 Task: Search for the best food markets in Kansas City, Missouri.
Action: Mouse moved to (139, 100)
Screenshot: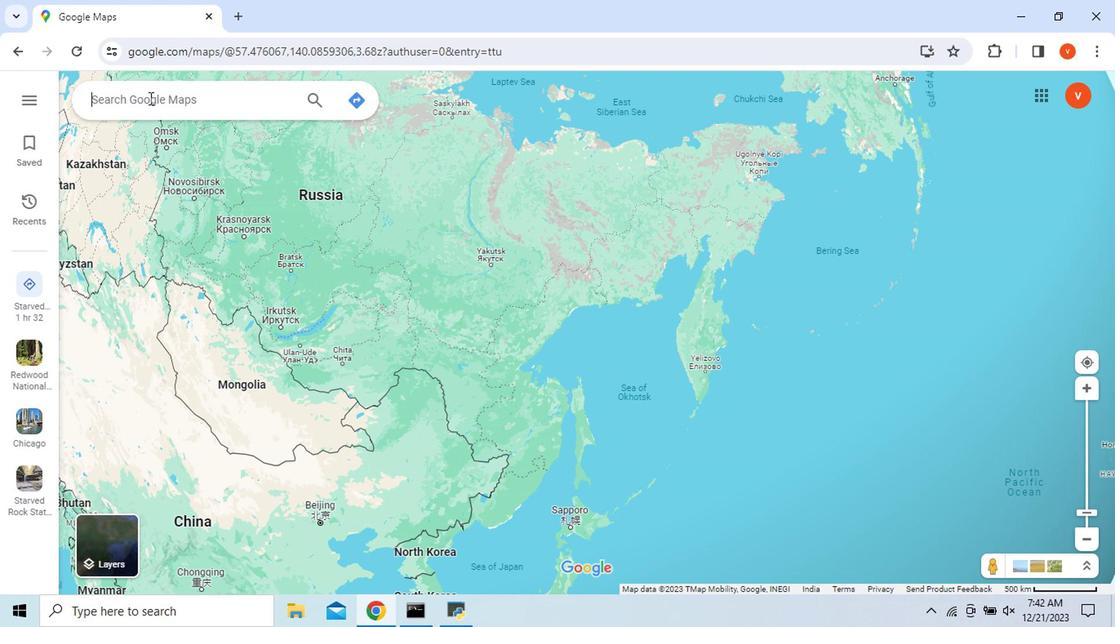 
Action: Mouse pressed left at (139, 100)
Screenshot: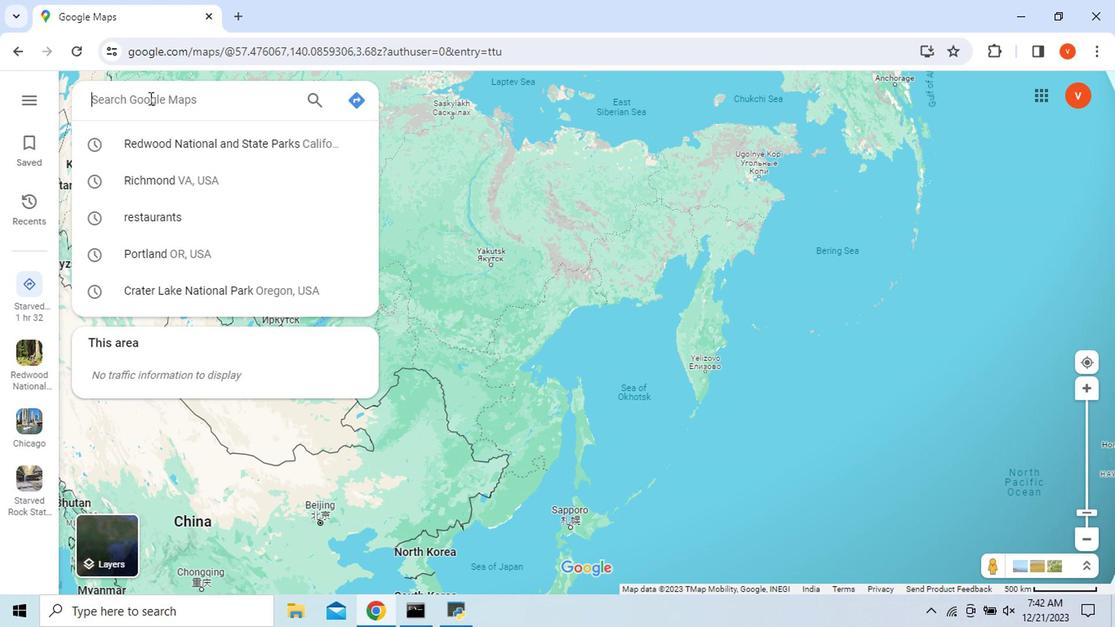 
Action: Key pressed <Key.shift>Best<Key.space><Key.shift>Food<Key.space>markets,<Key.space><Key.shift_r>Kansas<Key.space><Key.shift>City,<Key.space><Key.shift_r>Missouri<Key.enter>
Screenshot: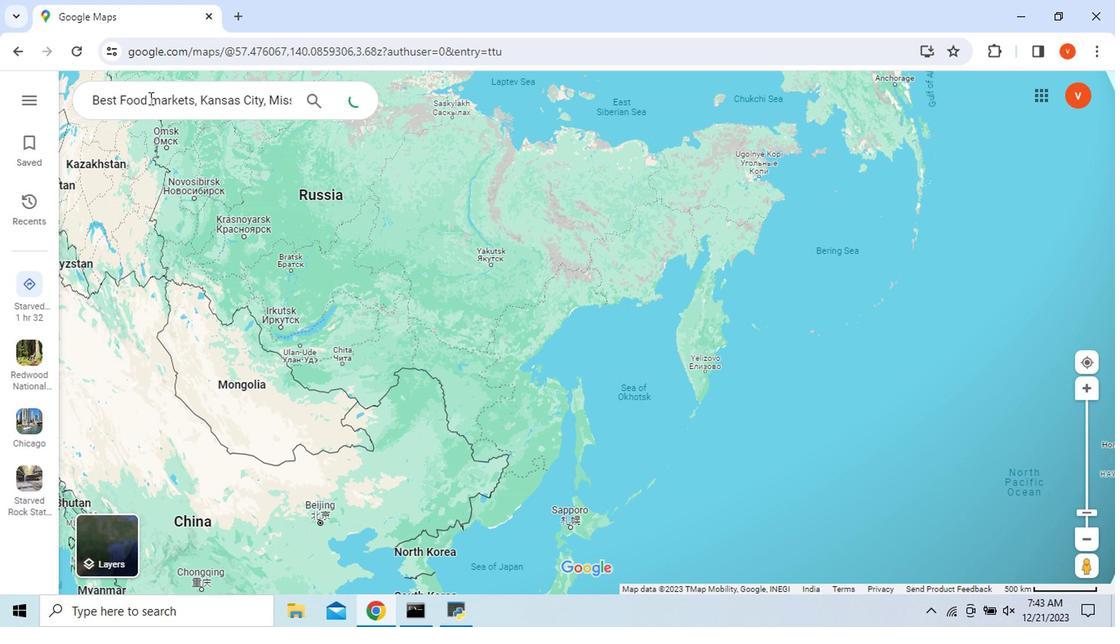 
Action: Mouse moved to (572, 102)
Screenshot: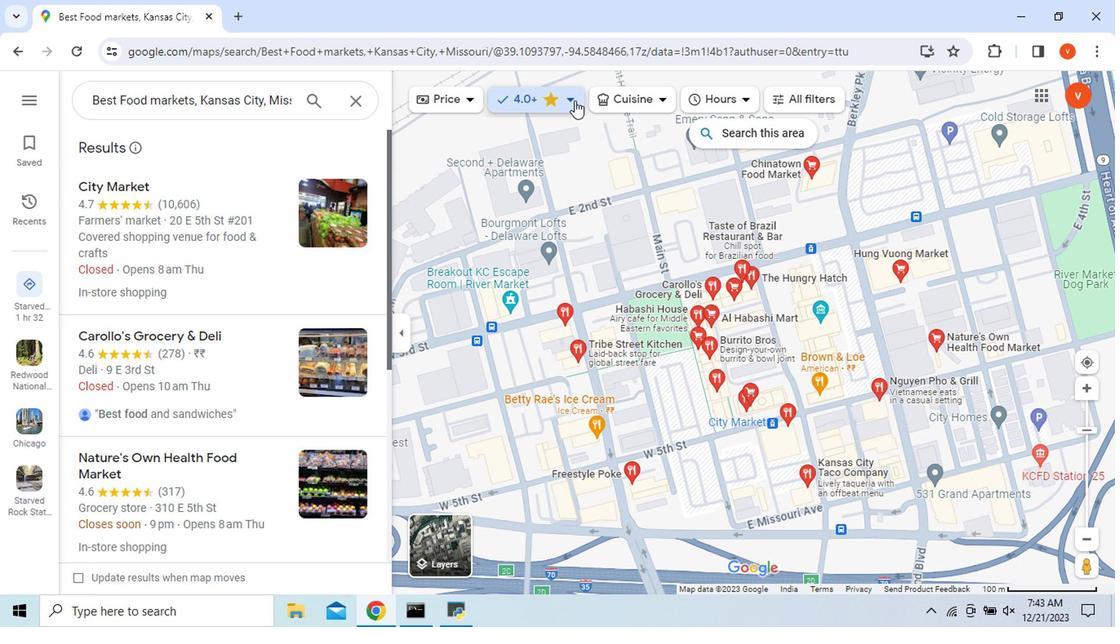 
Action: Mouse pressed left at (572, 102)
Screenshot: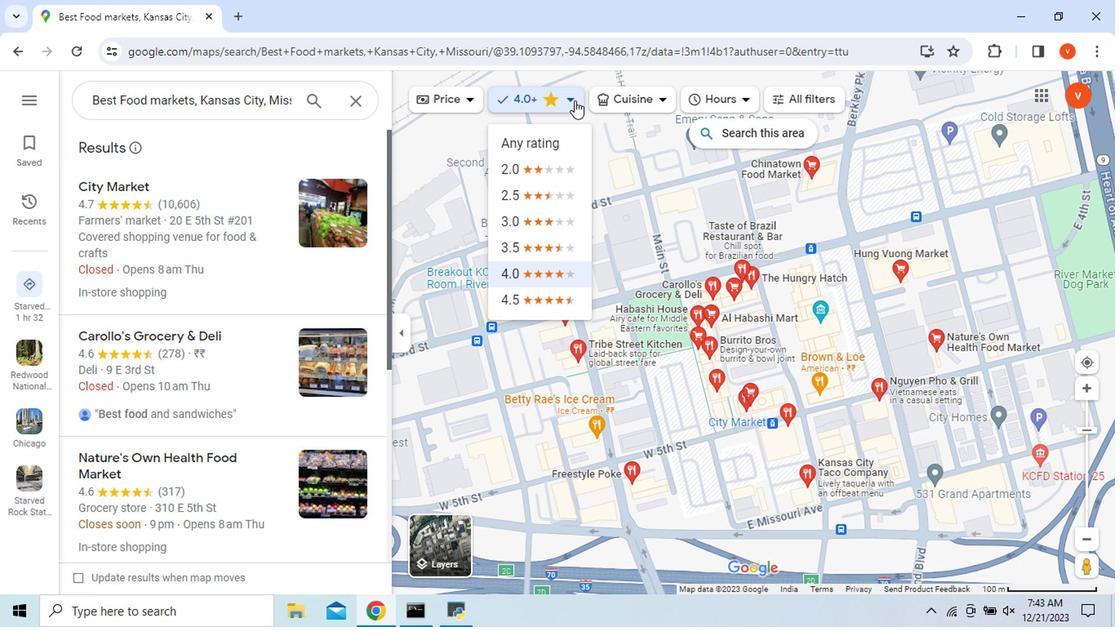
Action: Mouse moved to (547, 305)
Screenshot: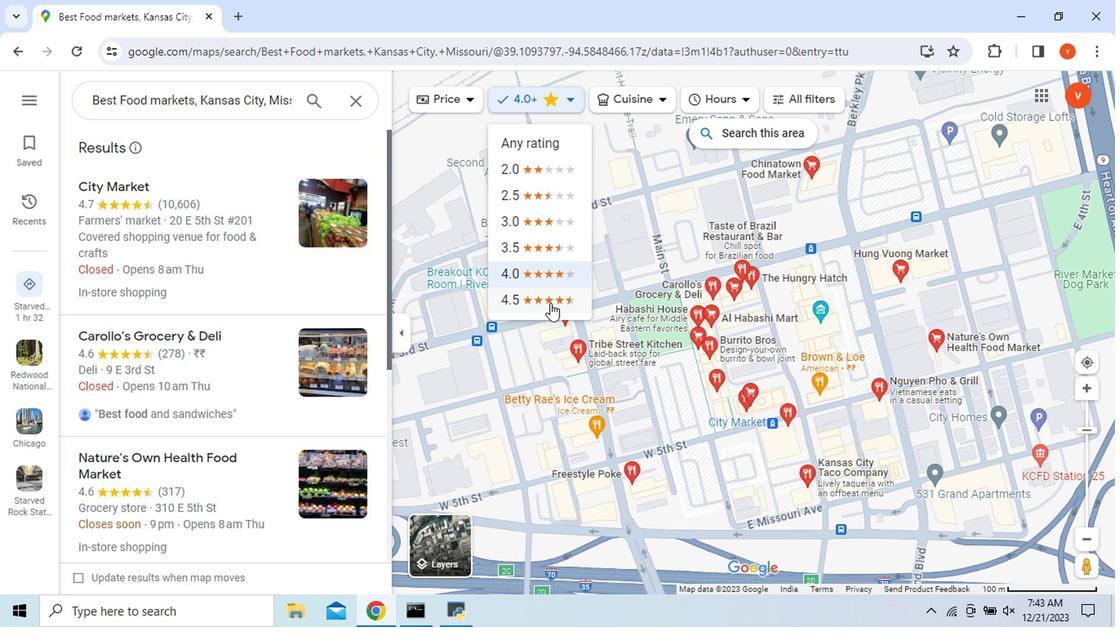 
Action: Mouse pressed left at (547, 305)
Screenshot: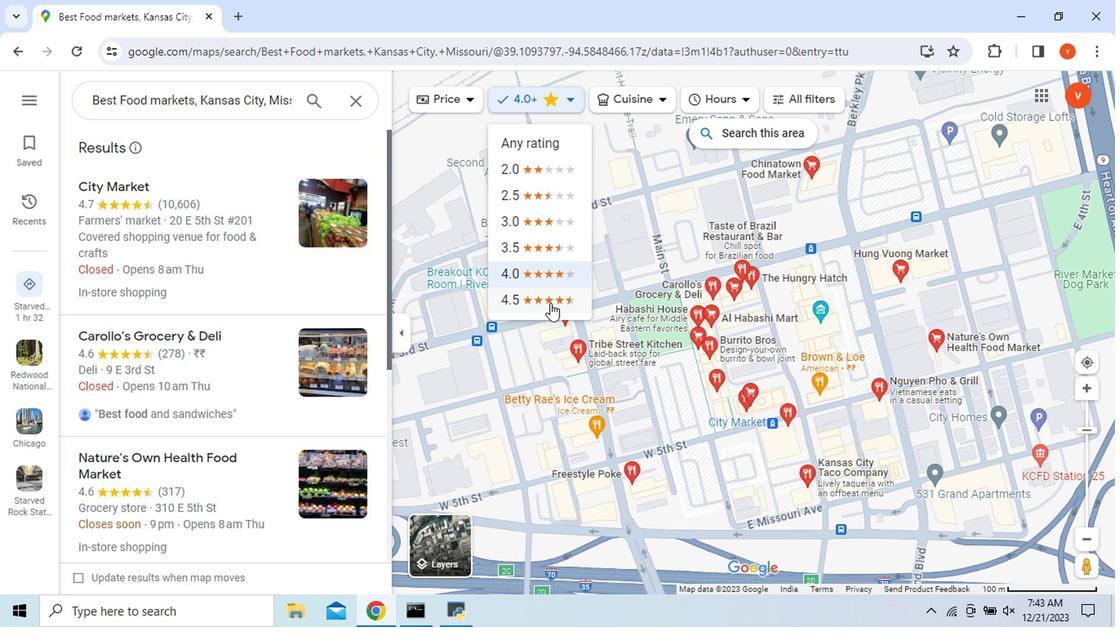 
Action: Mouse moved to (259, 563)
Screenshot: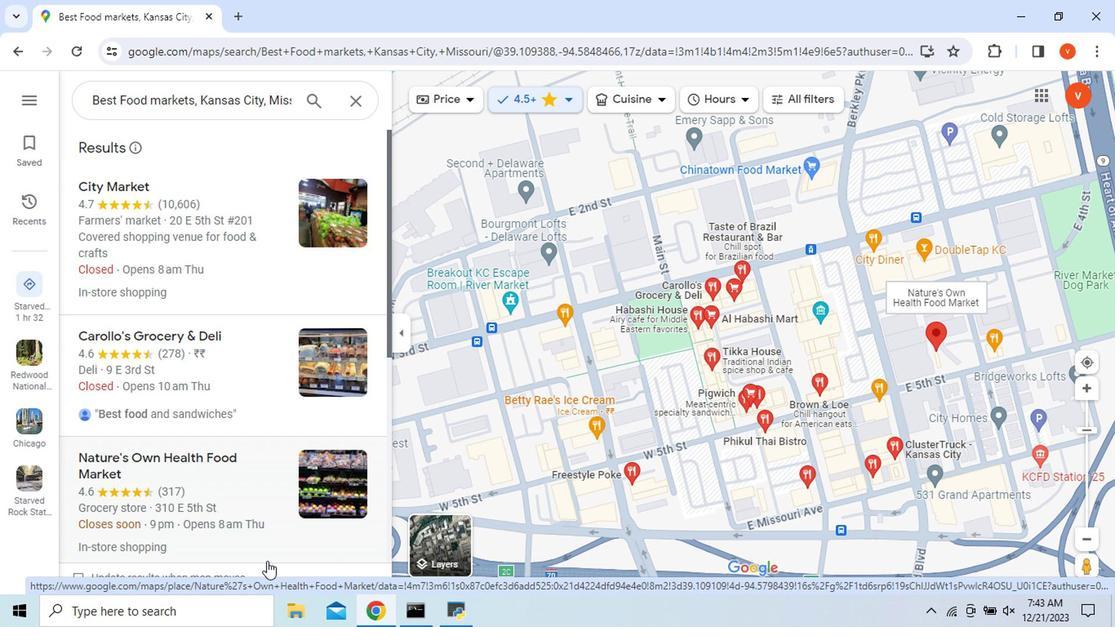 
Action: Mouse scrolled (259, 563) with delta (0, 0)
Screenshot: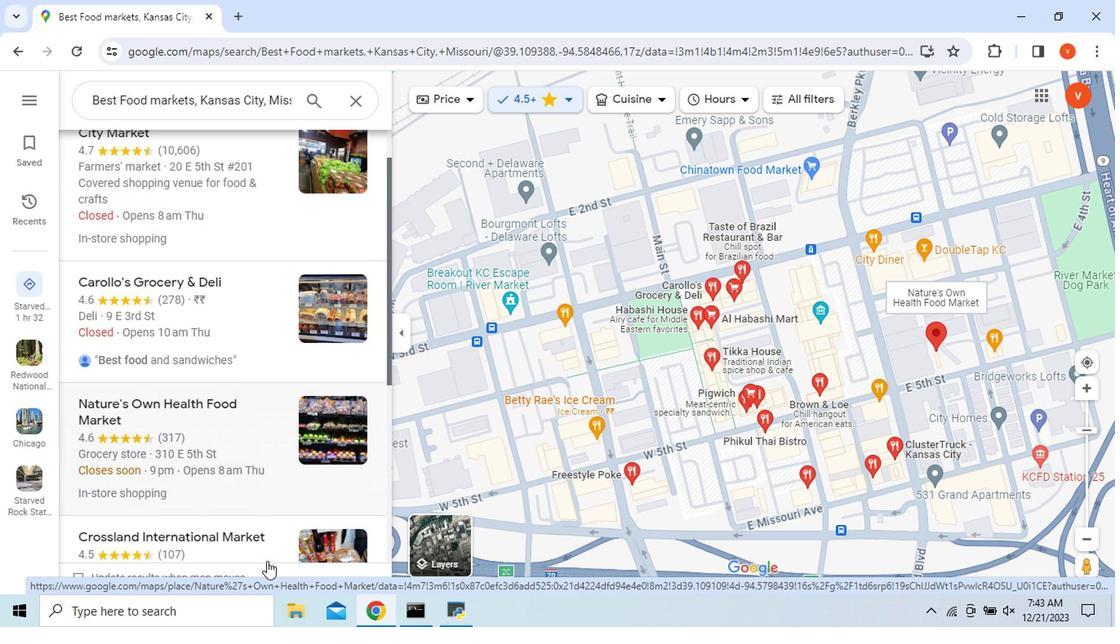 
Action: Mouse moved to (260, 553)
Screenshot: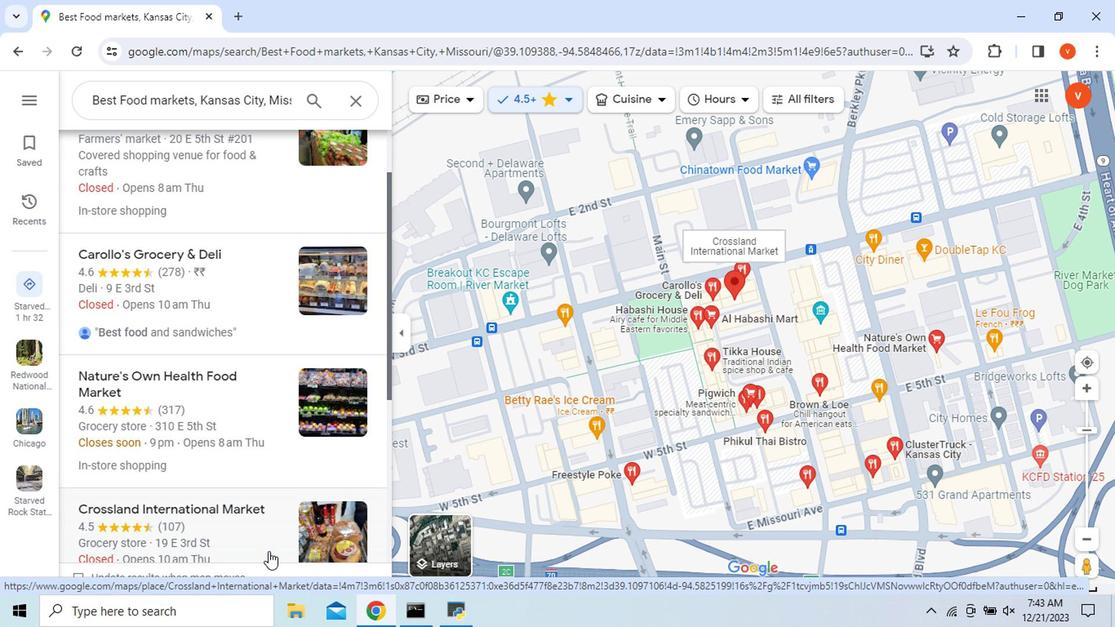 
Action: Mouse scrolled (260, 553) with delta (0, 0)
Screenshot: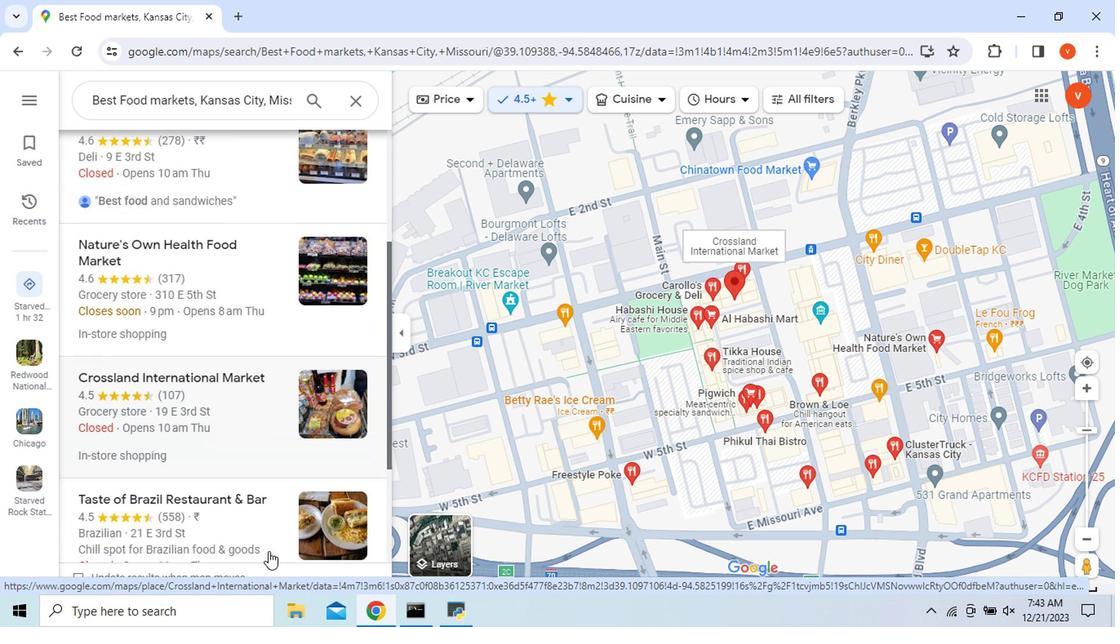 
Action: Mouse scrolled (260, 553) with delta (0, 0)
Screenshot: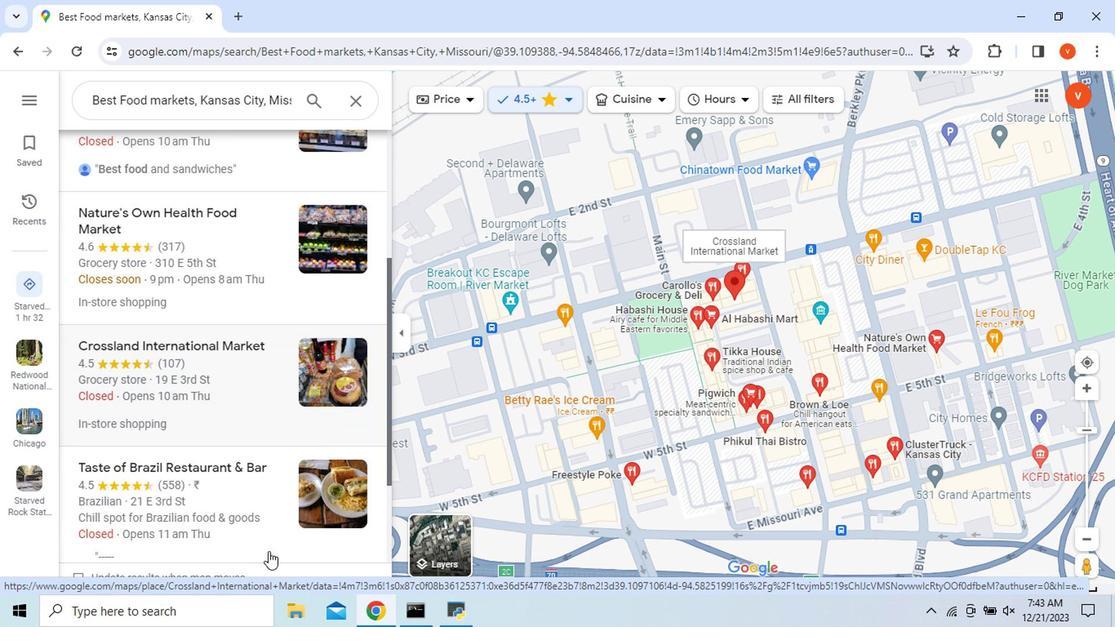 
Action: Mouse scrolled (260, 553) with delta (0, 0)
Screenshot: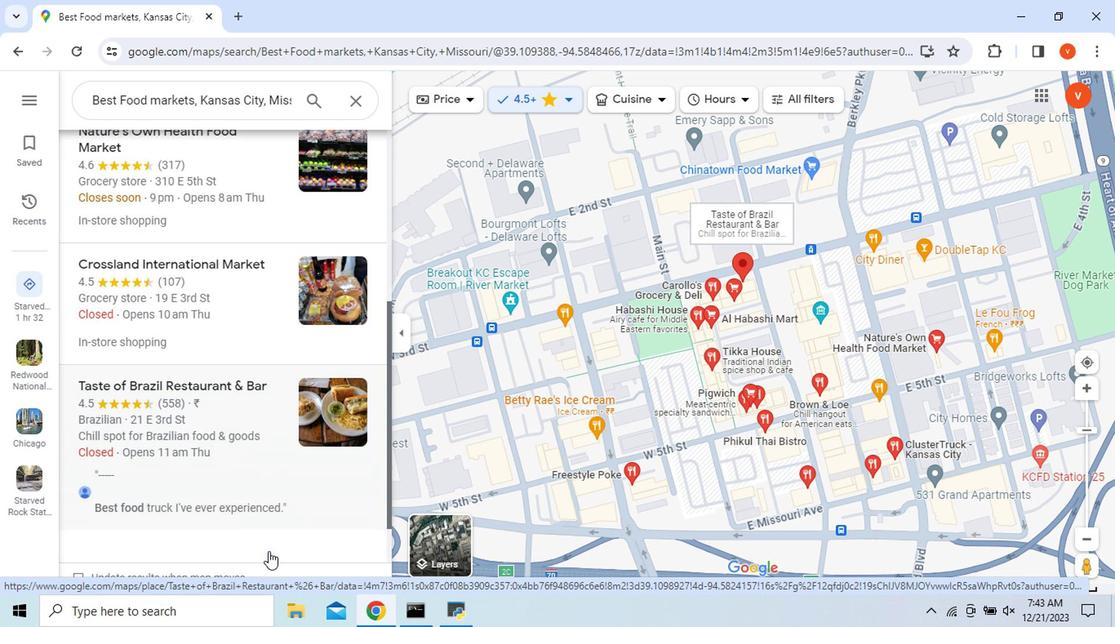 
Action: Mouse scrolled (260, 553) with delta (0, 0)
Screenshot: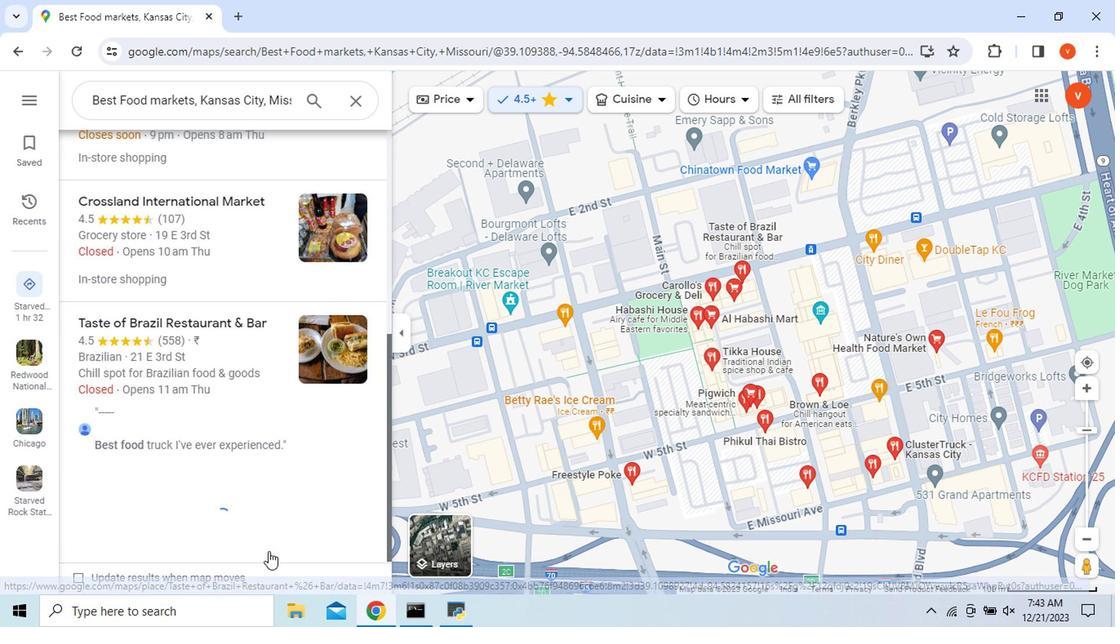 
Action: Mouse scrolled (260, 553) with delta (0, 0)
Screenshot: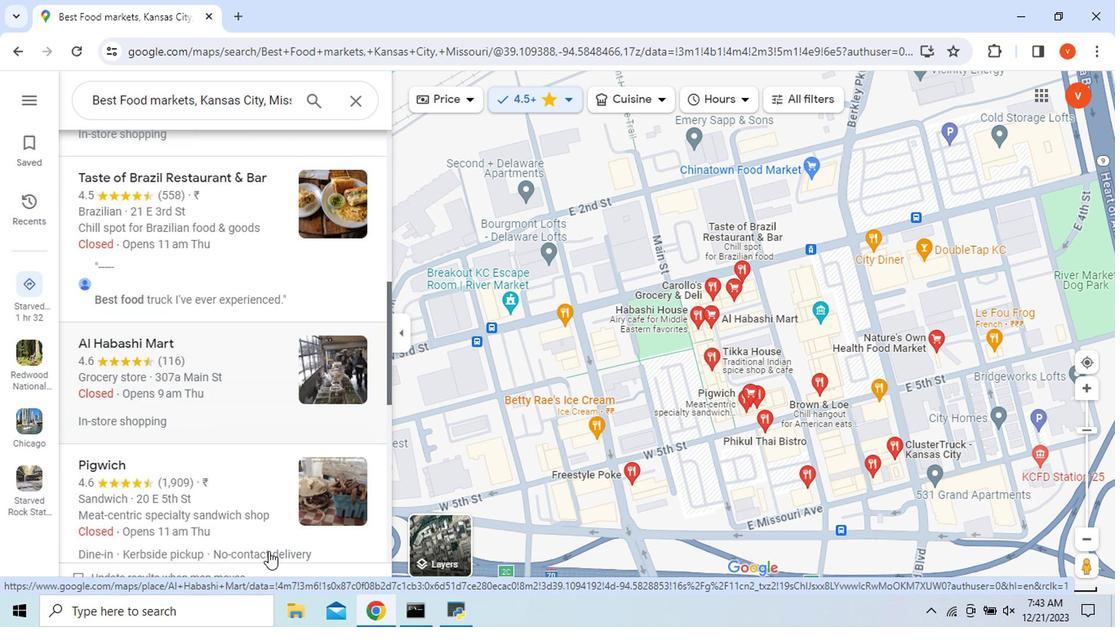 
Action: Mouse scrolled (260, 553) with delta (0, 0)
Screenshot: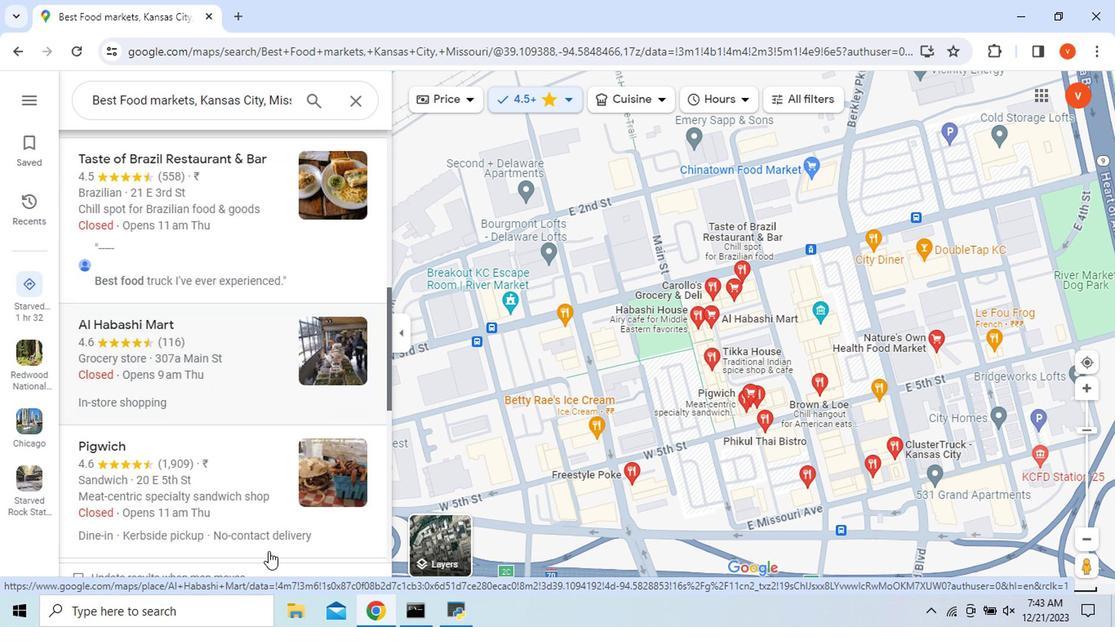 
Action: Mouse scrolled (260, 553) with delta (0, 0)
Screenshot: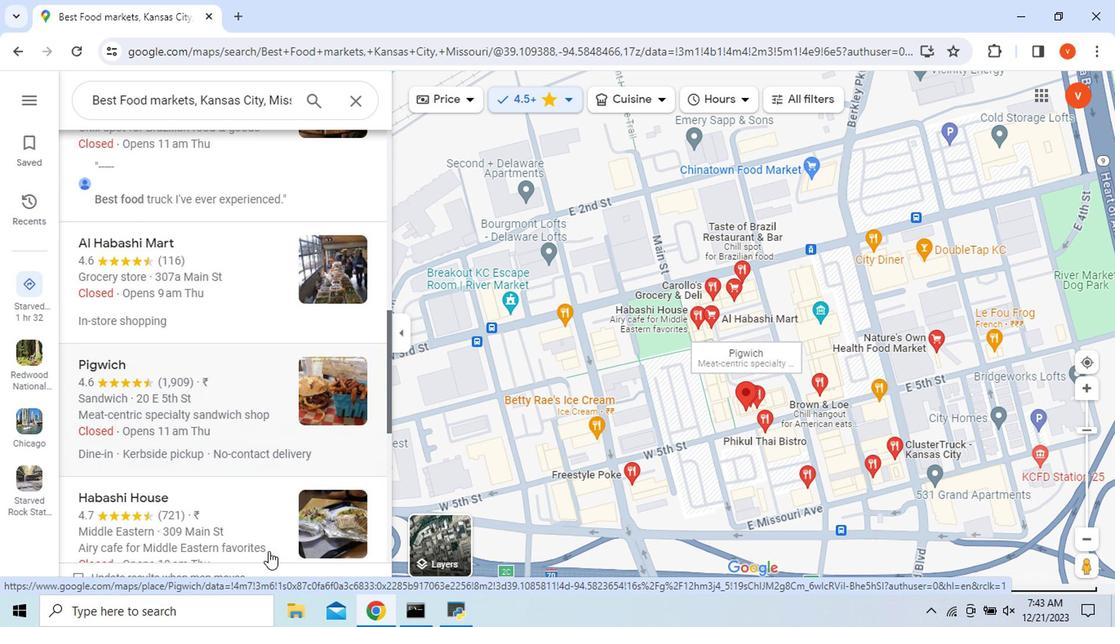 
Action: Mouse scrolled (260, 553) with delta (0, 0)
Screenshot: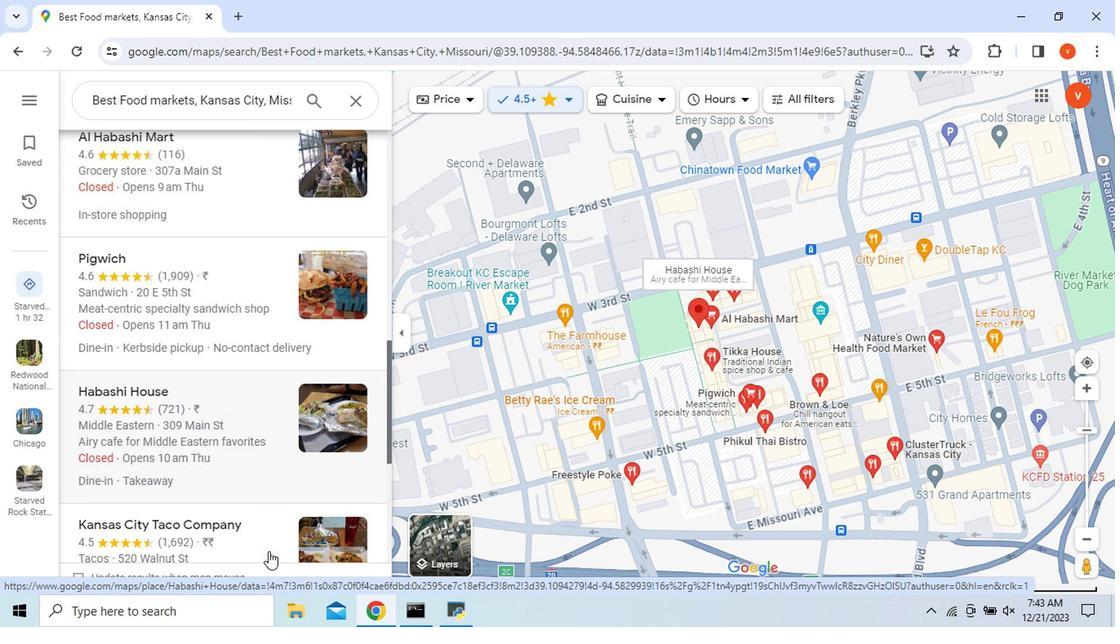 
Action: Mouse scrolled (260, 553) with delta (0, 0)
Screenshot: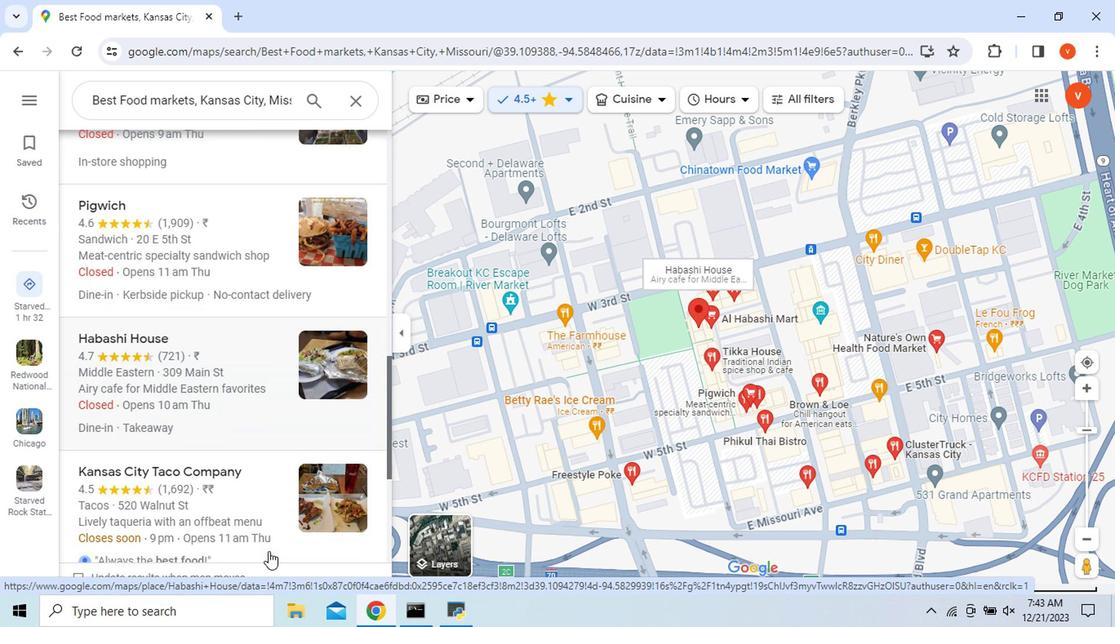 
Action: Mouse scrolled (260, 553) with delta (0, 0)
Screenshot: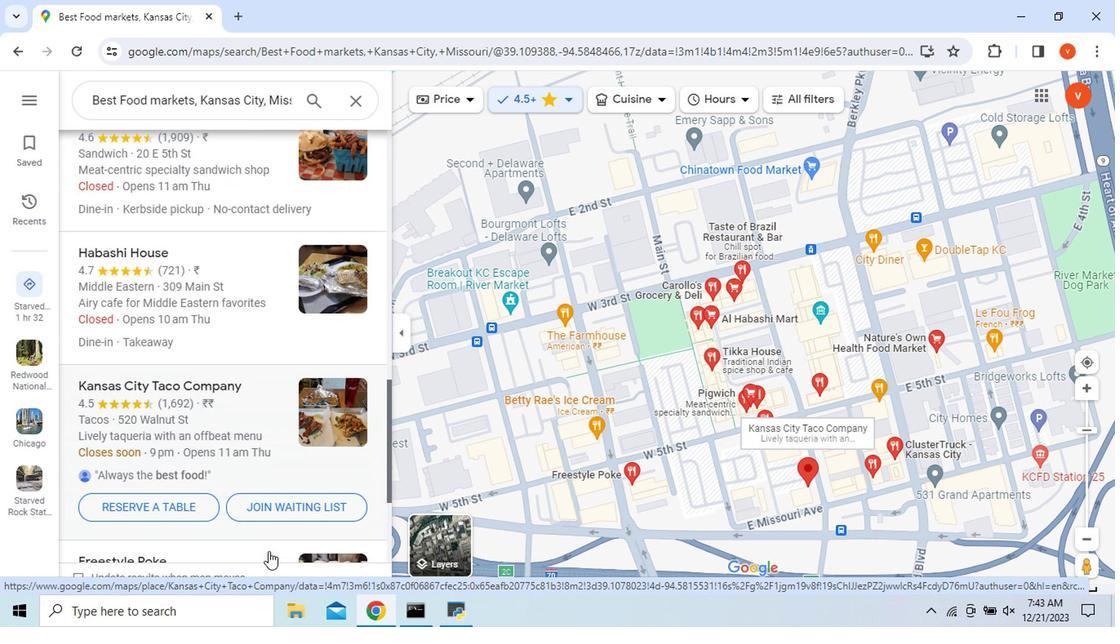
Action: Mouse scrolled (260, 553) with delta (0, 0)
Screenshot: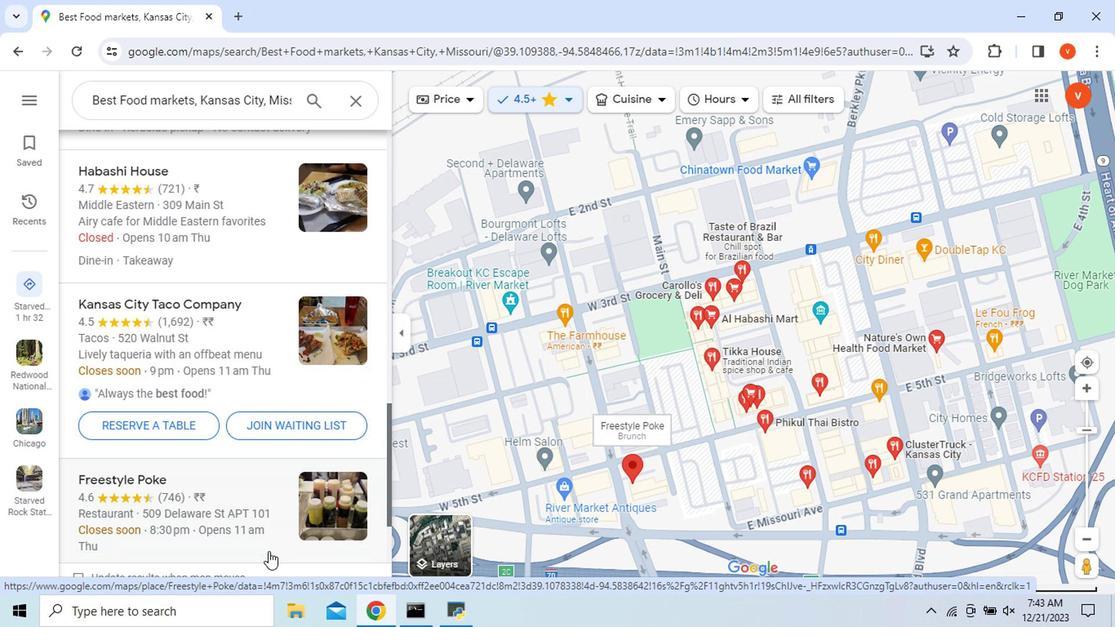 
Action: Mouse scrolled (260, 553) with delta (0, 0)
Screenshot: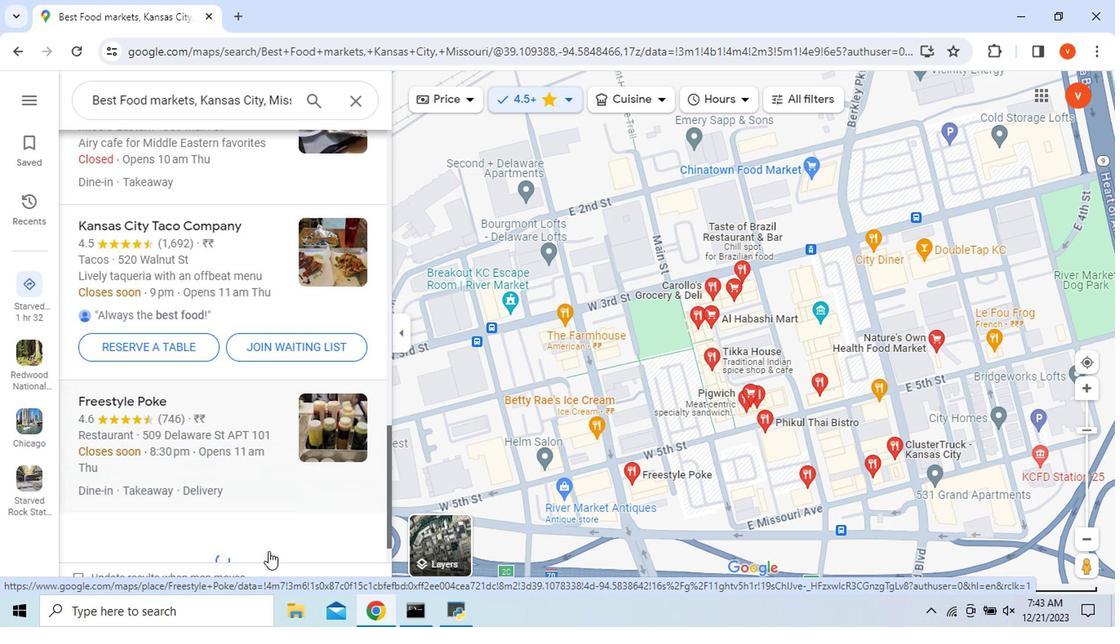 
Action: Mouse scrolled (260, 553) with delta (0, 0)
Screenshot: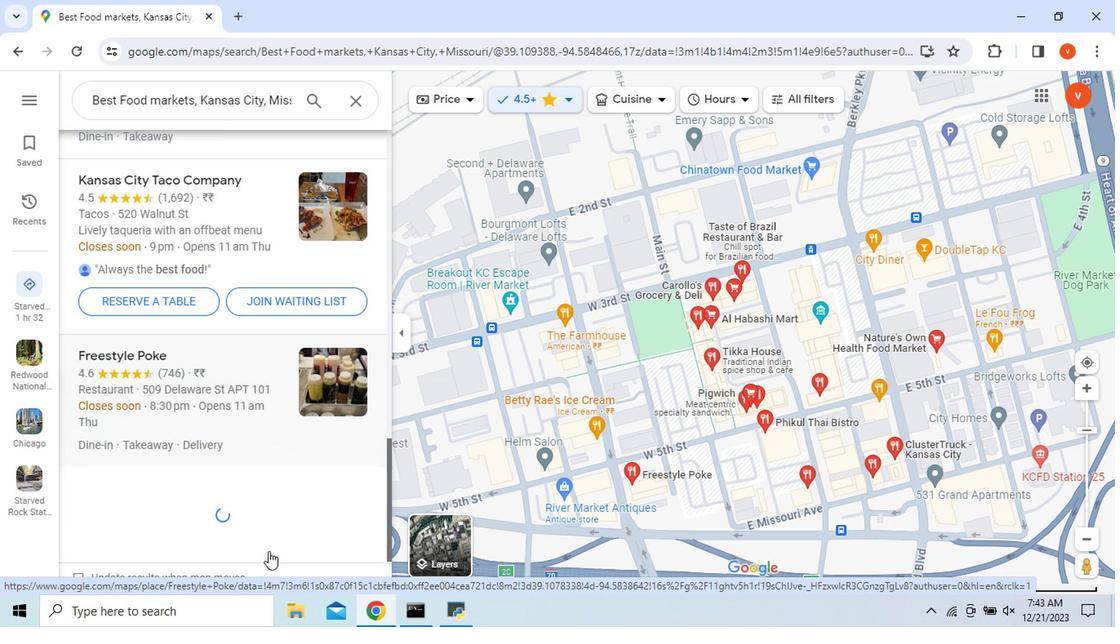 
Action: Mouse scrolled (260, 553) with delta (0, 0)
Screenshot: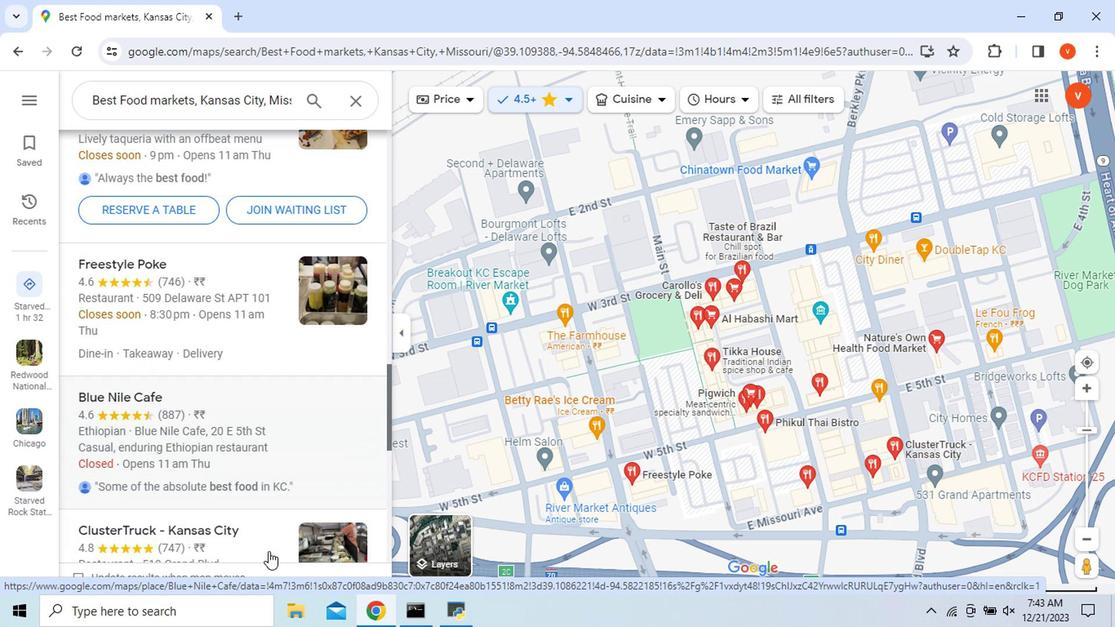
Action: Mouse scrolled (260, 553) with delta (0, 0)
Screenshot: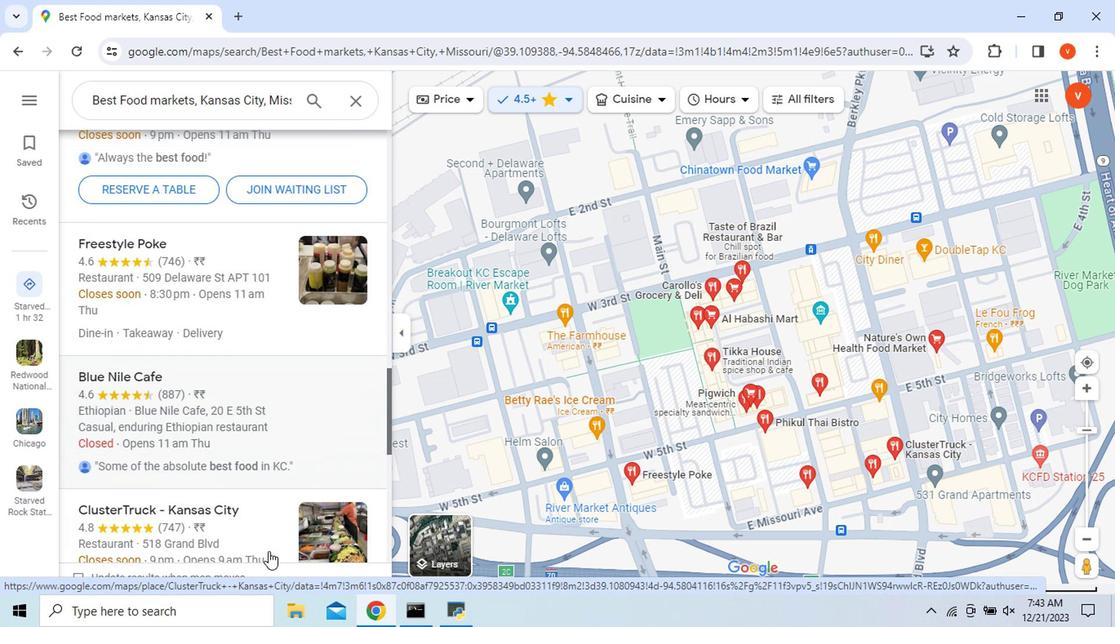 
Action: Mouse scrolled (260, 553) with delta (0, 0)
Screenshot: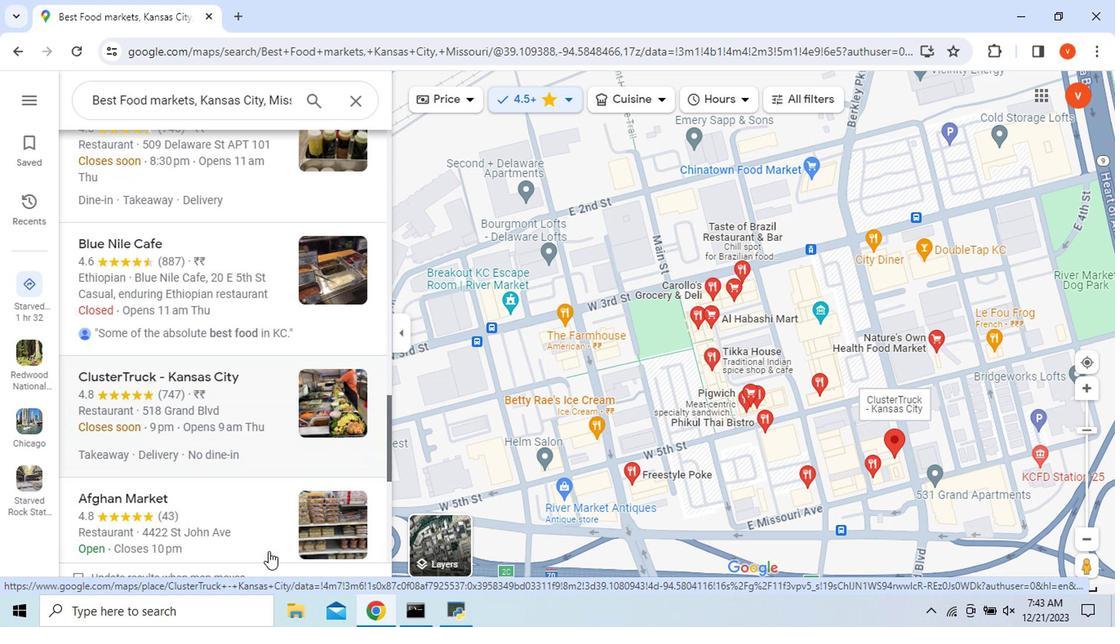 
Action: Mouse moved to (244, 391)
Screenshot: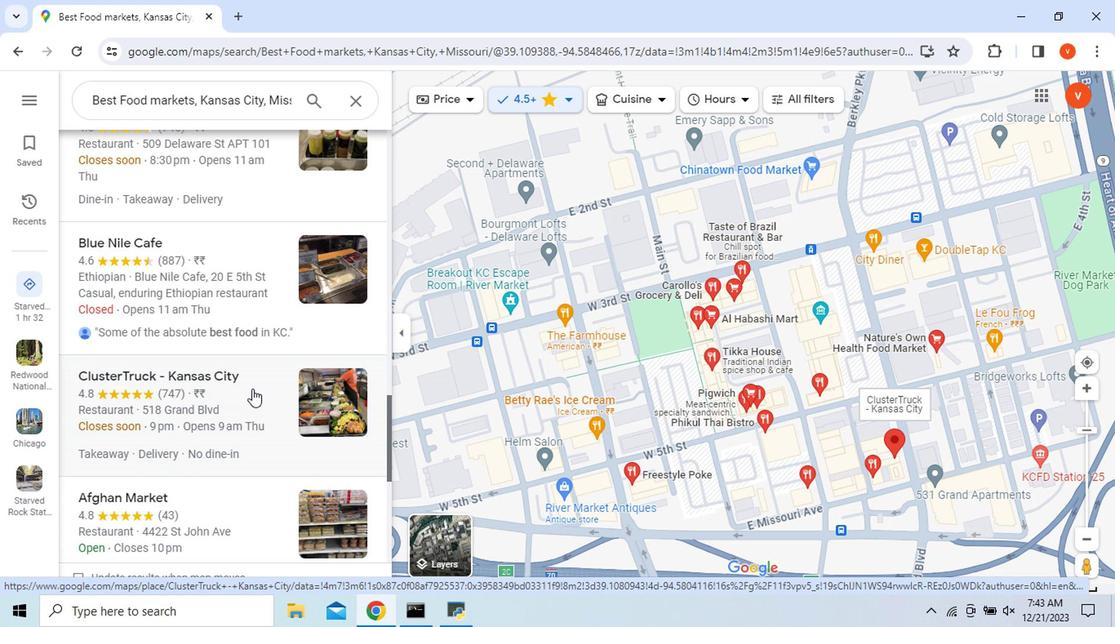 
Action: Mouse pressed left at (244, 391)
Screenshot: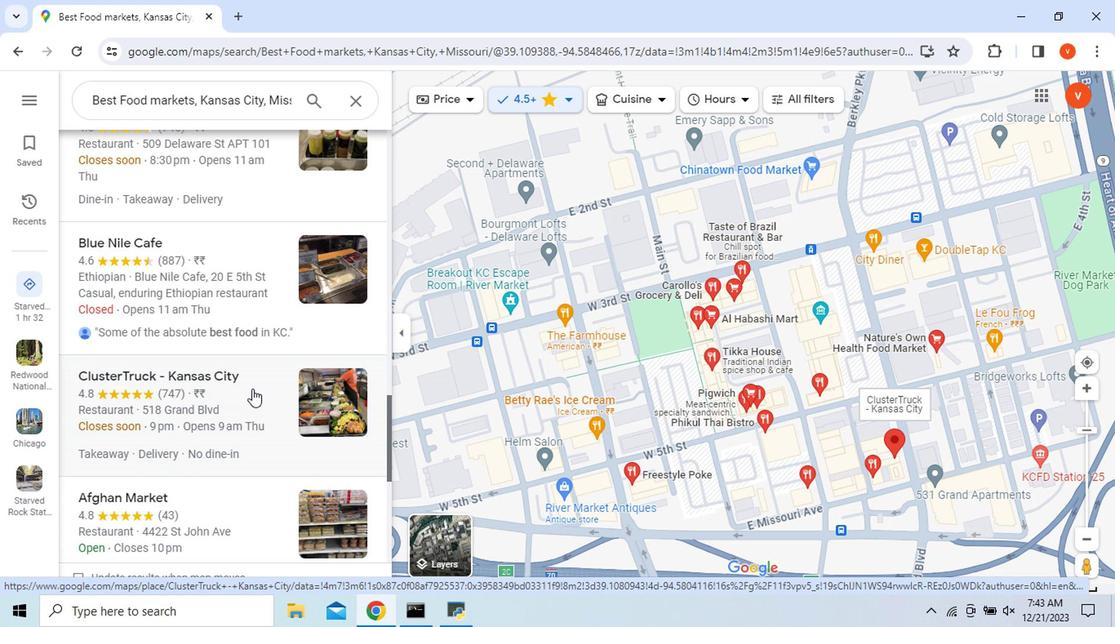 
Action: Mouse moved to (664, 544)
Screenshot: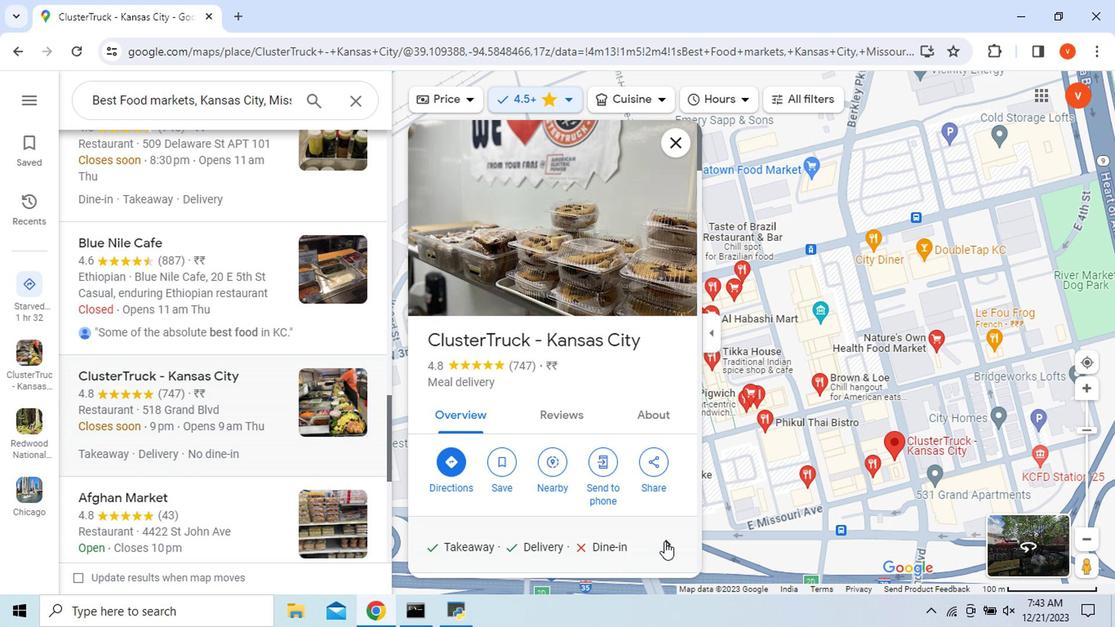 
Action: Mouse pressed left at (664, 544)
Screenshot: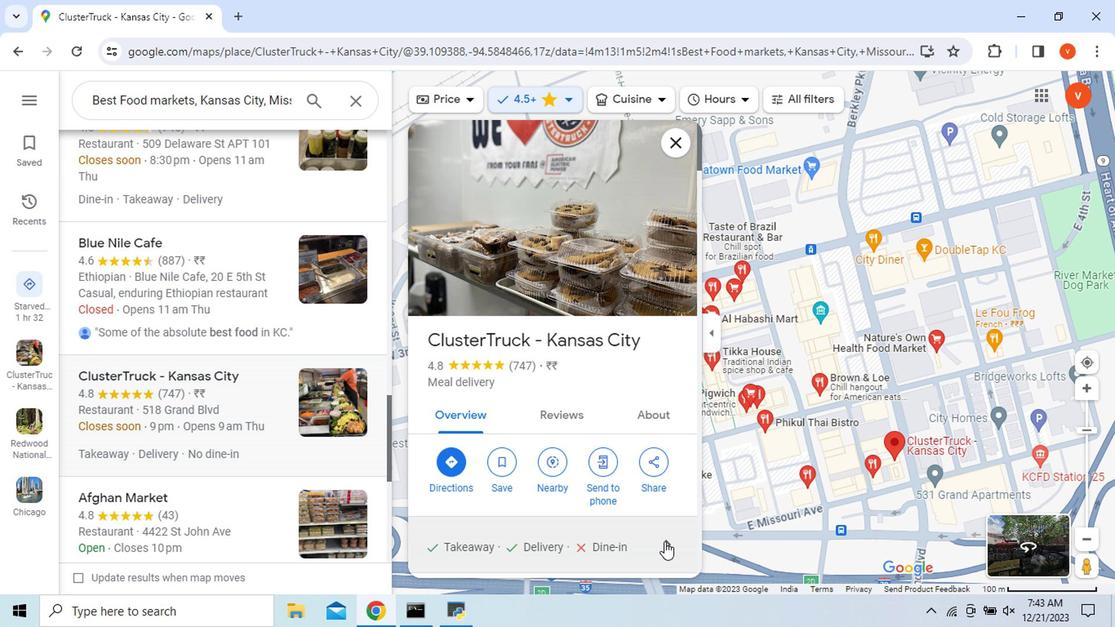 
Action: Mouse moved to (467, 188)
Screenshot: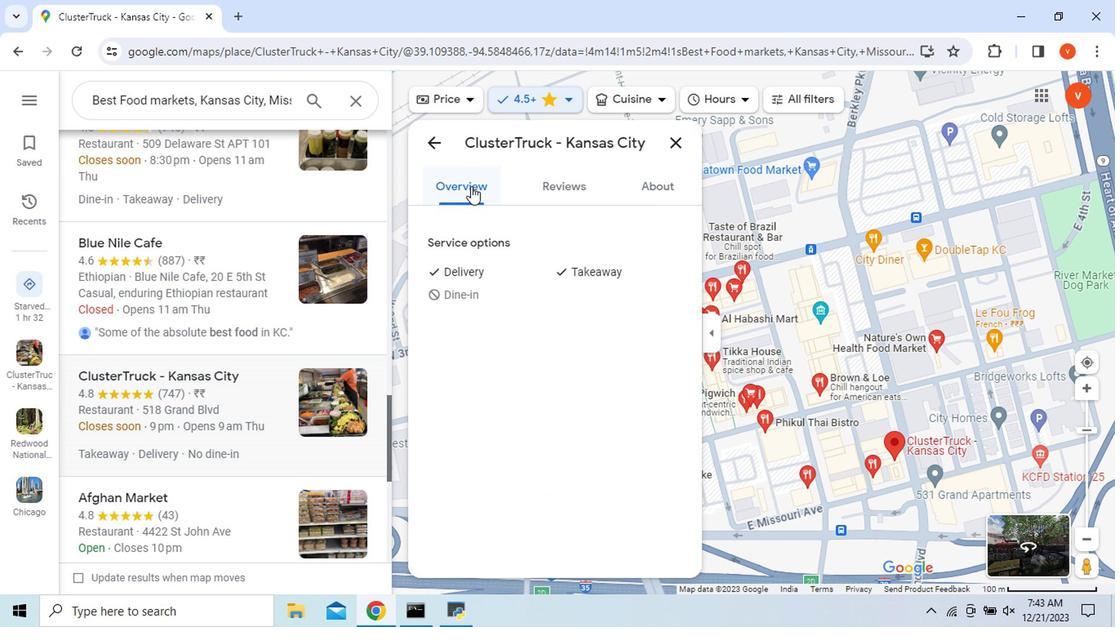 
Action: Mouse pressed left at (467, 188)
Screenshot: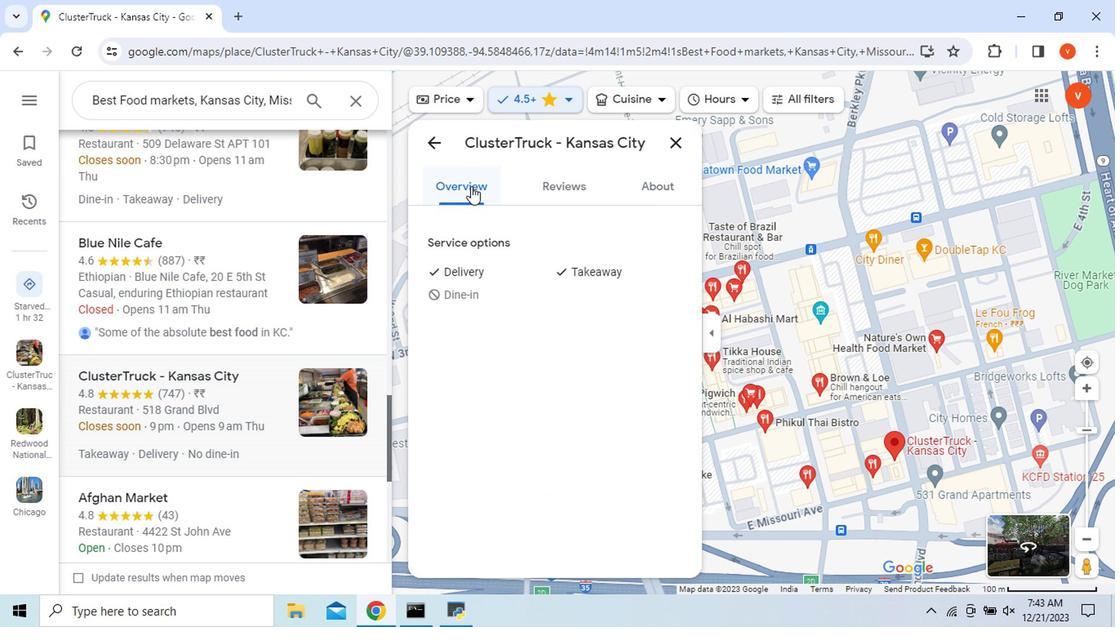 
Action: Mouse moved to (658, 486)
Screenshot: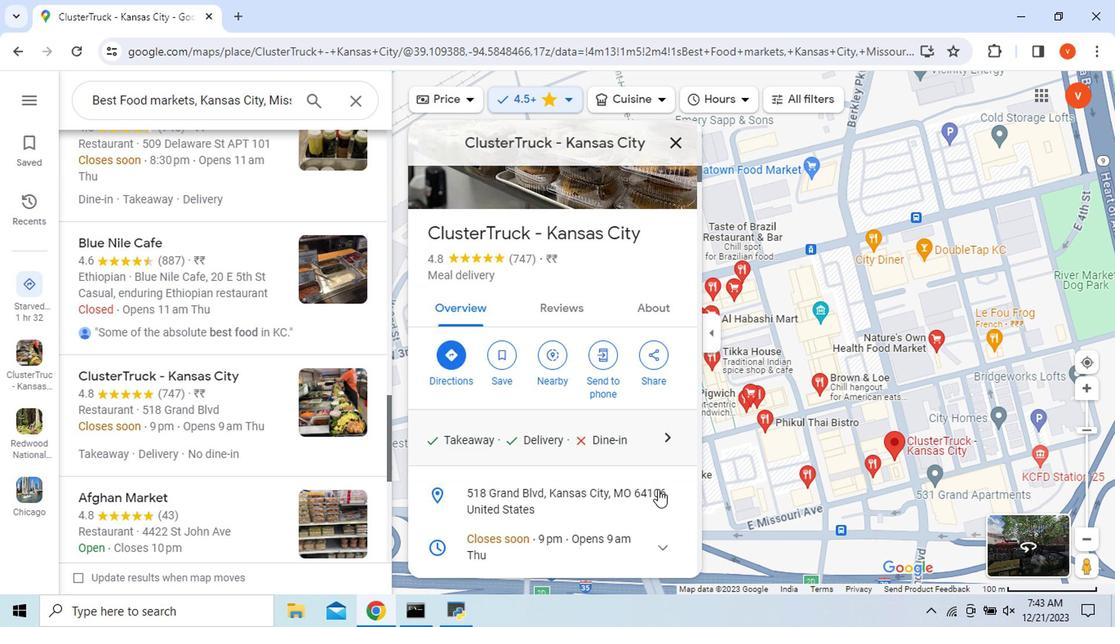 
Action: Mouse scrolled (658, 485) with delta (0, -1)
Screenshot: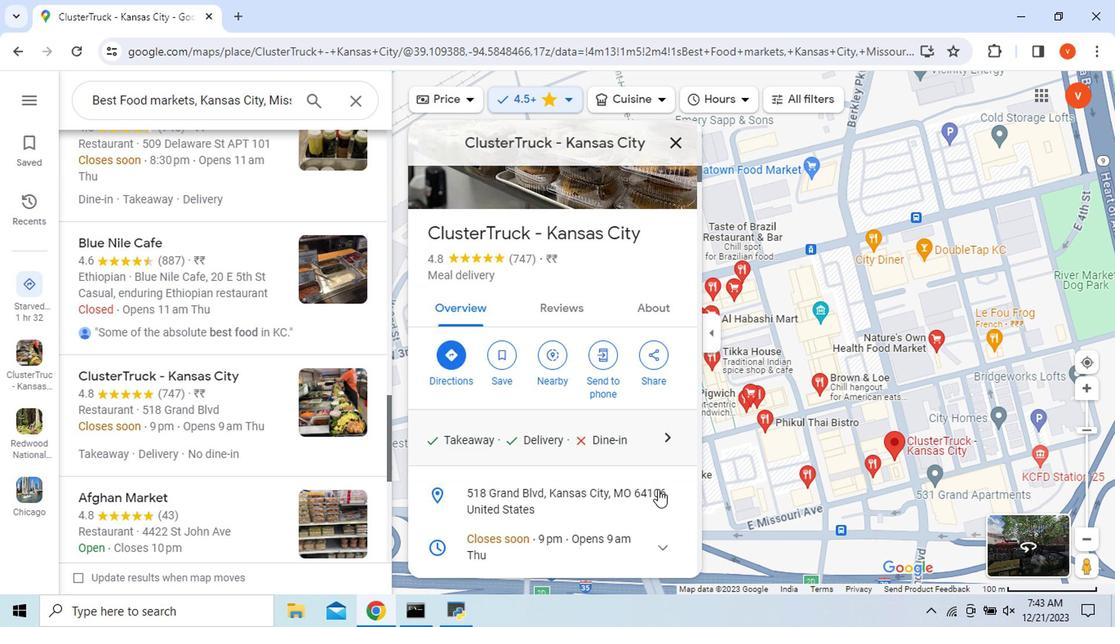 
Action: Mouse moved to (657, 492)
Screenshot: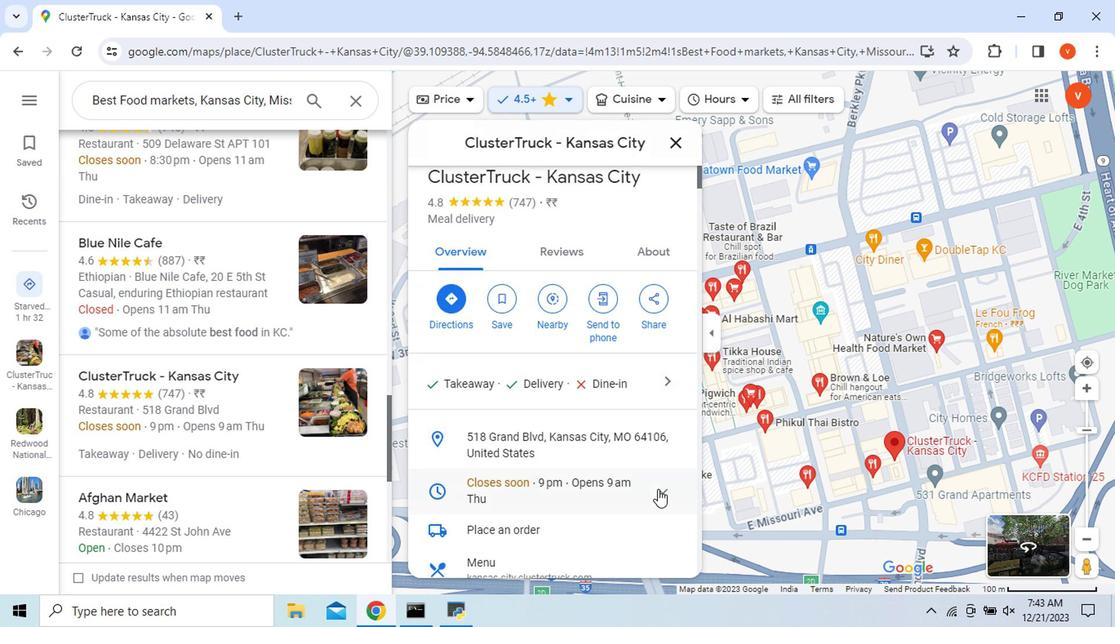 
Action: Mouse scrolled (657, 491) with delta (0, -1)
Screenshot: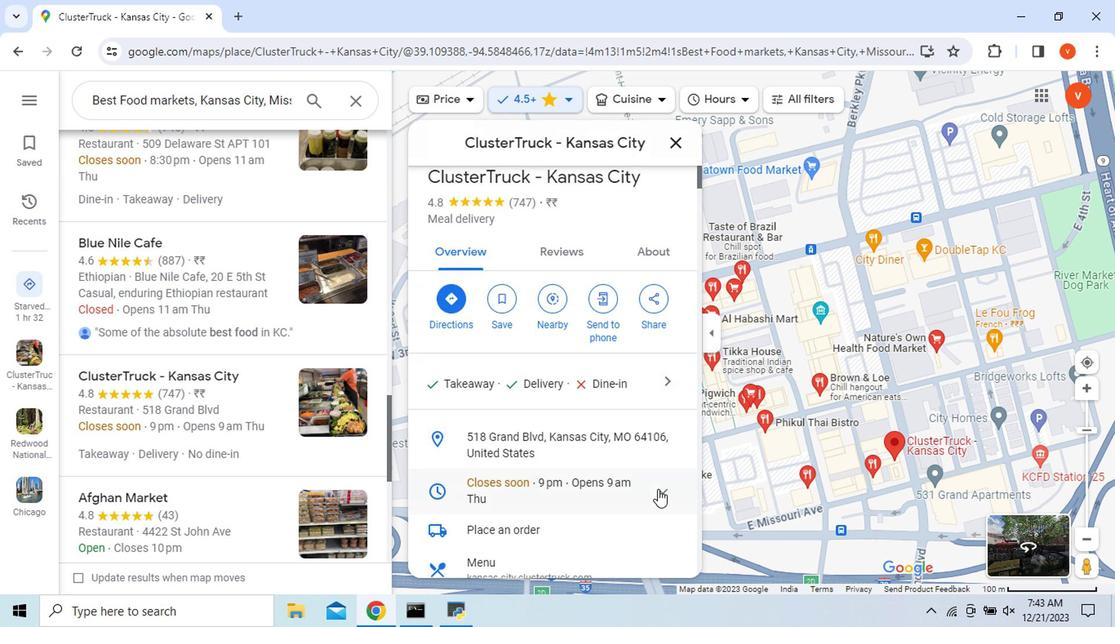 
Action: Mouse moved to (657, 492)
Screenshot: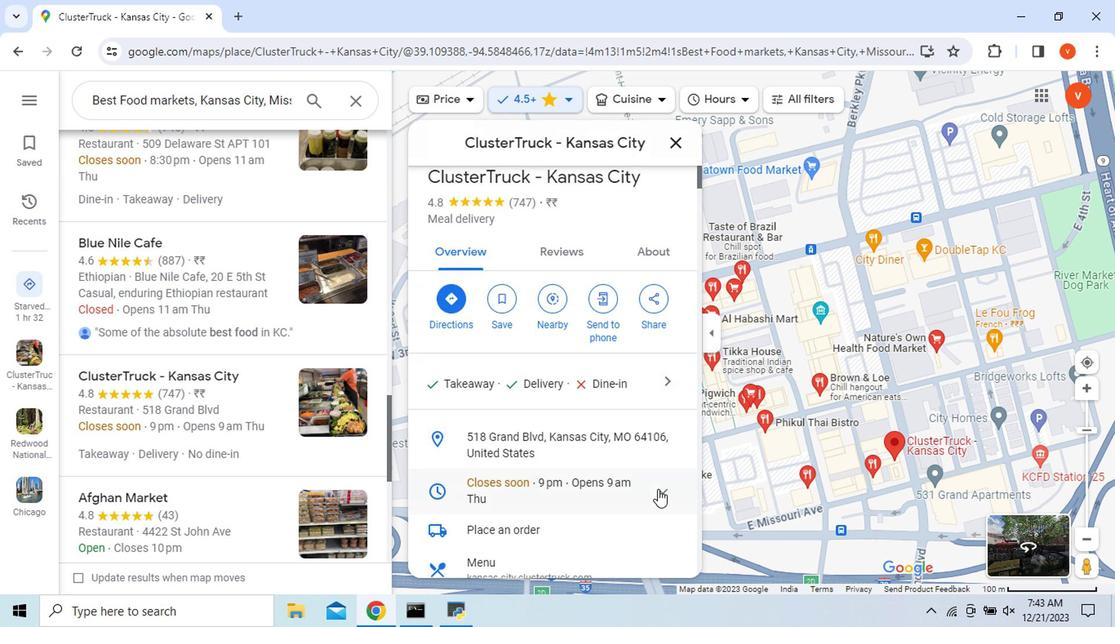 
Action: Mouse scrolled (657, 491) with delta (0, -1)
Screenshot: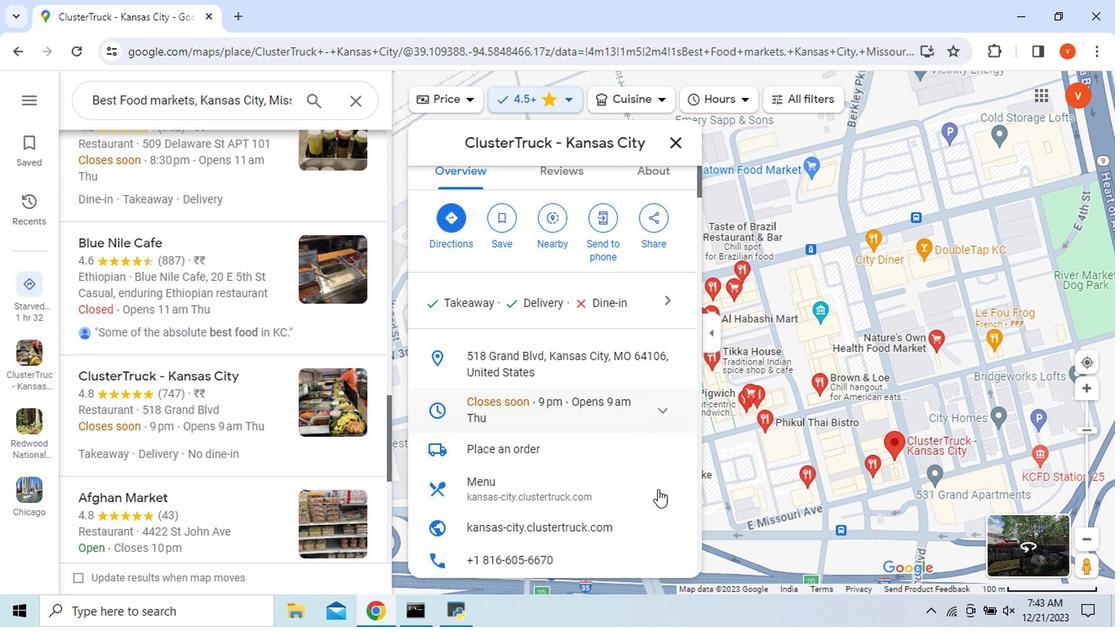 
Action: Mouse moved to (663, 414)
Screenshot: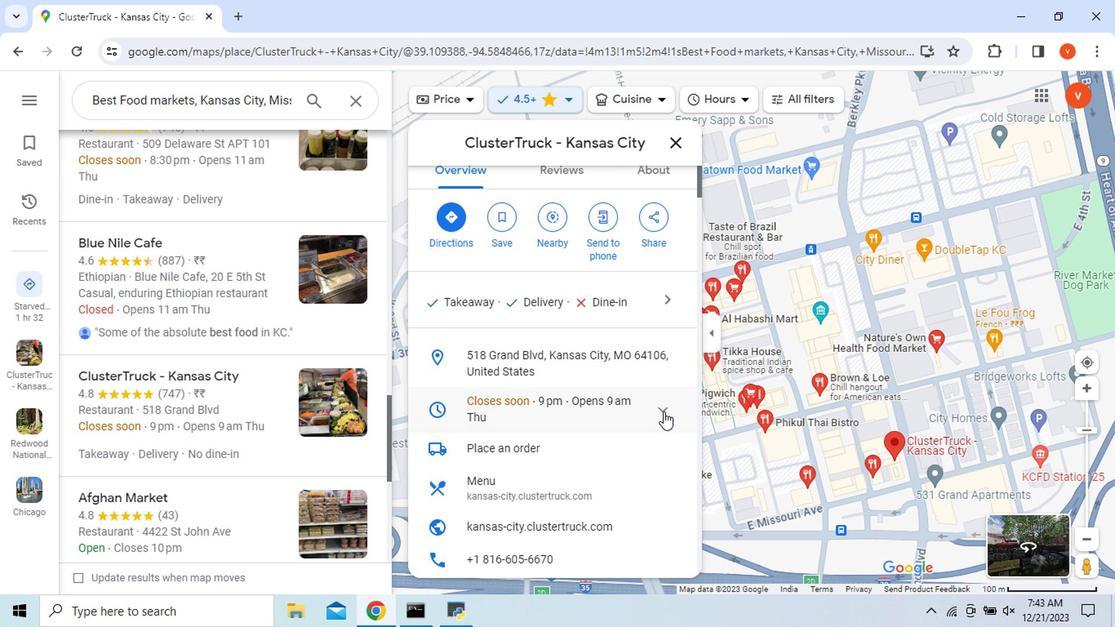
Action: Mouse pressed left at (663, 414)
Screenshot: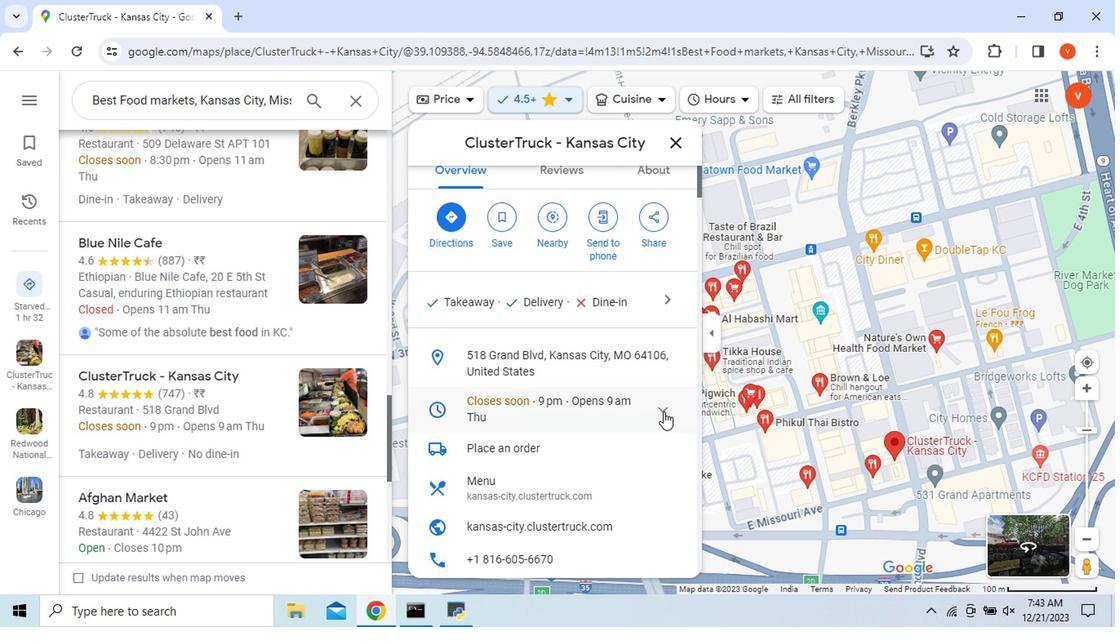 
Action: Mouse moved to (667, 442)
Screenshot: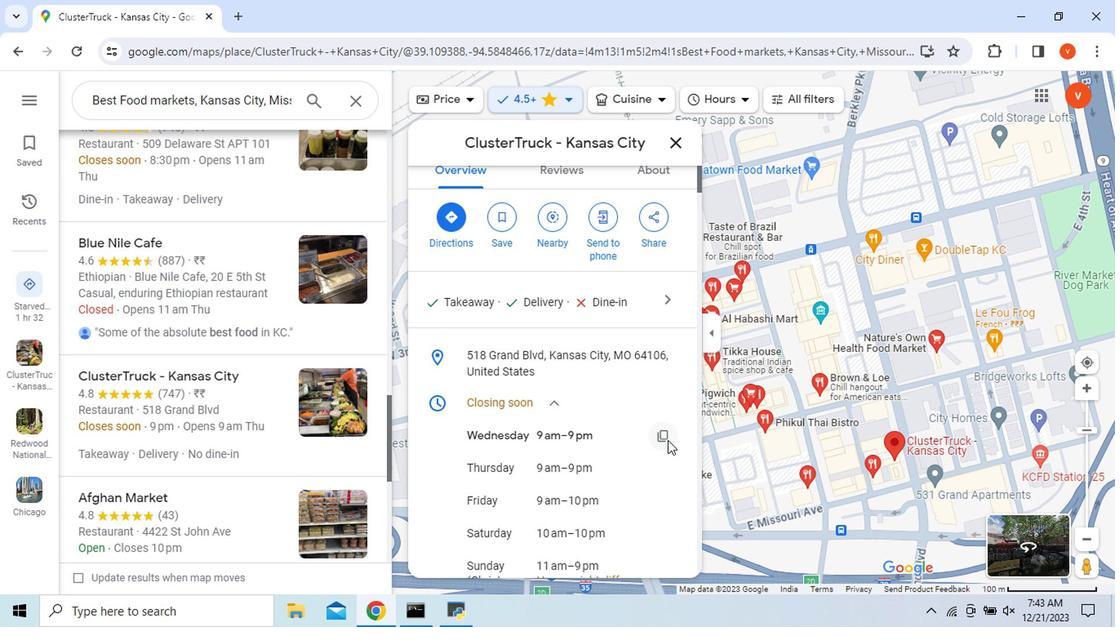 
Action: Mouse scrolled (667, 442) with delta (0, 0)
Screenshot: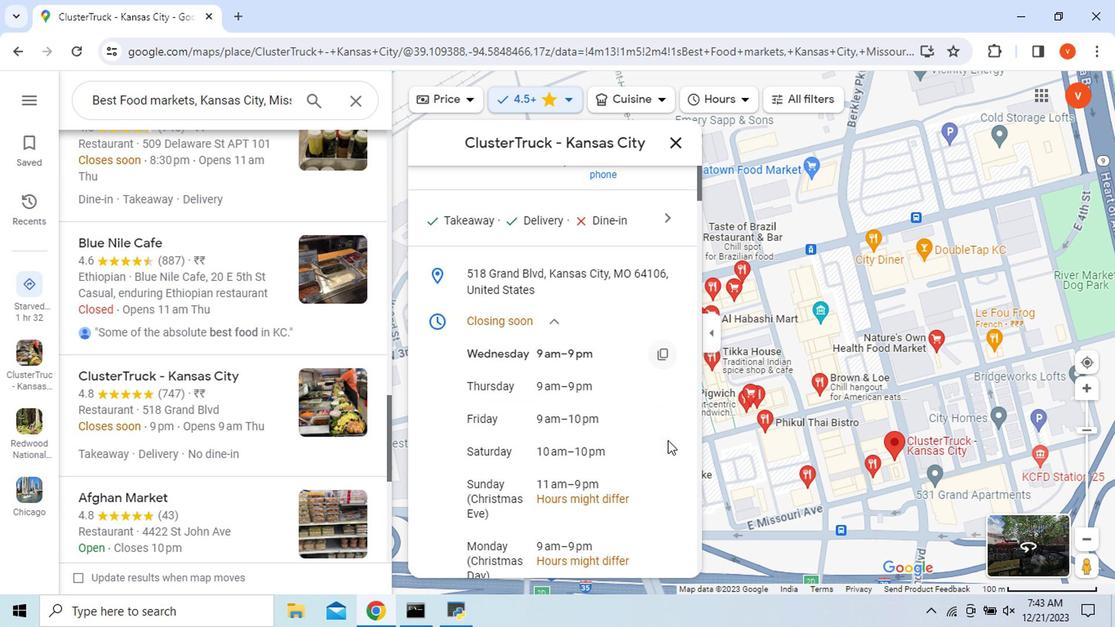 
Action: Mouse scrolled (667, 442) with delta (0, 0)
Screenshot: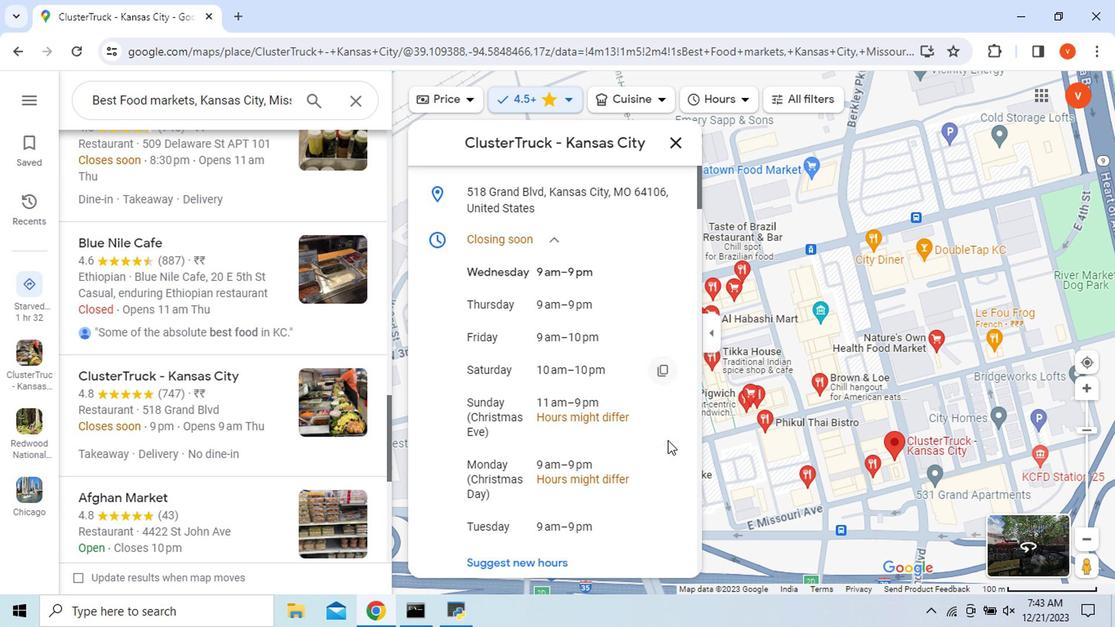 
Action: Mouse scrolled (667, 442) with delta (0, 0)
Screenshot: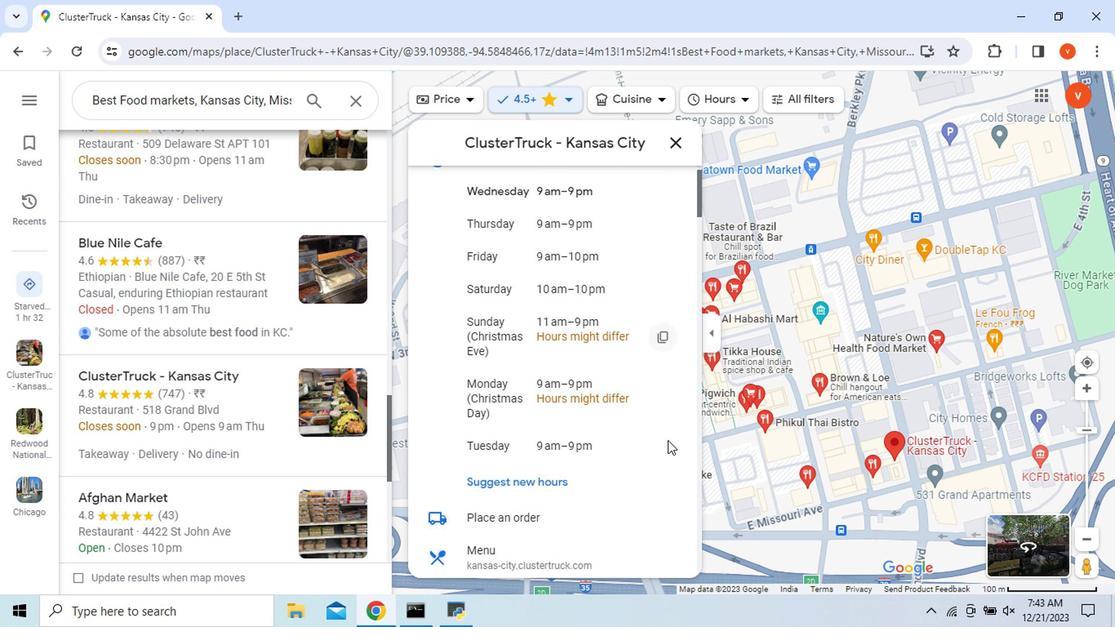 
Action: Mouse scrolled (667, 442) with delta (0, 0)
Screenshot: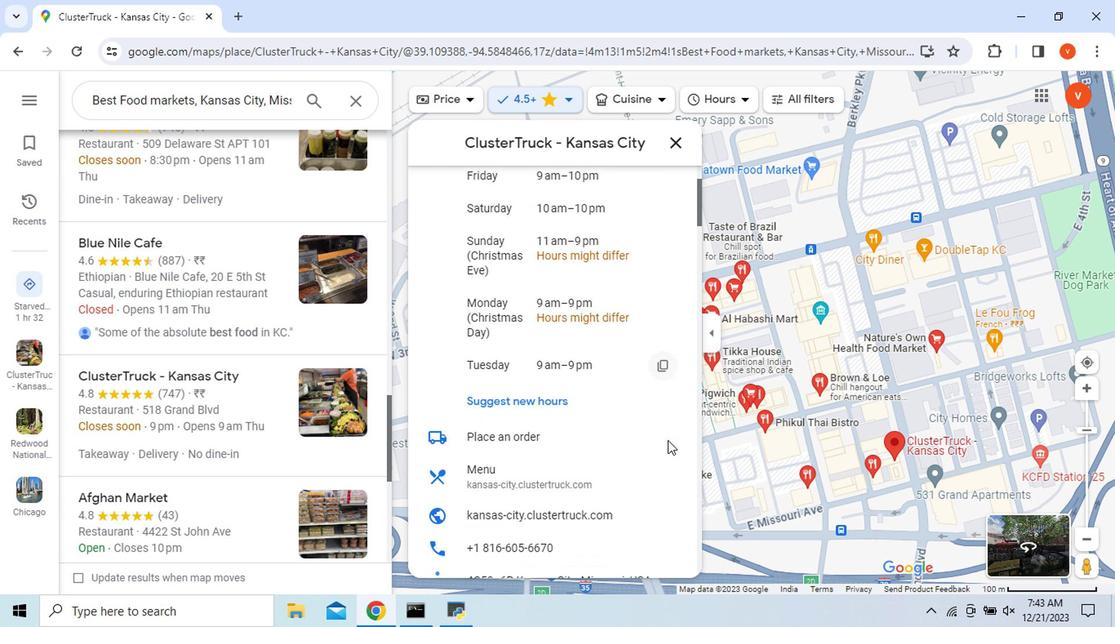 
Action: Mouse scrolled (667, 442) with delta (0, 0)
Screenshot: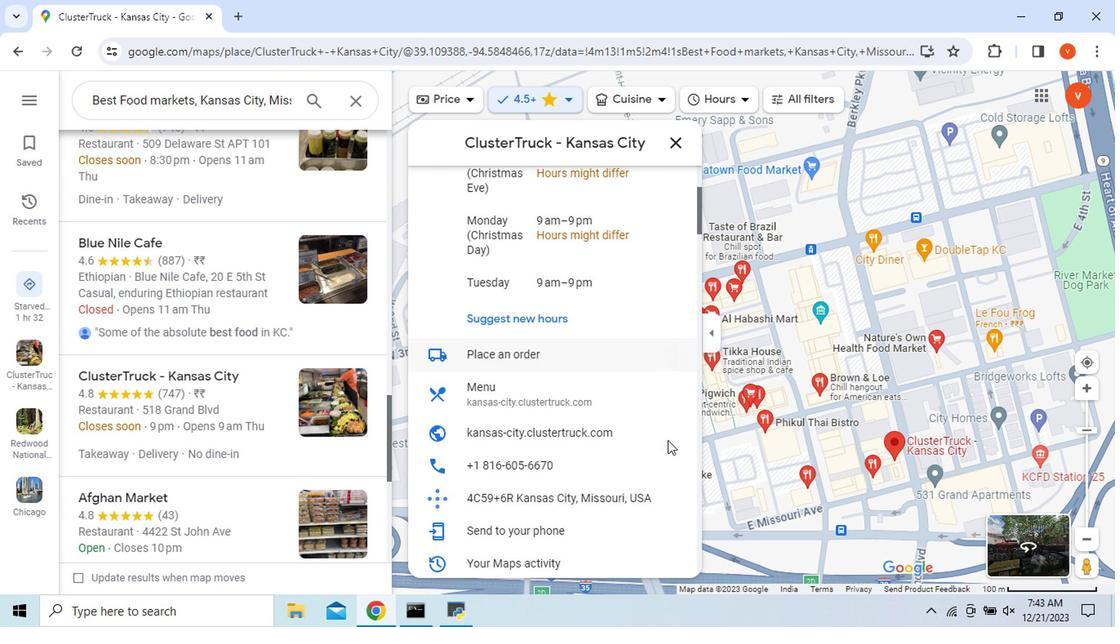 
Action: Mouse scrolled (667, 442) with delta (0, 0)
Screenshot: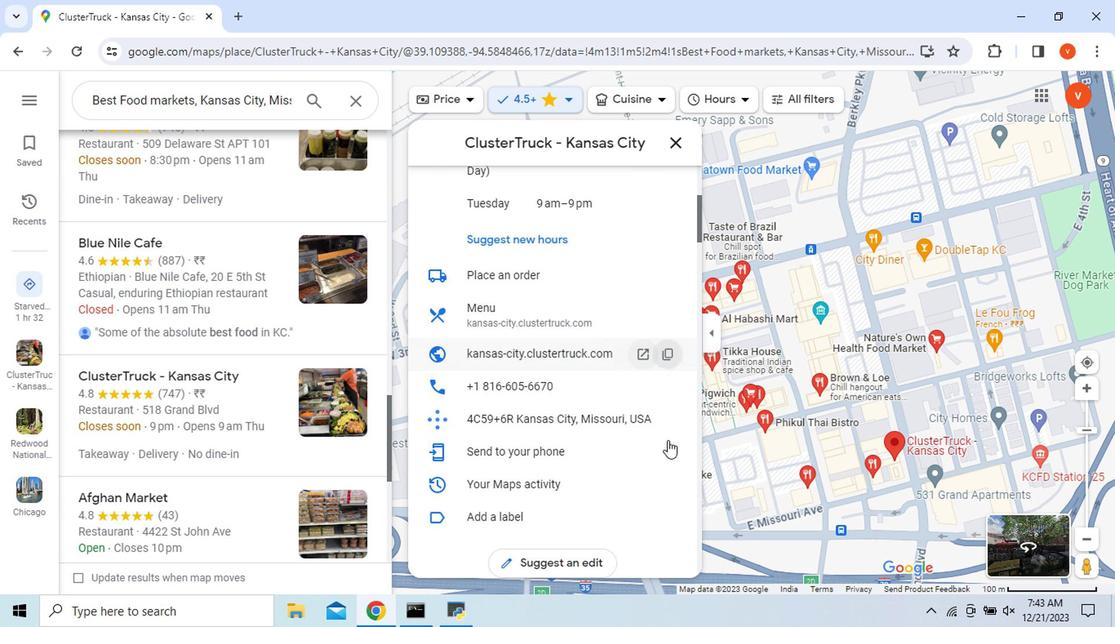 
Action: Mouse scrolled (667, 442) with delta (0, 0)
Screenshot: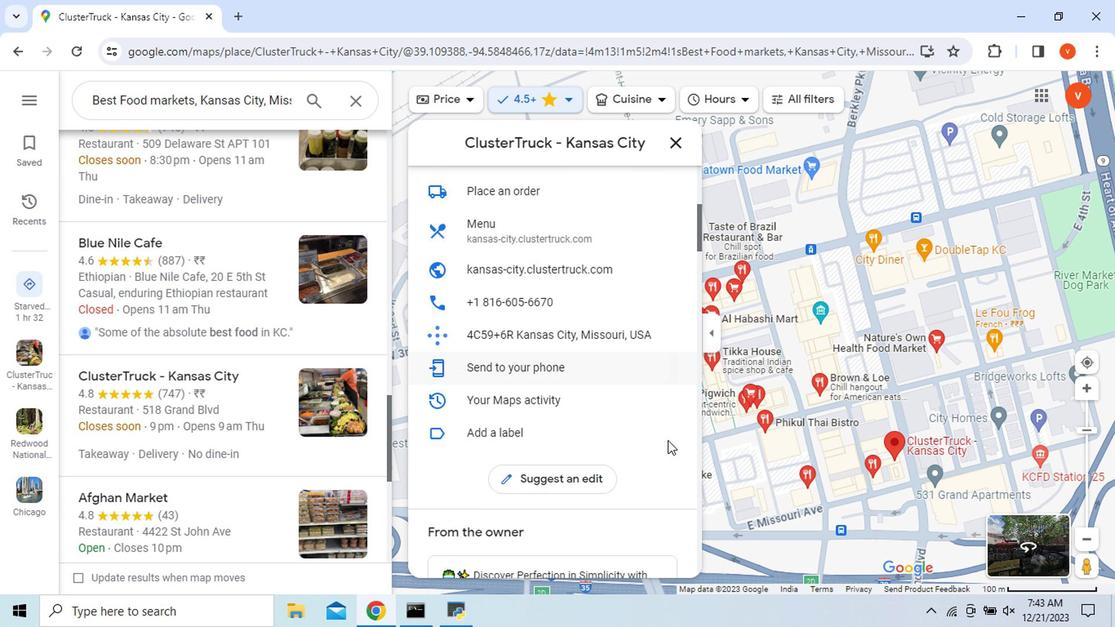 
Action: Mouse scrolled (667, 442) with delta (0, 0)
Screenshot: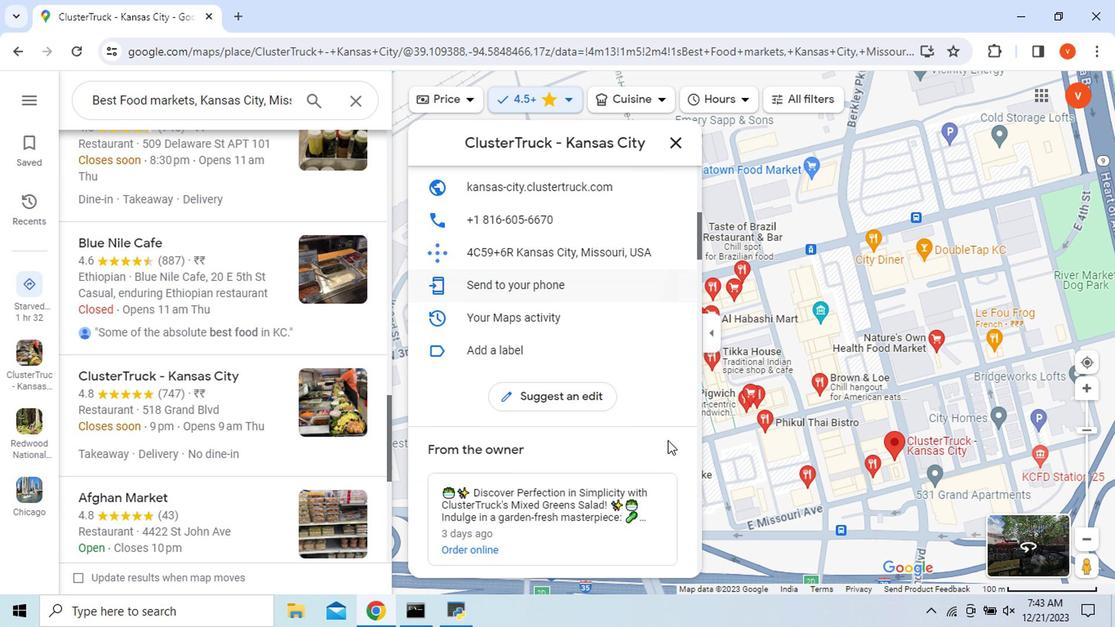 
Action: Mouse scrolled (667, 442) with delta (0, 0)
Screenshot: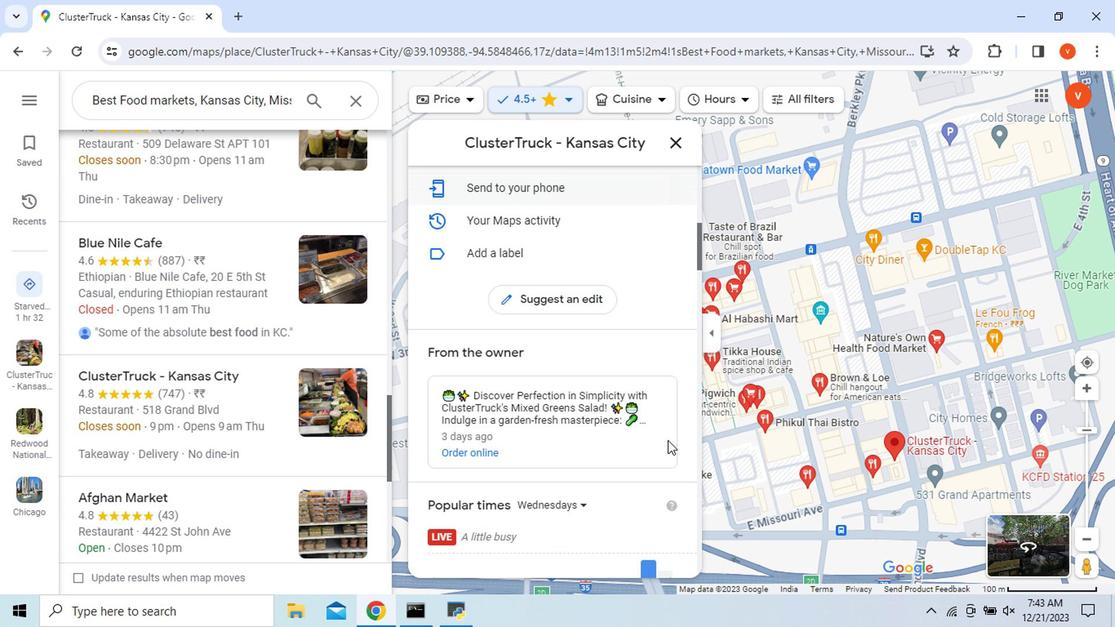 
Action: Mouse scrolled (667, 442) with delta (0, 0)
Screenshot: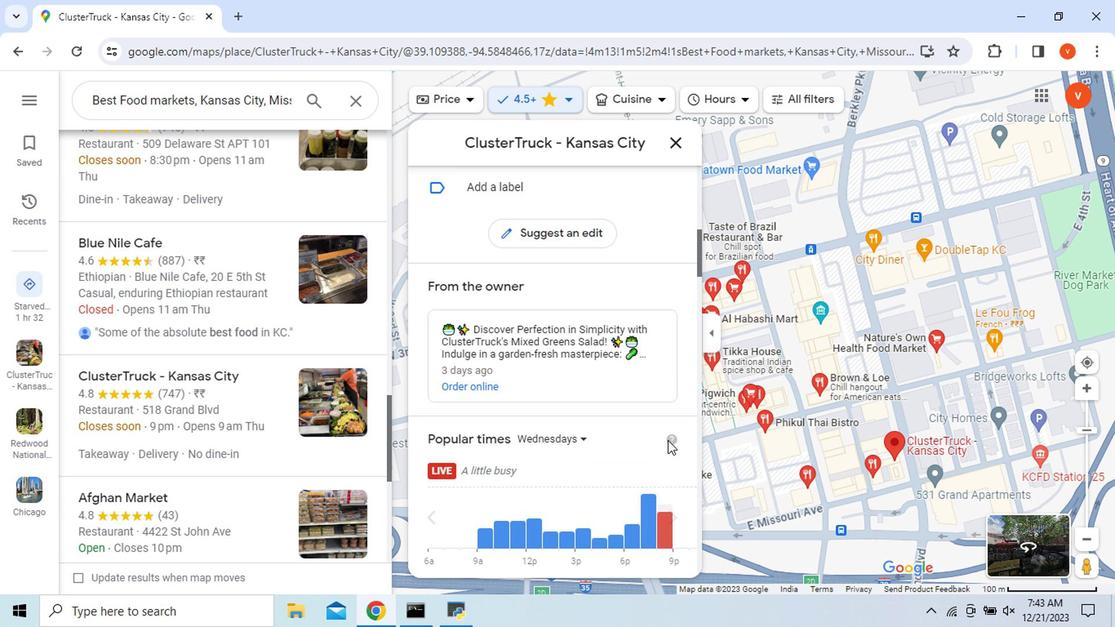 
Action: Mouse scrolled (667, 442) with delta (0, 0)
Screenshot: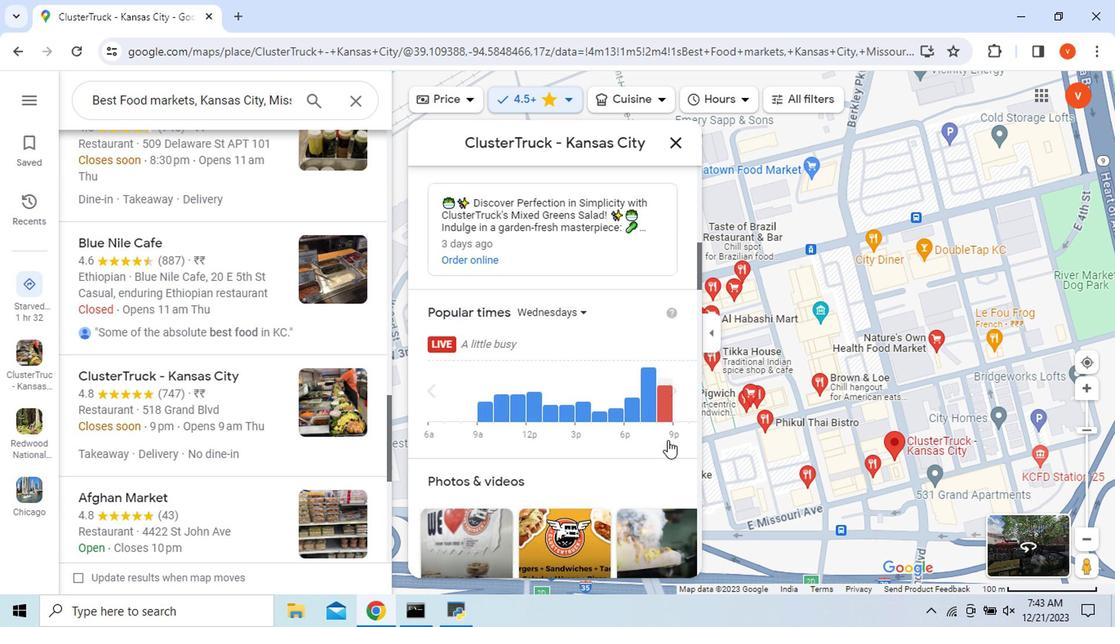 
Action: Mouse scrolled (667, 442) with delta (0, 0)
Screenshot: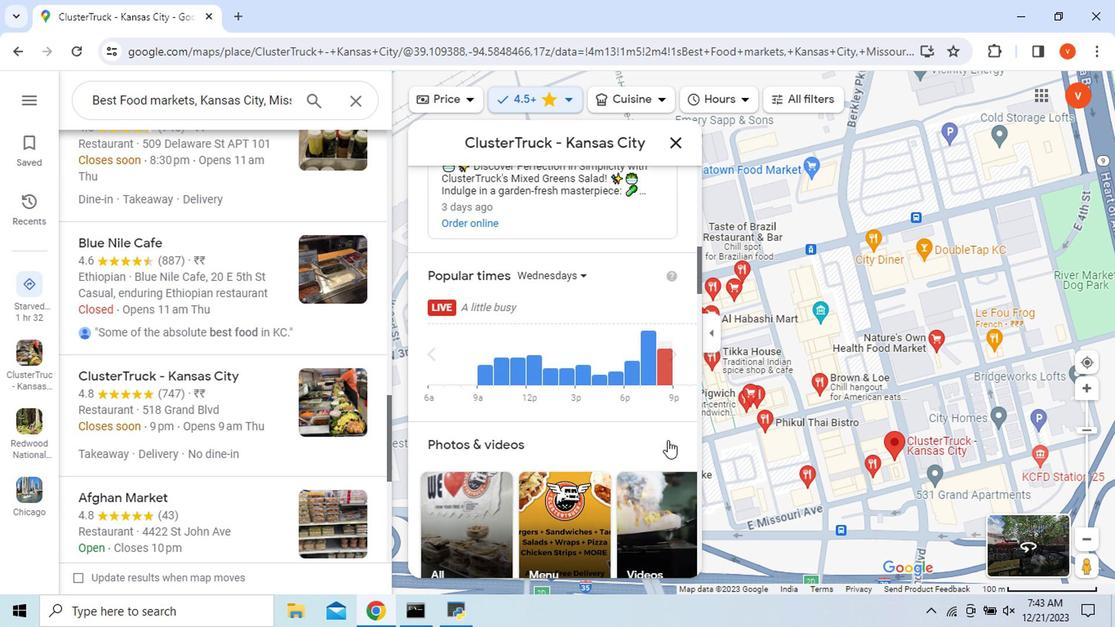 
Action: Mouse scrolled (667, 442) with delta (0, 0)
Screenshot: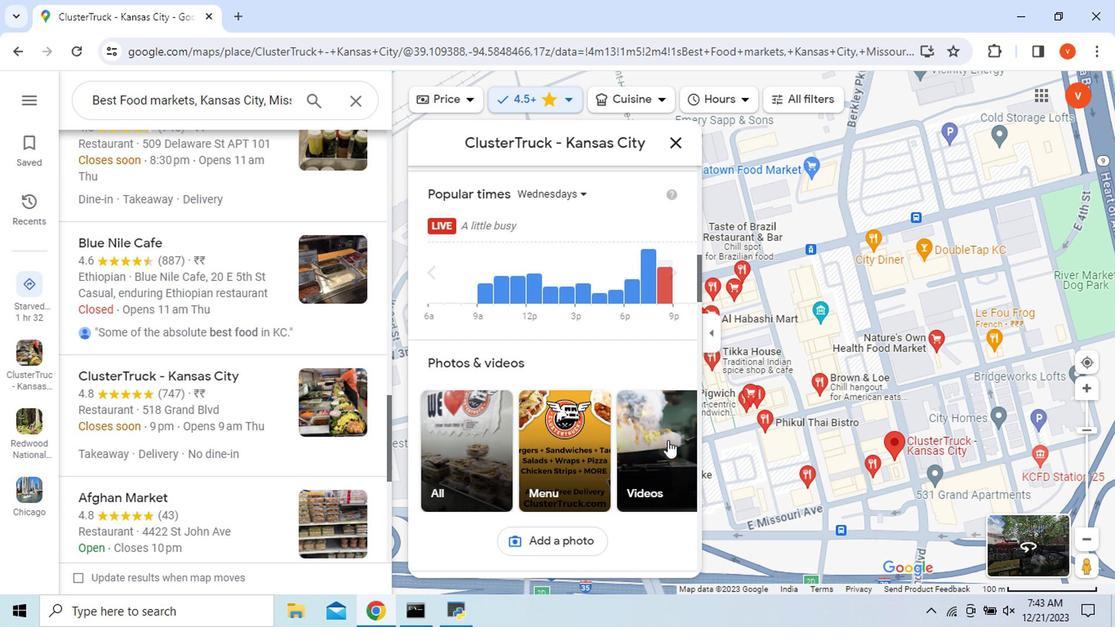 
Action: Mouse scrolled (667, 442) with delta (0, 0)
Screenshot: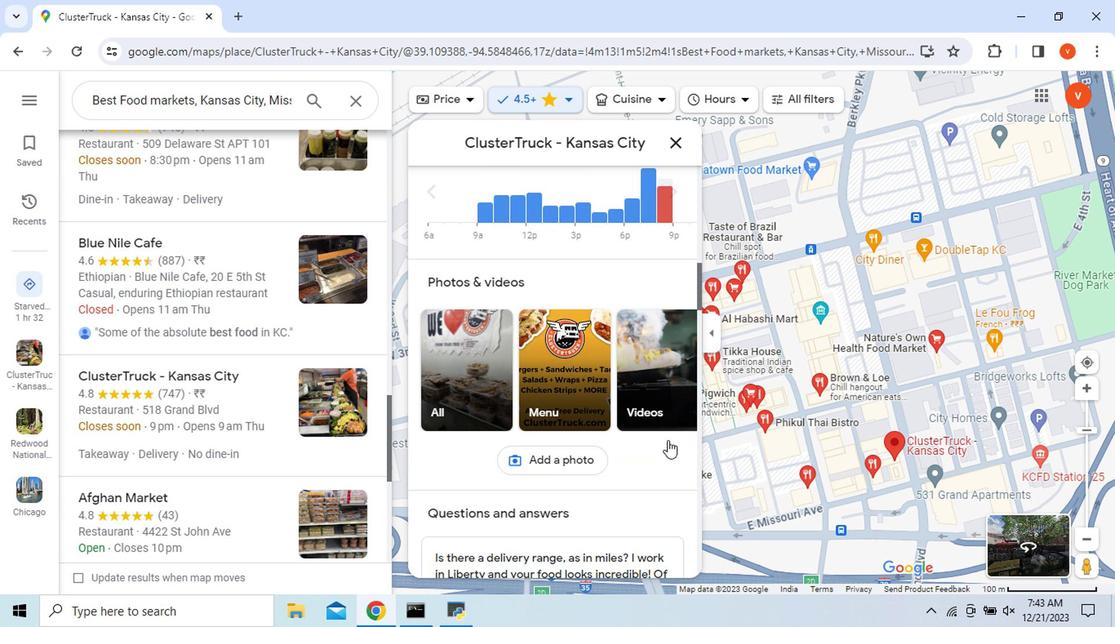 
Action: Mouse scrolled (667, 442) with delta (0, 0)
Screenshot: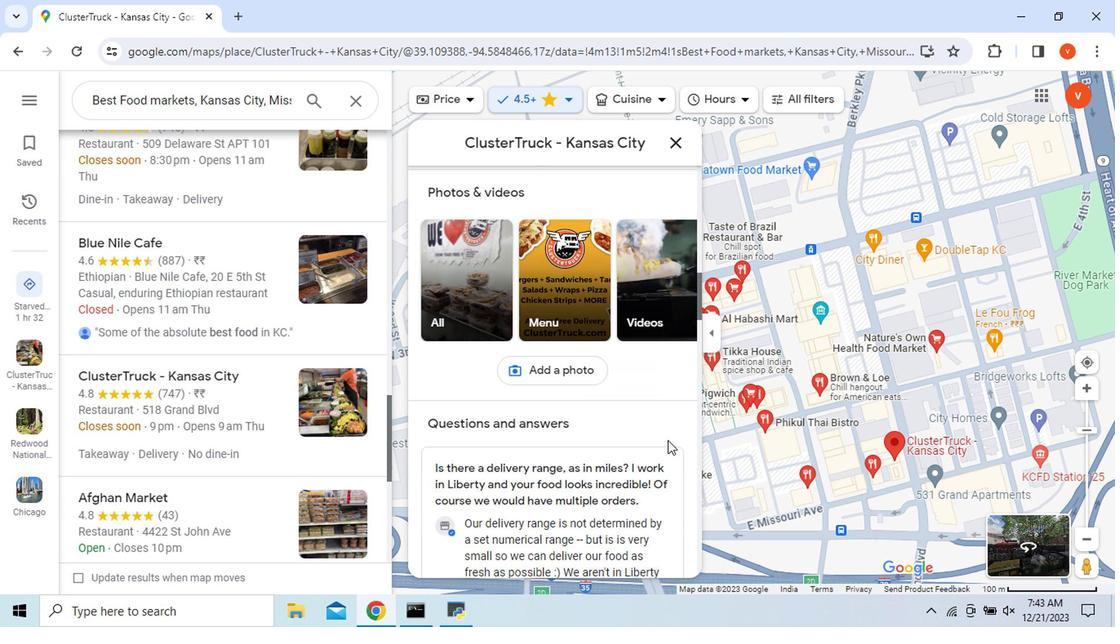 
Action: Mouse scrolled (667, 442) with delta (0, 0)
Screenshot: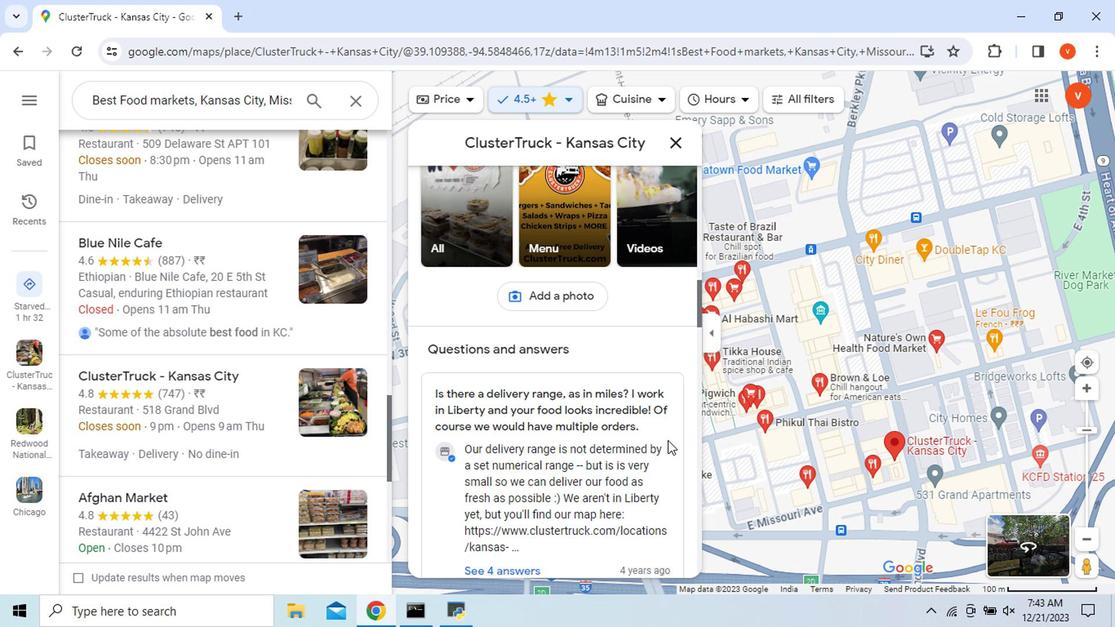 
Action: Mouse scrolled (667, 442) with delta (0, 0)
Screenshot: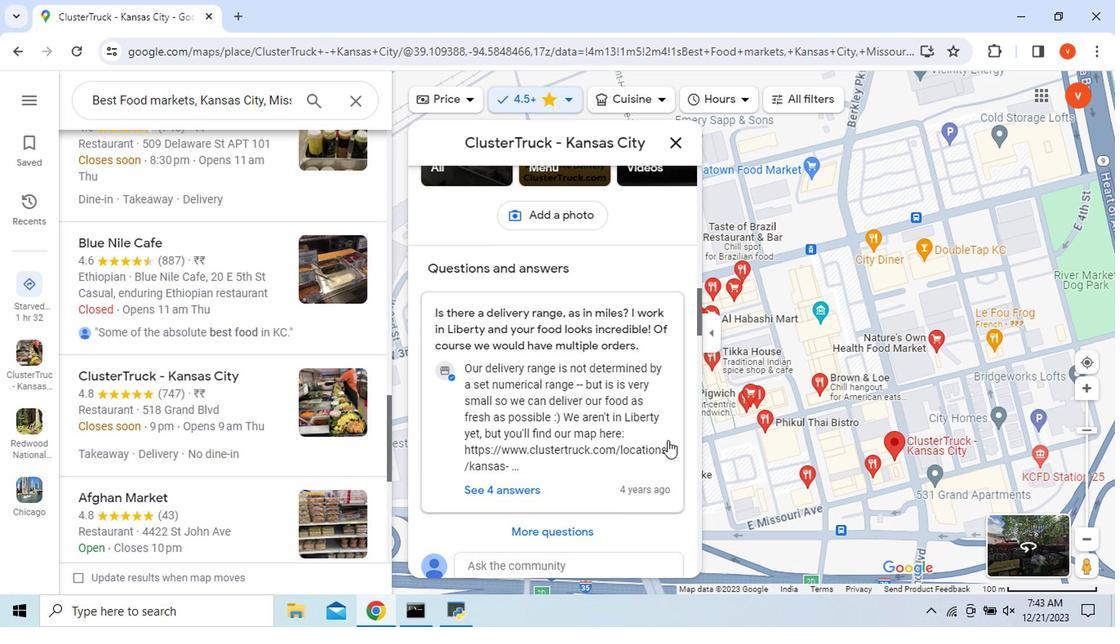 
Action: Mouse scrolled (667, 442) with delta (0, 0)
Screenshot: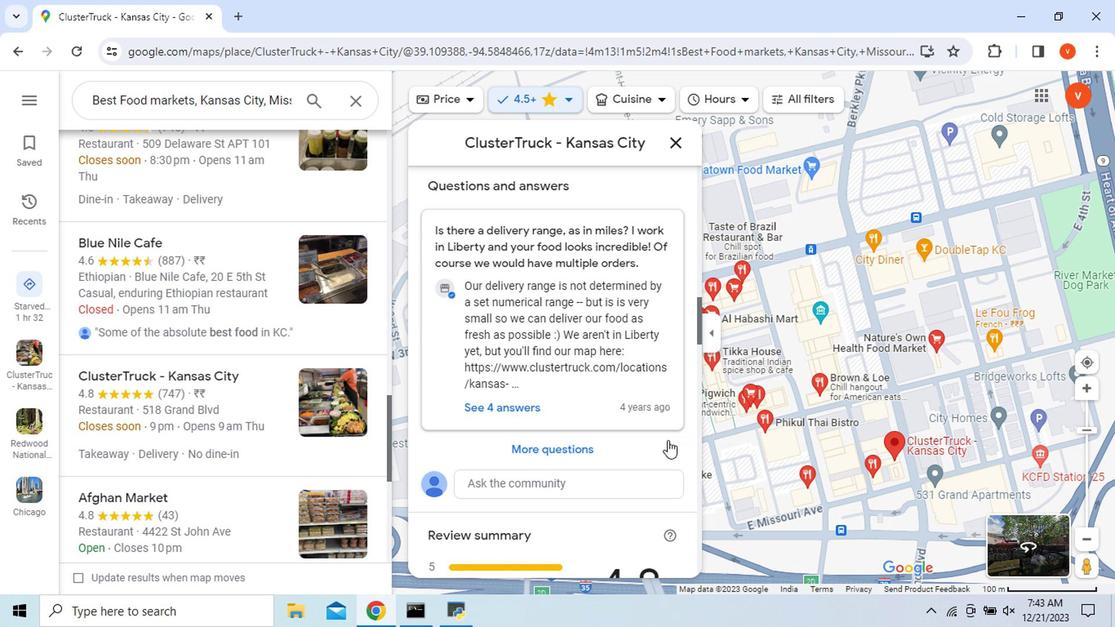 
Action: Mouse scrolled (667, 442) with delta (0, 0)
Screenshot: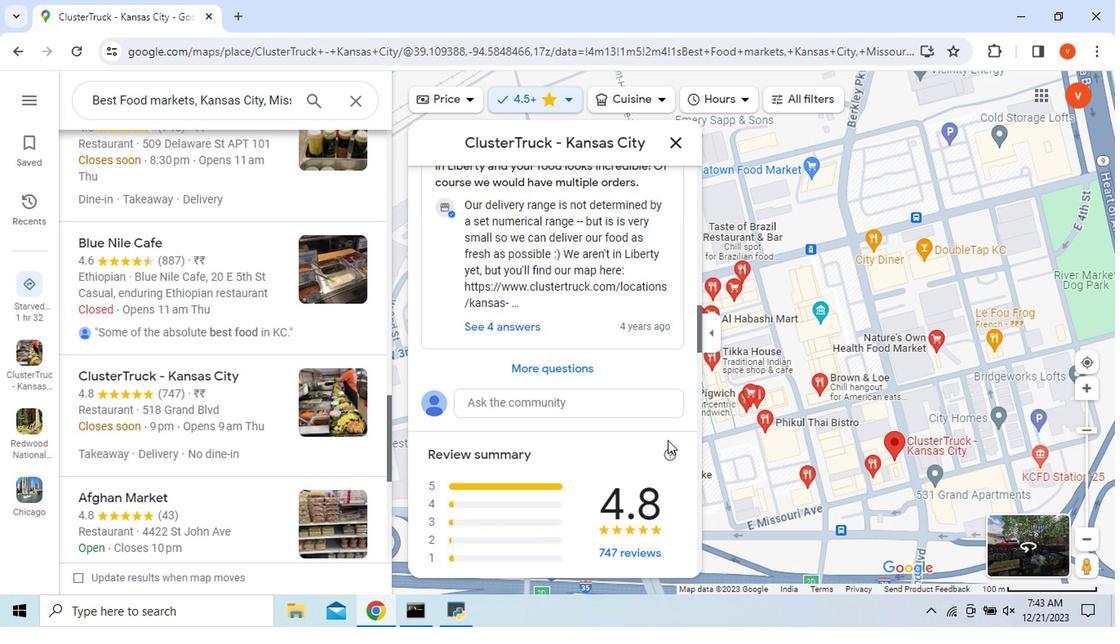 
Action: Mouse scrolled (667, 442) with delta (0, 0)
Screenshot: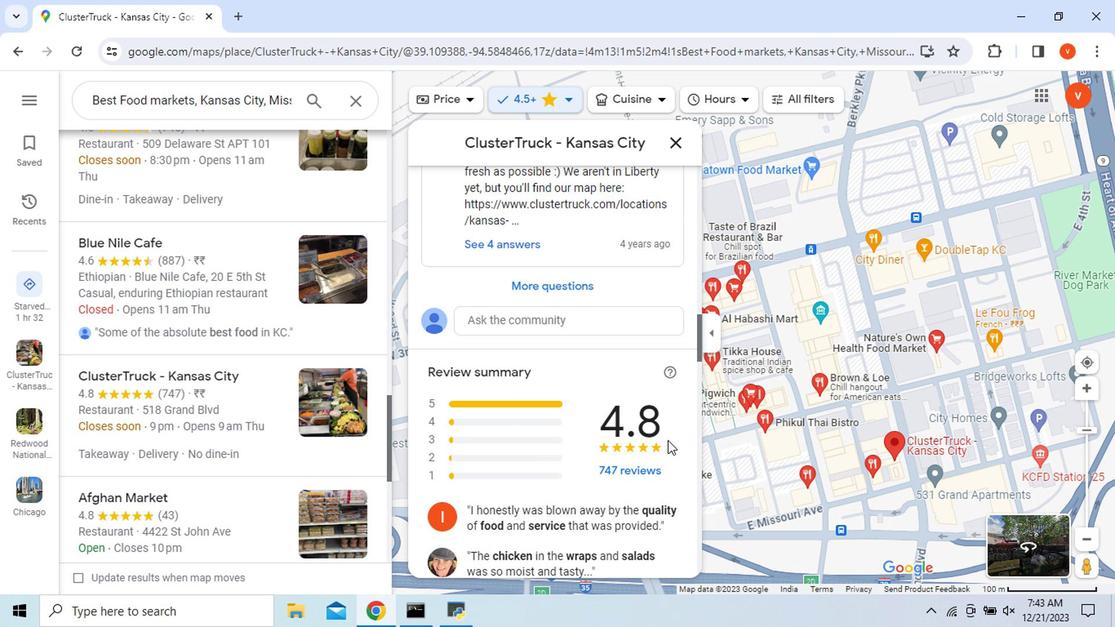 
Action: Mouse scrolled (667, 442) with delta (0, 0)
Screenshot: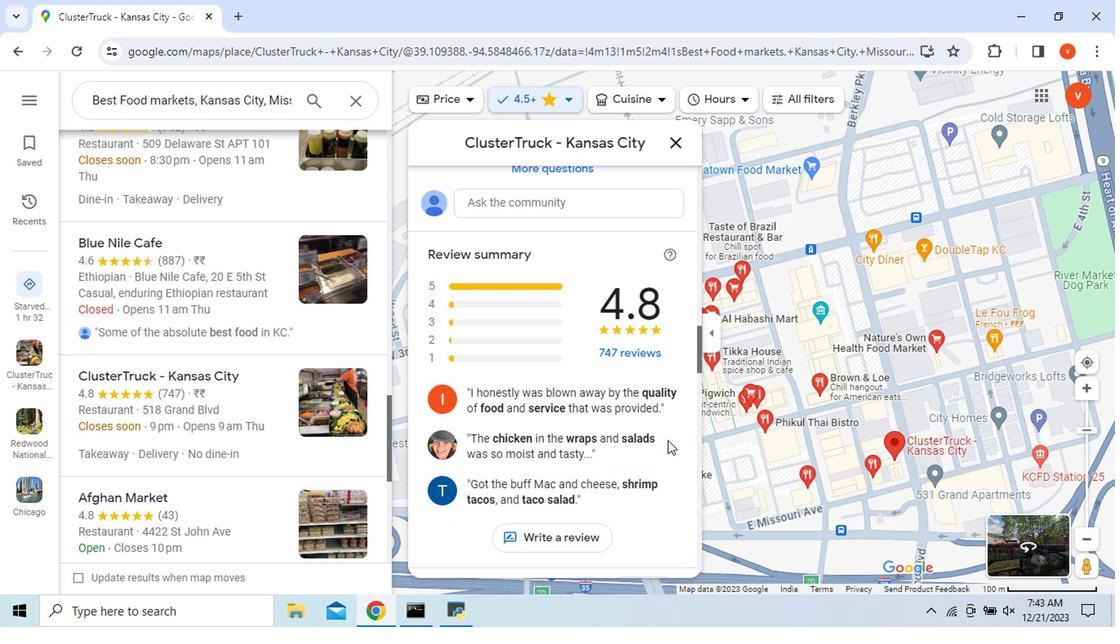 
Action: Mouse scrolled (667, 442) with delta (0, 0)
Screenshot: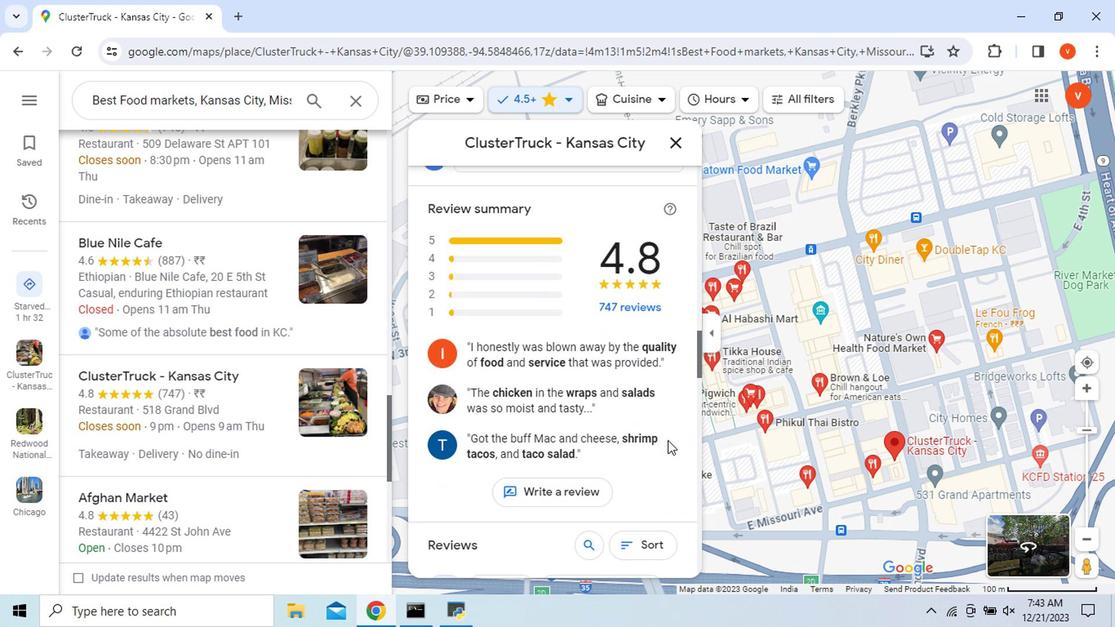 
Action: Mouse moved to (679, 142)
Screenshot: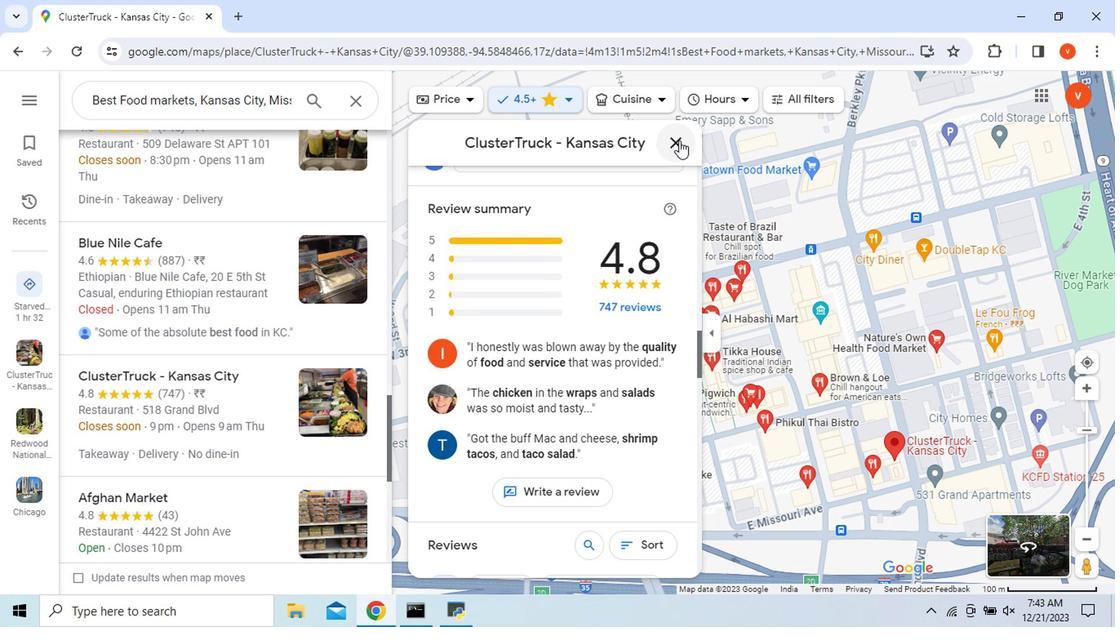 
Action: Mouse pressed left at (679, 142)
Screenshot: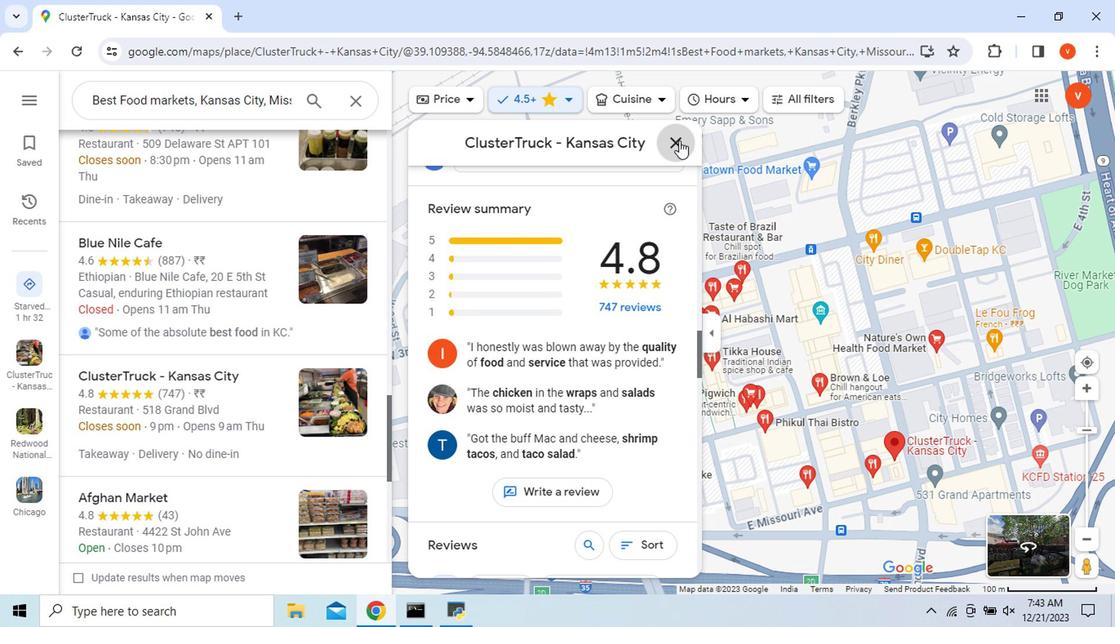 
Action: Mouse moved to (269, 479)
Screenshot: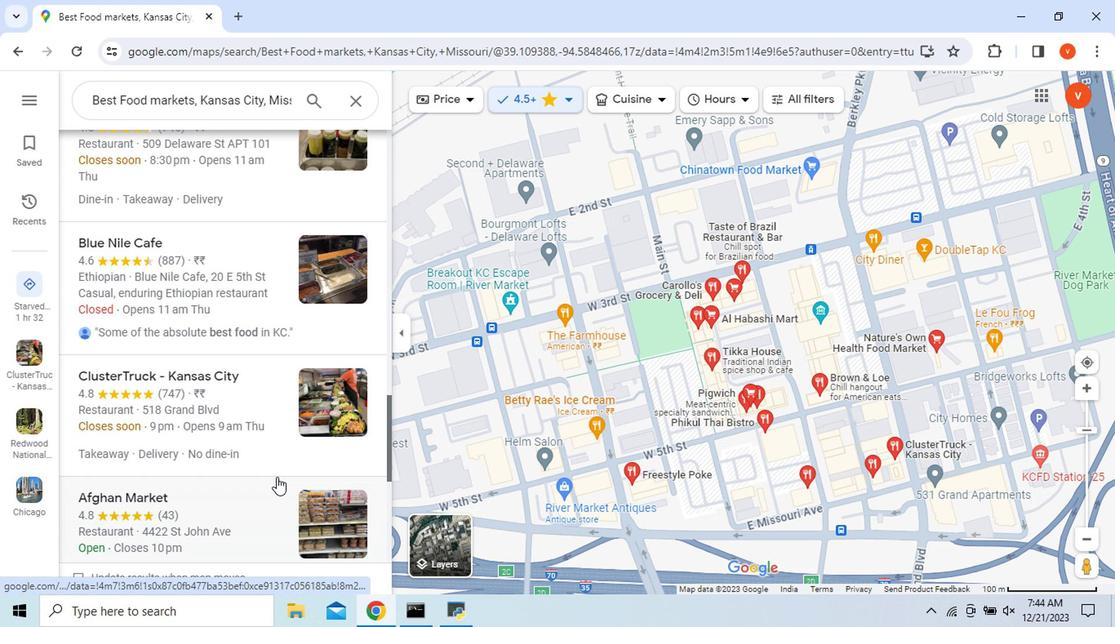 
Action: Mouse scrolled (269, 478) with delta (0, 0)
Screenshot: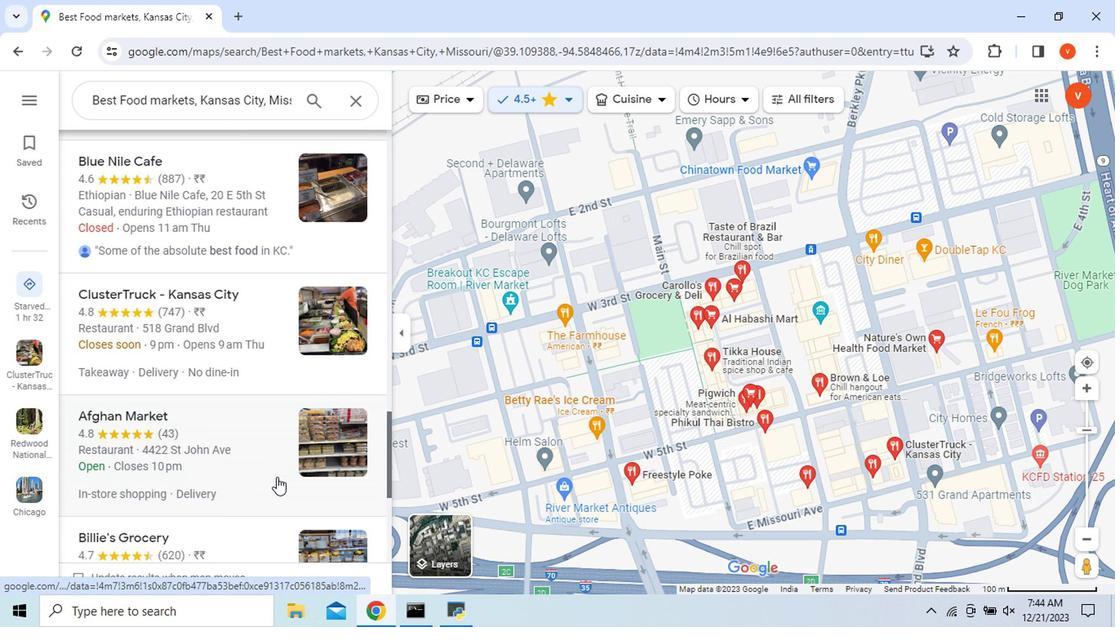 
Action: Mouse scrolled (269, 478) with delta (0, 0)
Screenshot: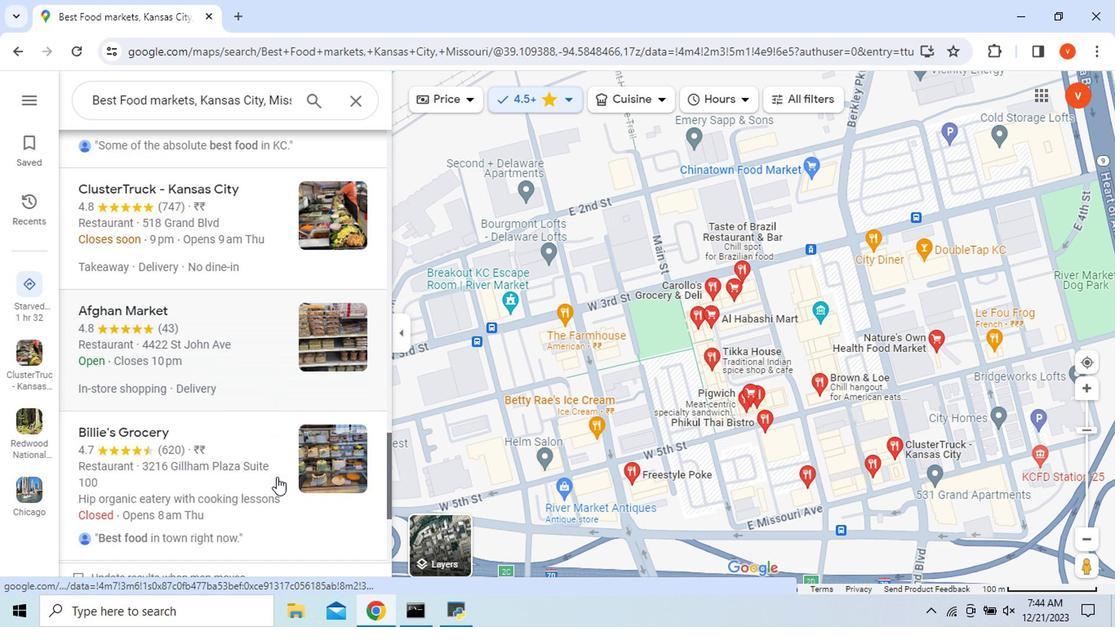 
Action: Mouse scrolled (269, 478) with delta (0, 0)
Screenshot: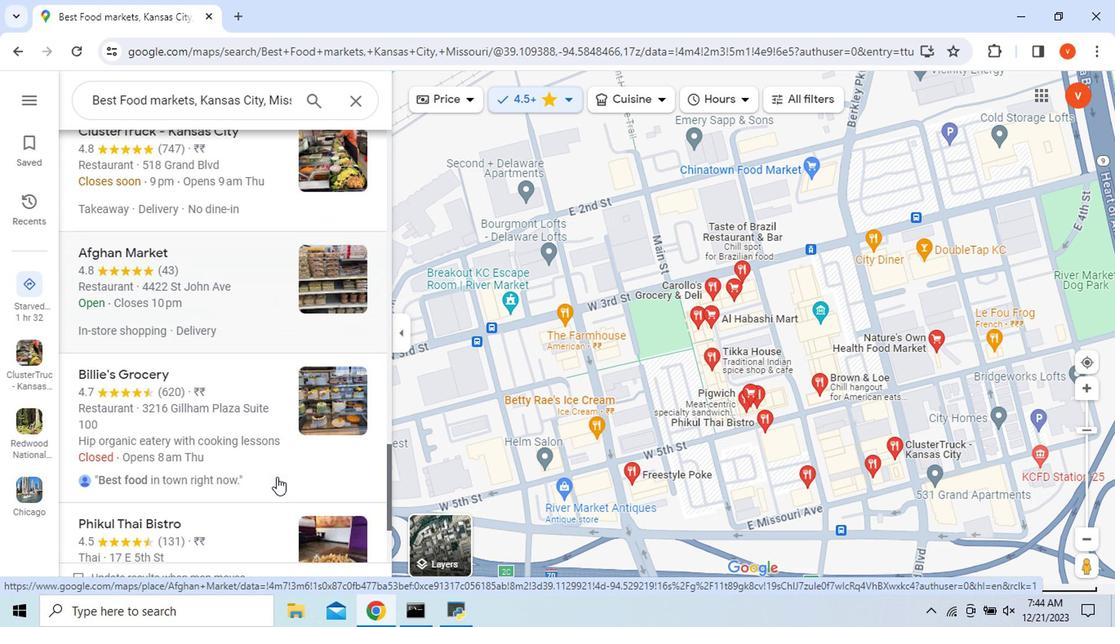 
Action: Mouse scrolled (269, 478) with delta (0, 0)
Screenshot: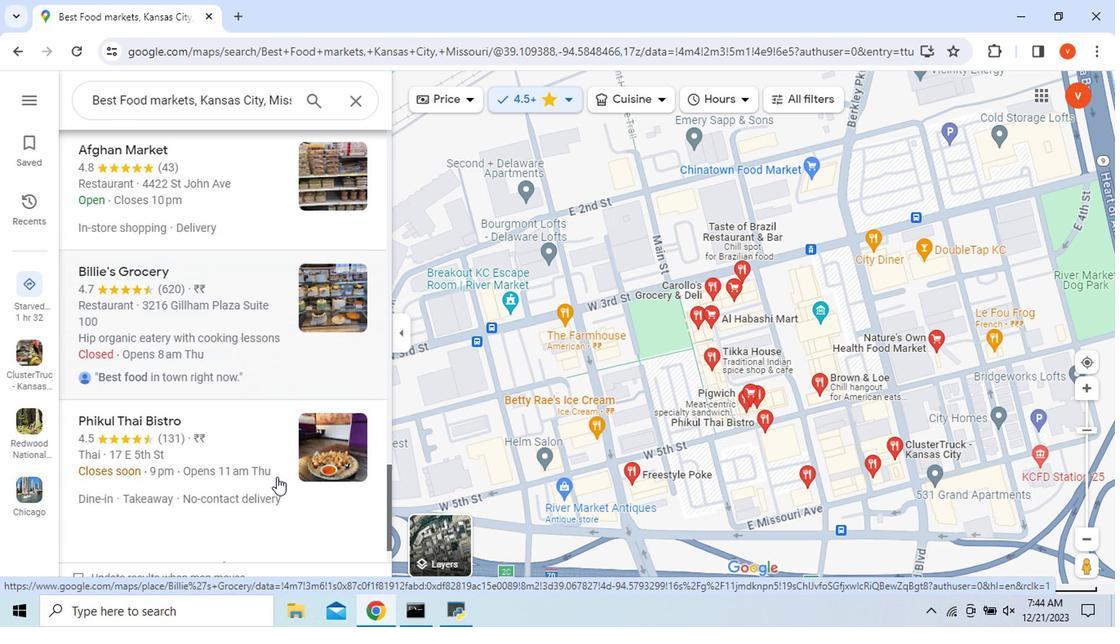 
Action: Mouse scrolled (269, 478) with delta (0, 0)
Screenshot: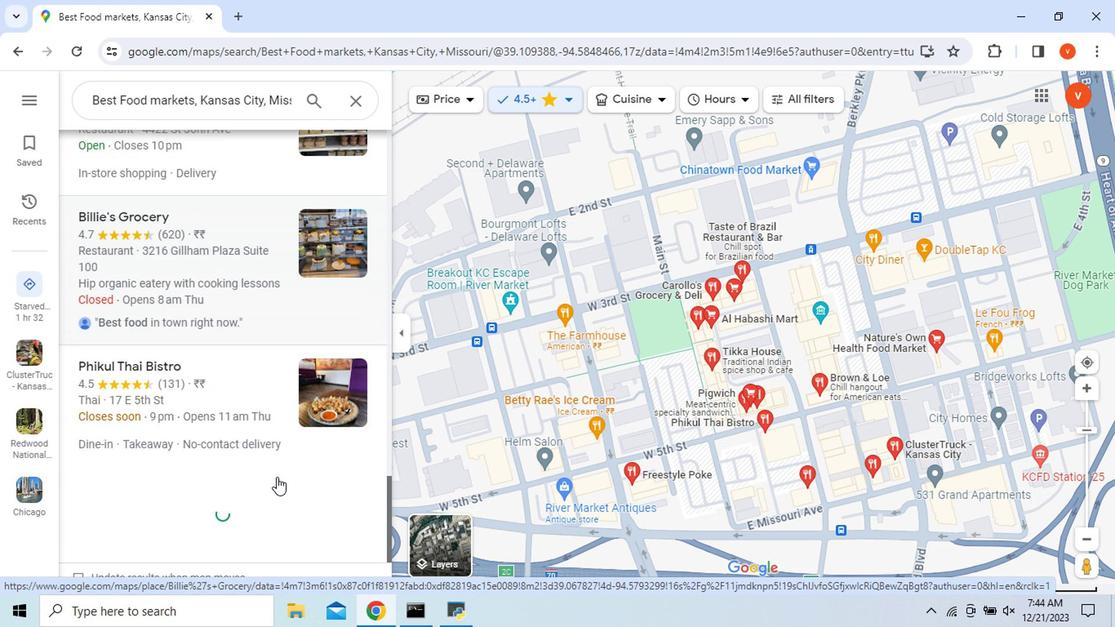 
Action: Mouse scrolled (269, 480) with delta (0, 1)
Screenshot: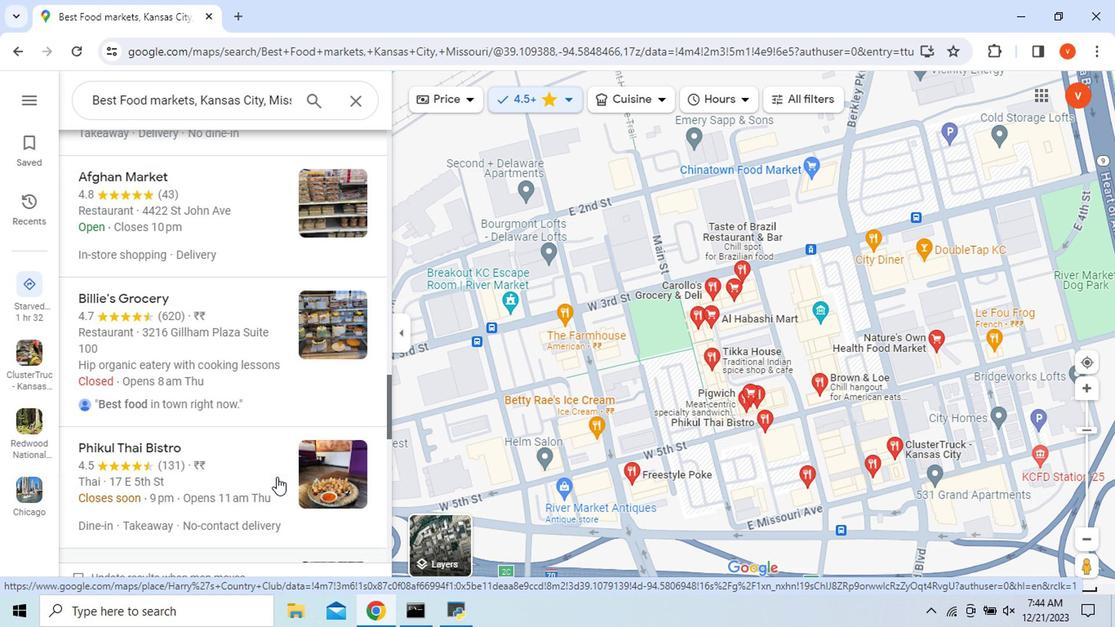 
Action: Mouse scrolled (269, 480) with delta (0, 1)
Screenshot: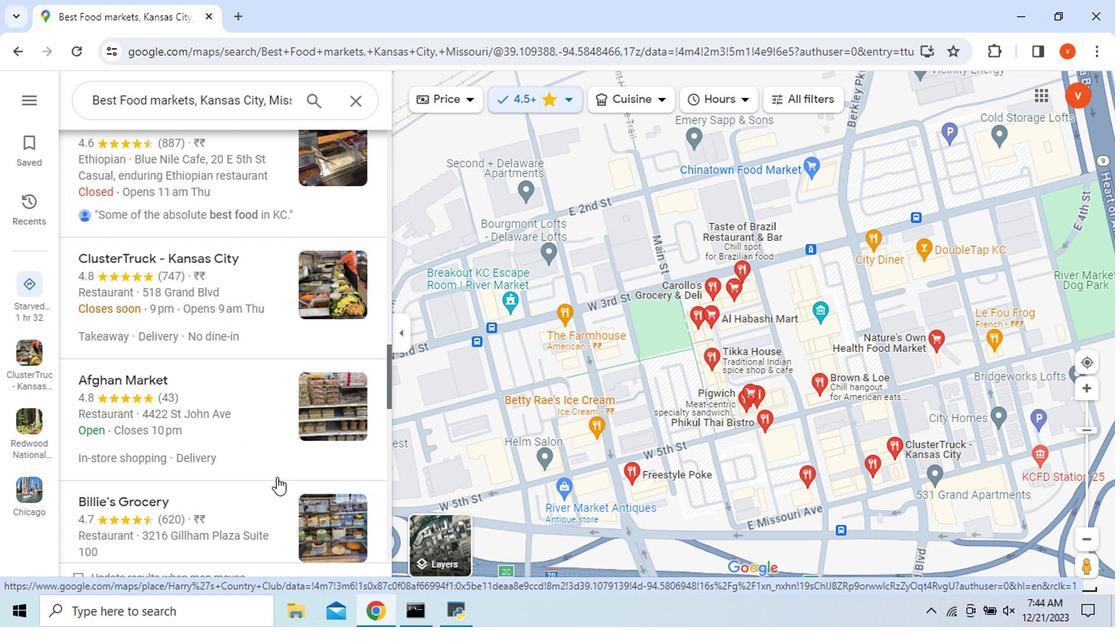 
Action: Mouse scrolled (269, 480) with delta (0, 1)
Screenshot: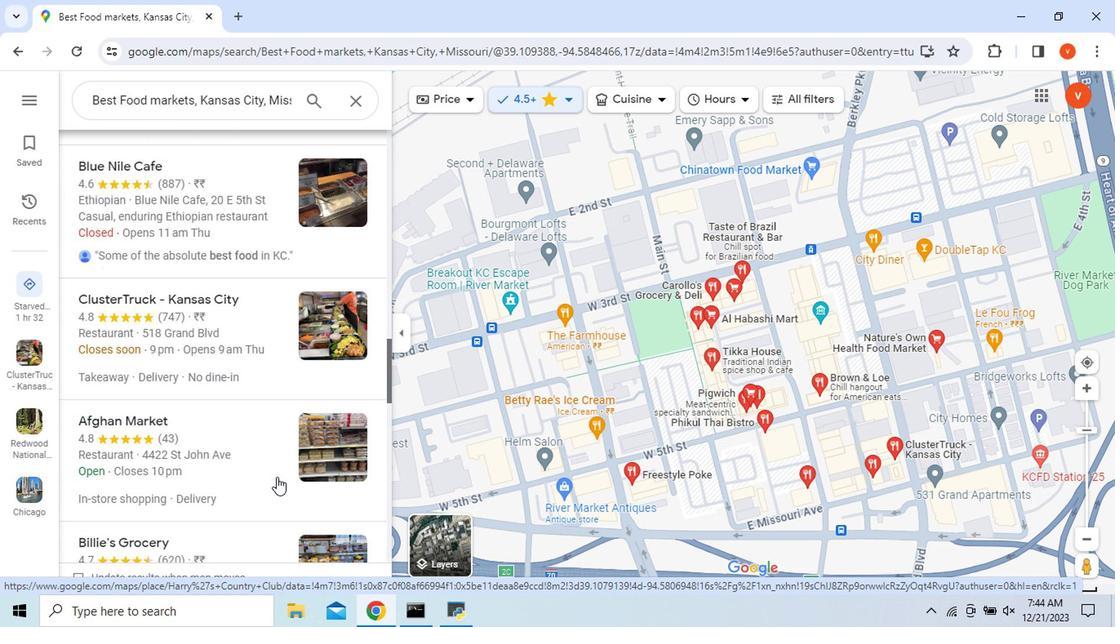 
Action: Mouse scrolled (269, 480) with delta (0, 1)
Screenshot: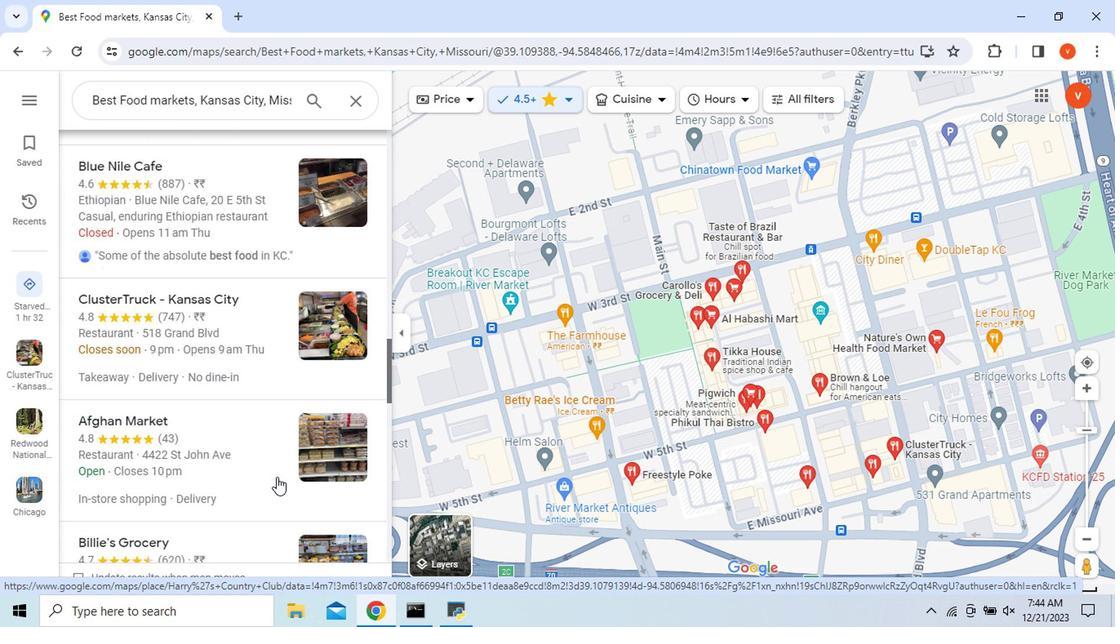 
Action: Mouse scrolled (269, 480) with delta (0, 1)
Screenshot: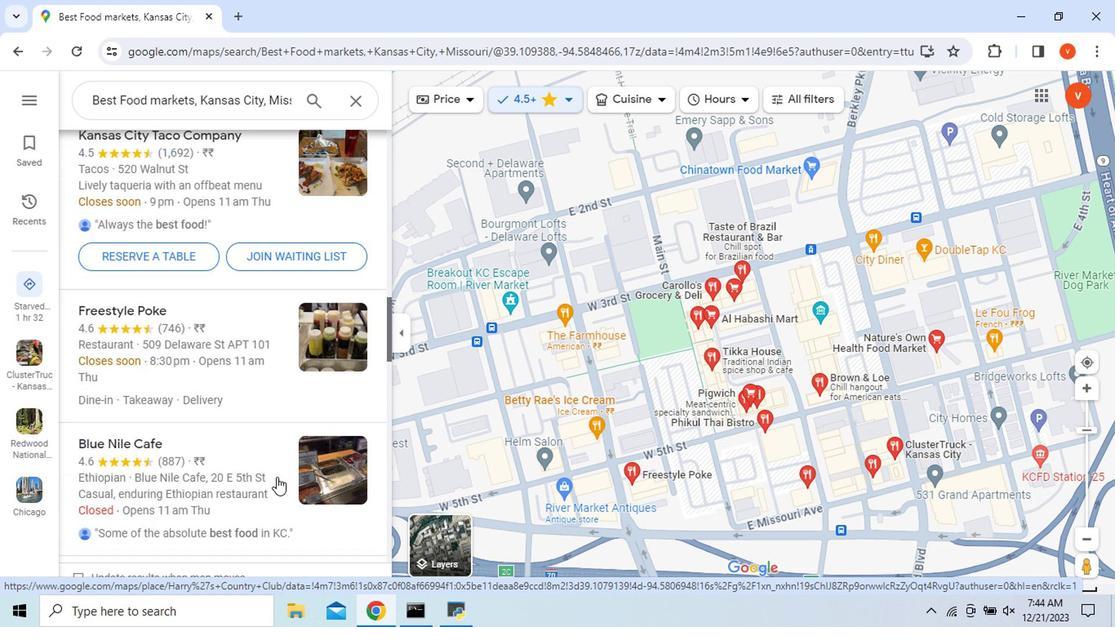 
Action: Mouse scrolled (269, 480) with delta (0, 1)
Screenshot: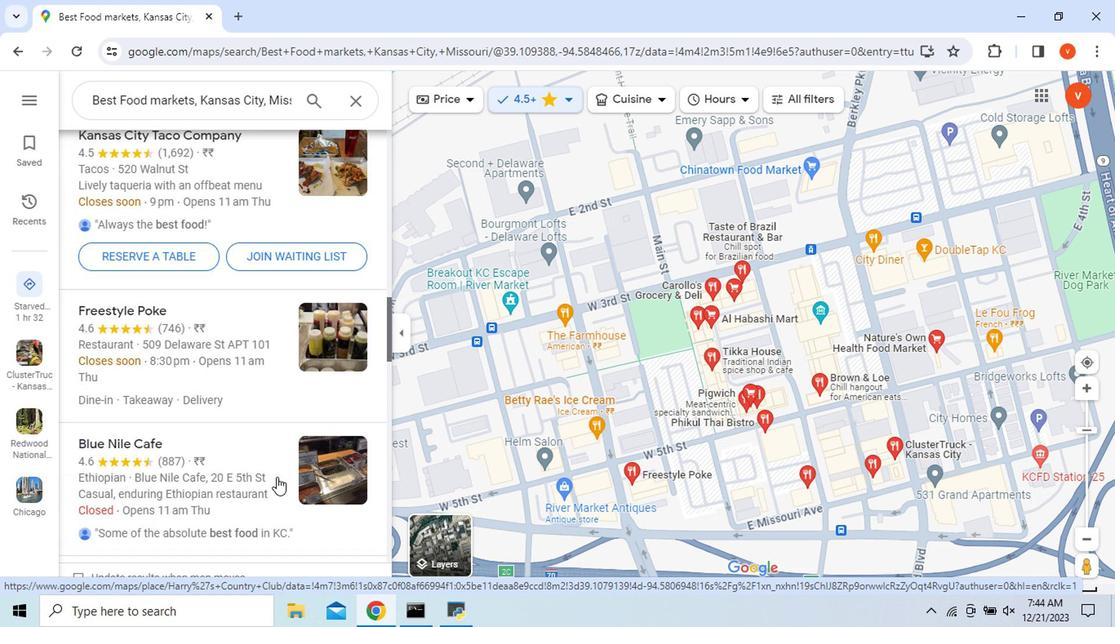 
Action: Mouse scrolled (269, 480) with delta (0, 1)
Screenshot: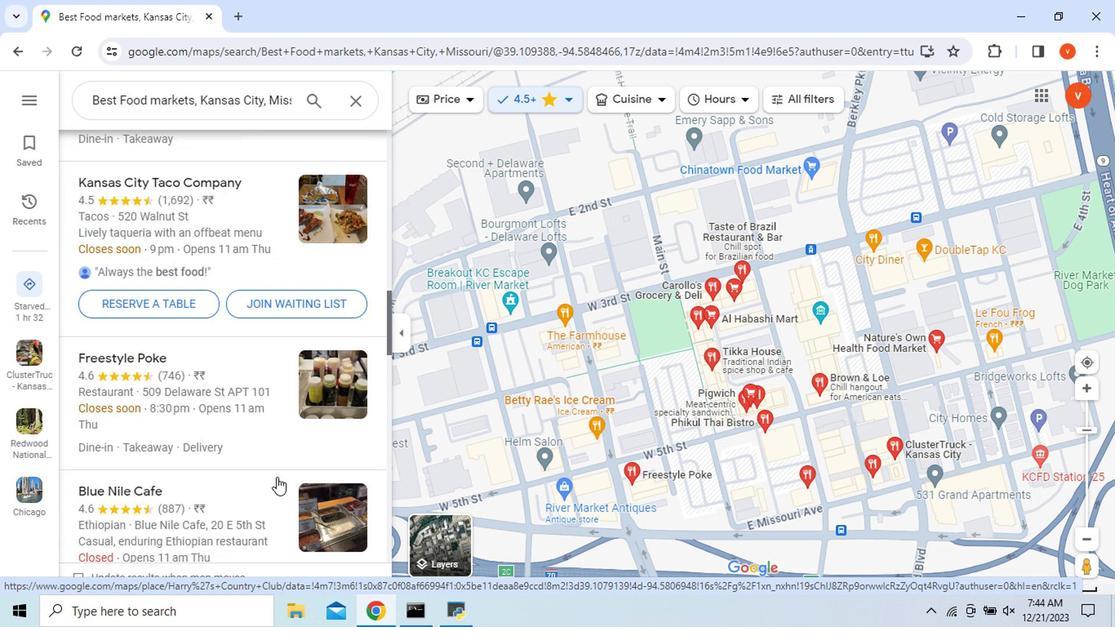 
Action: Mouse scrolled (269, 480) with delta (0, 1)
Screenshot: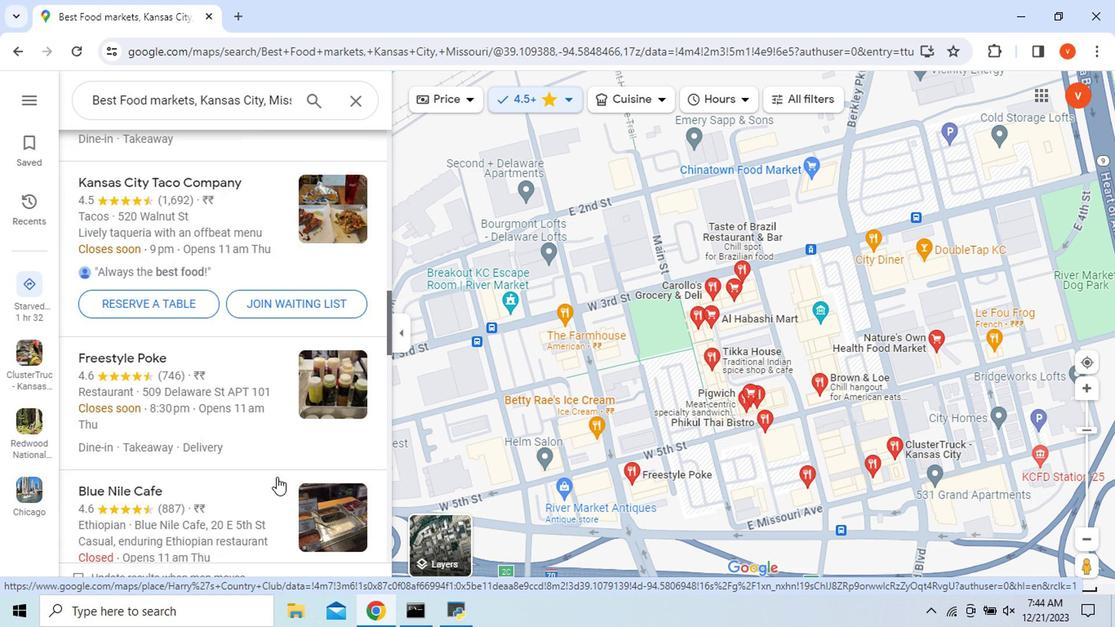 
Action: Mouse scrolled (269, 480) with delta (0, 1)
Screenshot: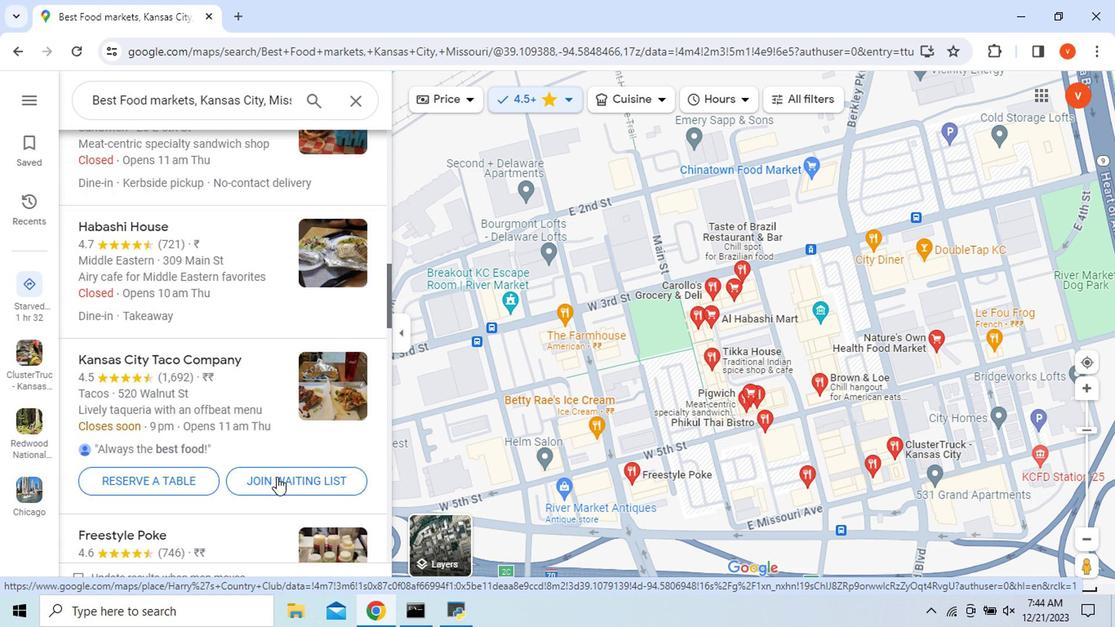 
Action: Mouse scrolled (269, 480) with delta (0, 1)
Screenshot: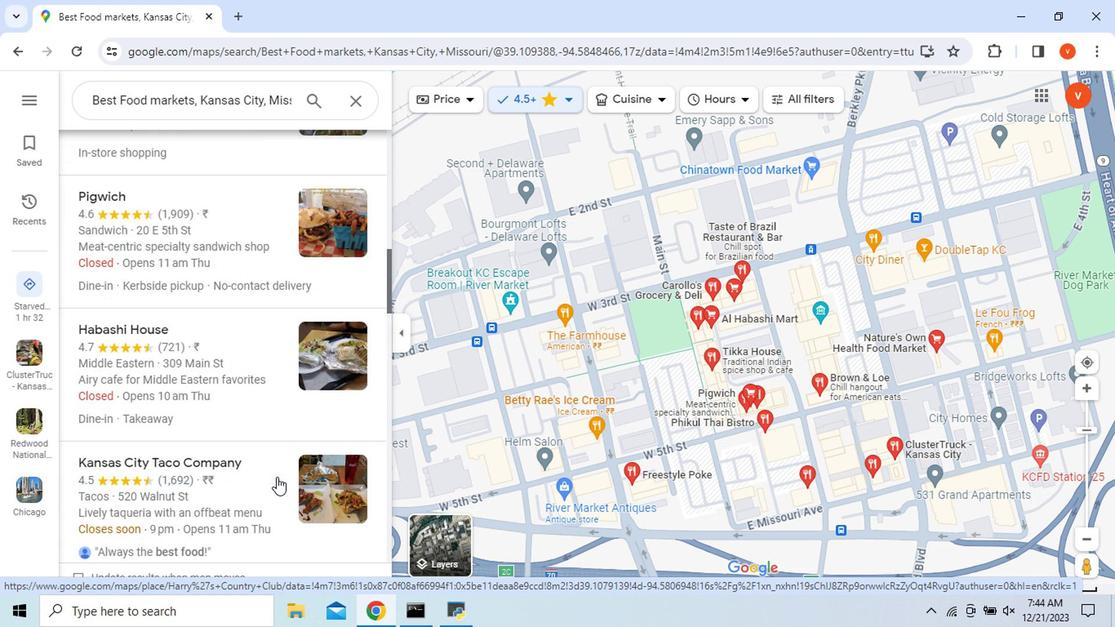 
Action: Mouse scrolled (269, 480) with delta (0, 1)
Screenshot: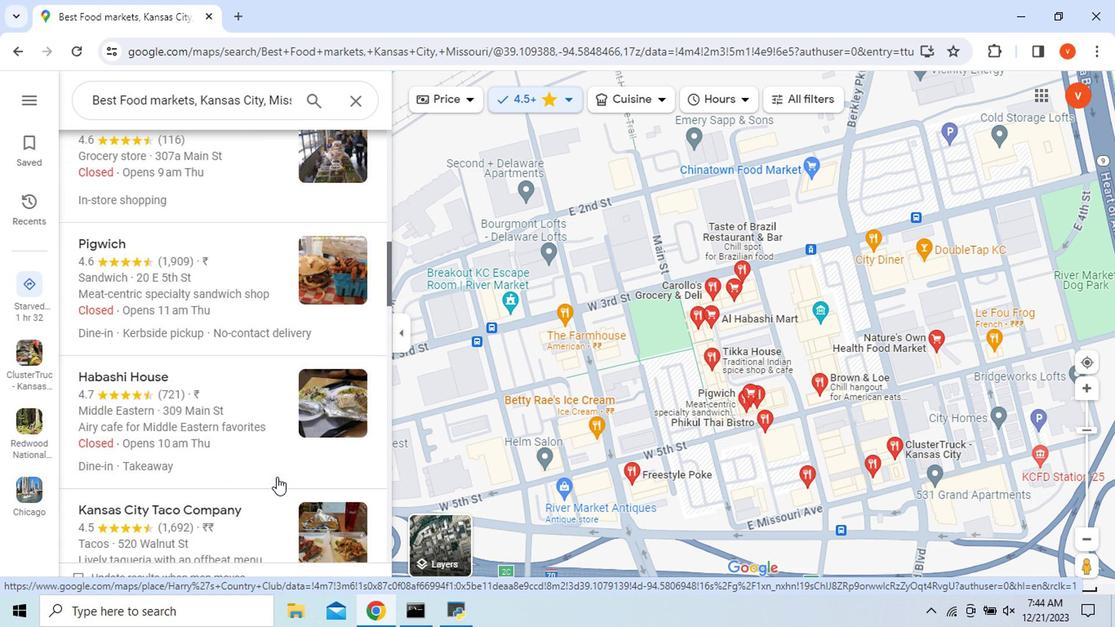 
Action: Mouse scrolled (269, 480) with delta (0, 1)
Screenshot: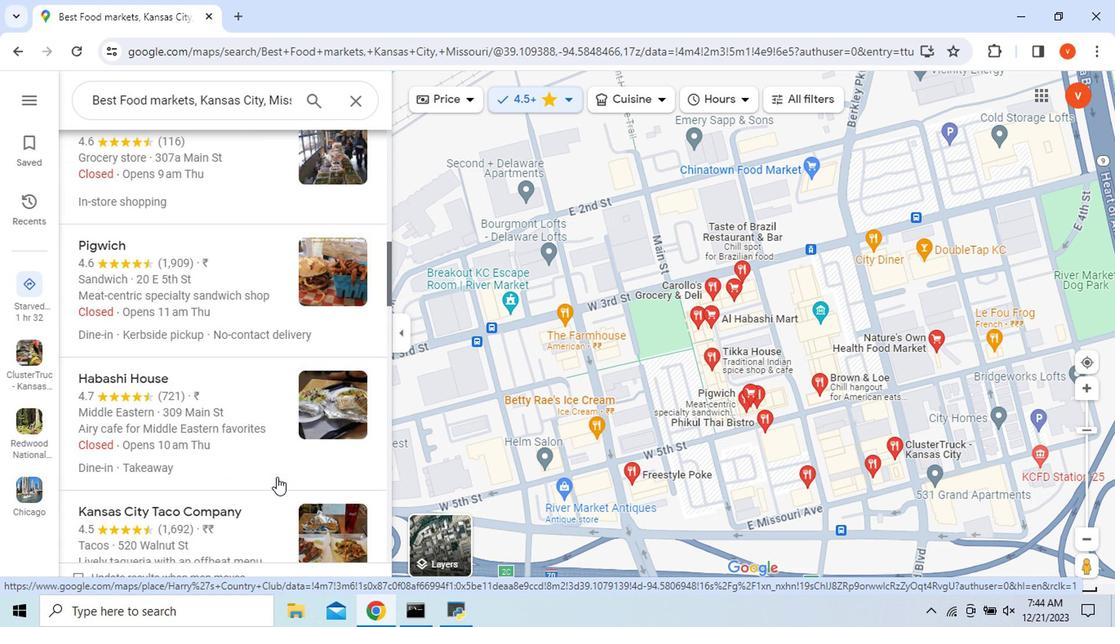 
Action: Mouse scrolled (269, 480) with delta (0, 1)
Screenshot: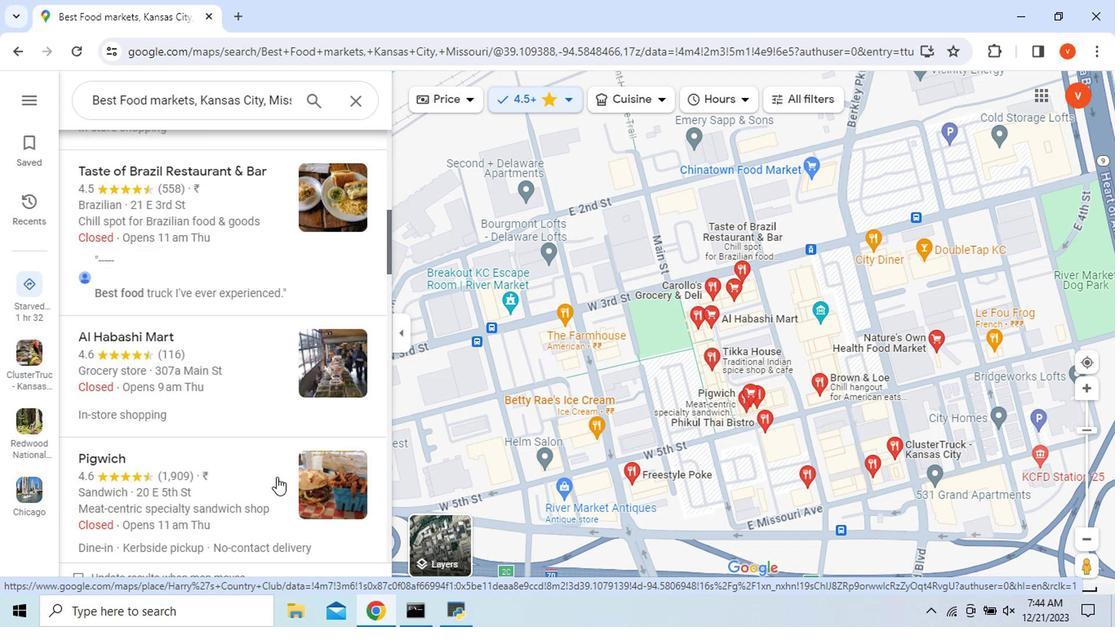 
Action: Mouse scrolled (269, 480) with delta (0, 1)
Screenshot: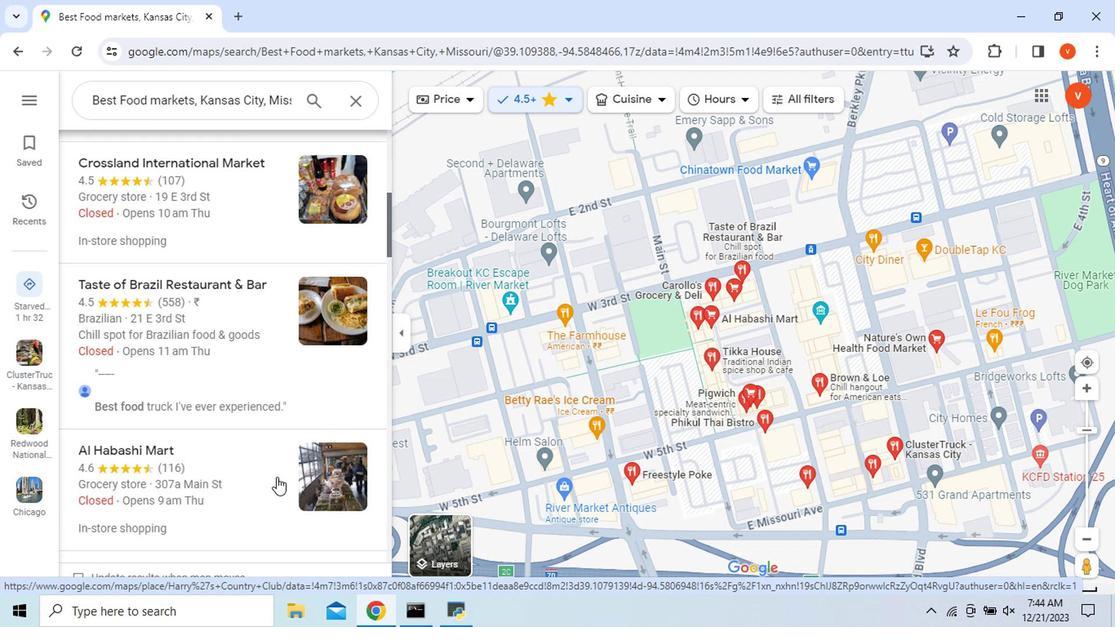 
Action: Mouse scrolled (269, 480) with delta (0, 1)
Screenshot: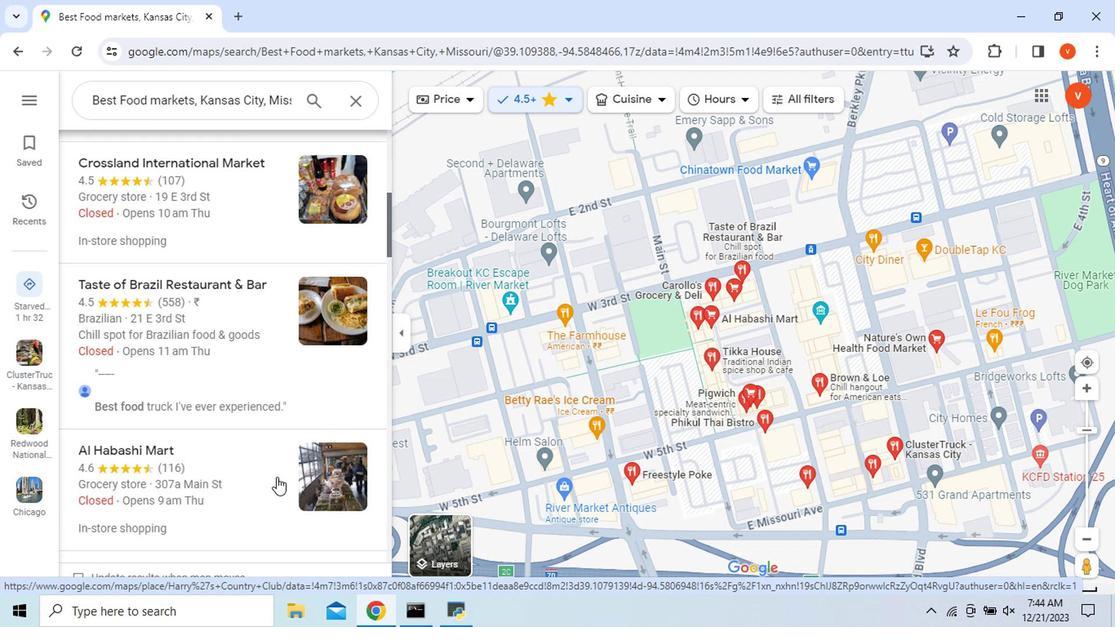 
Action: Mouse scrolled (269, 480) with delta (0, 1)
Screenshot: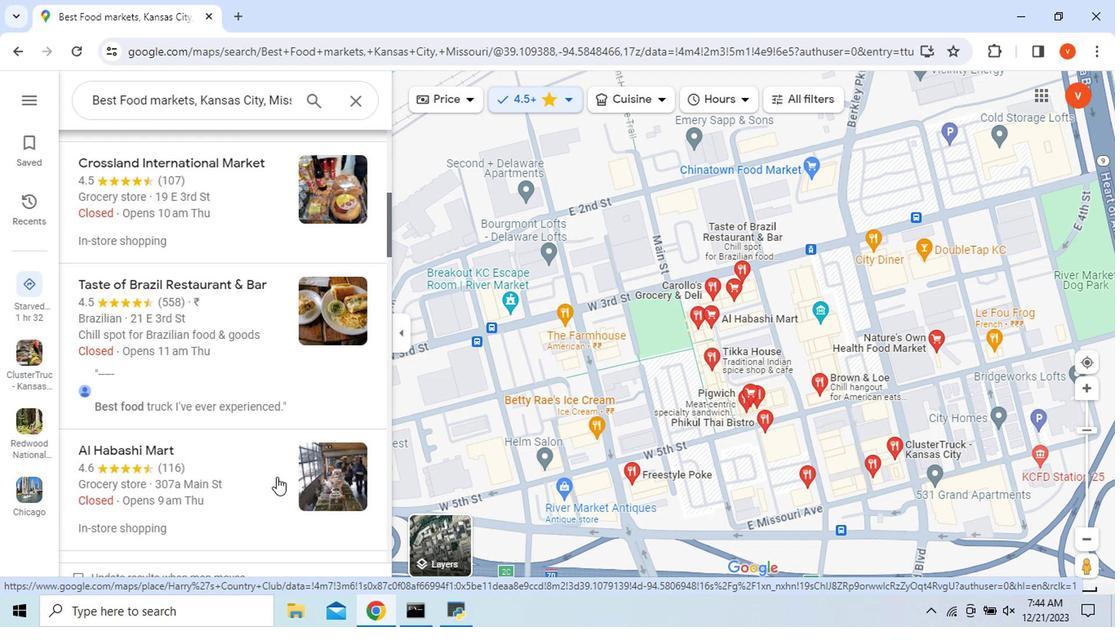 
Action: Mouse scrolled (269, 480) with delta (0, 1)
Screenshot: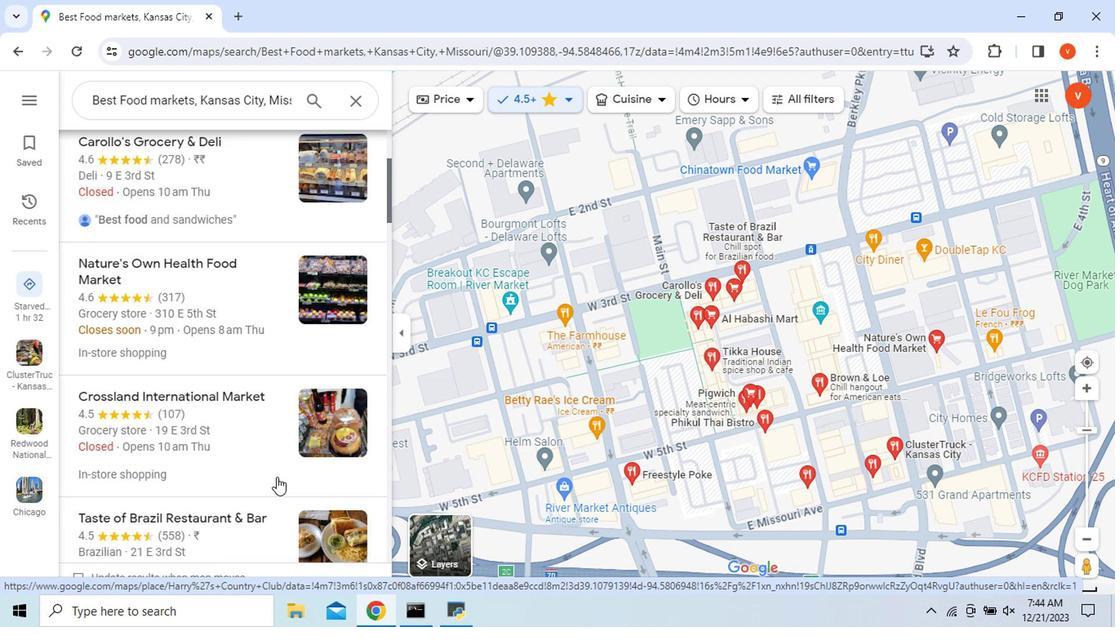 
Action: Mouse scrolled (269, 480) with delta (0, 1)
Screenshot: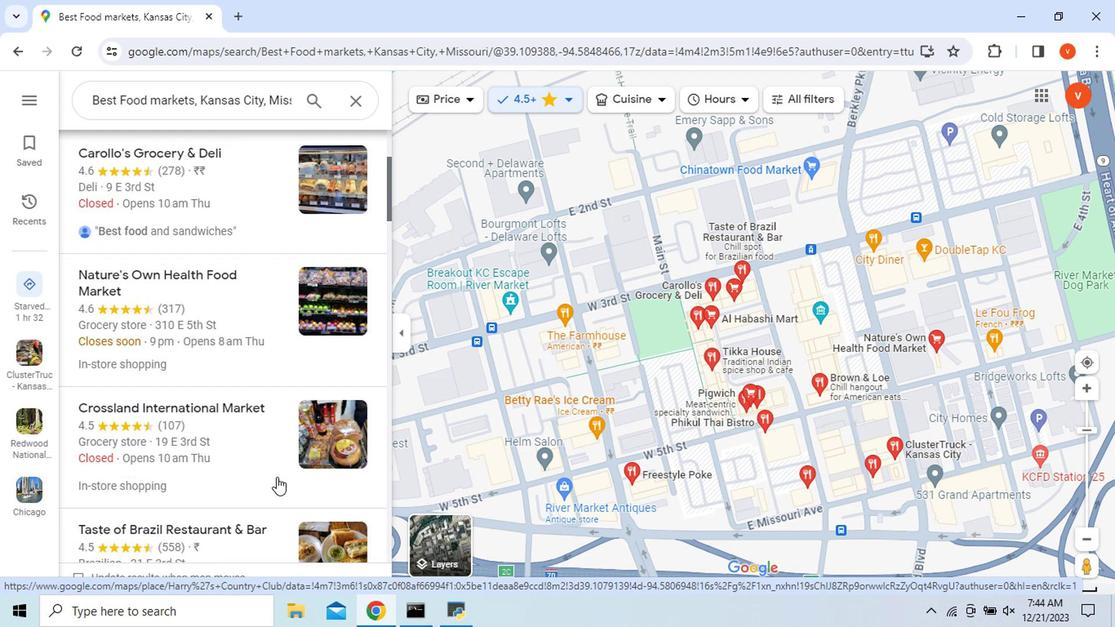 
Action: Mouse scrolled (269, 480) with delta (0, 1)
Screenshot: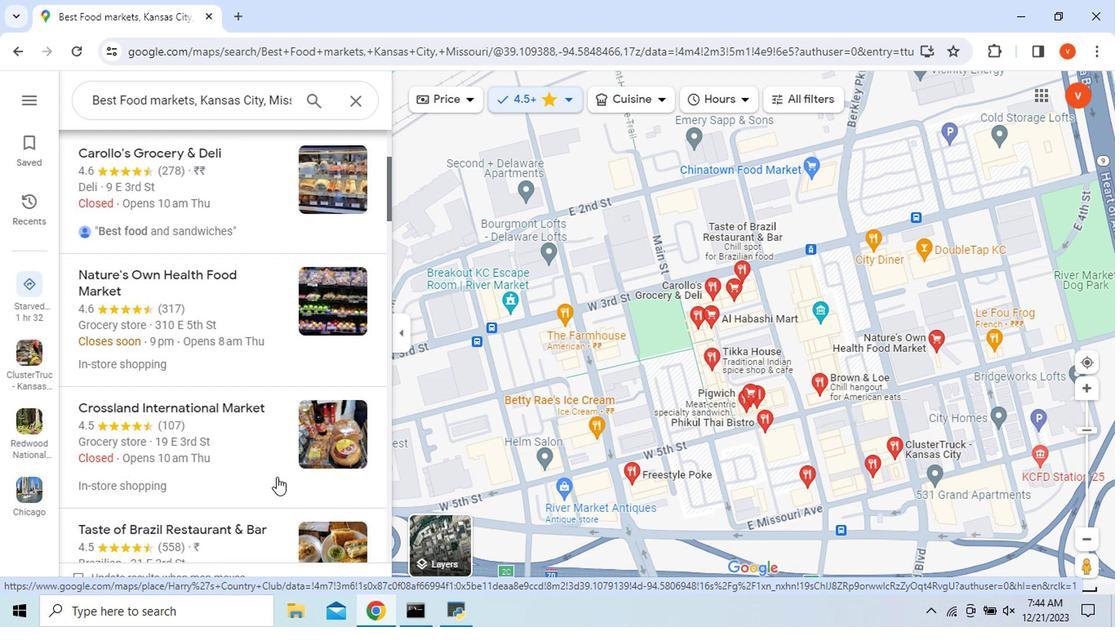 
Action: Mouse scrolled (269, 480) with delta (0, 1)
Screenshot: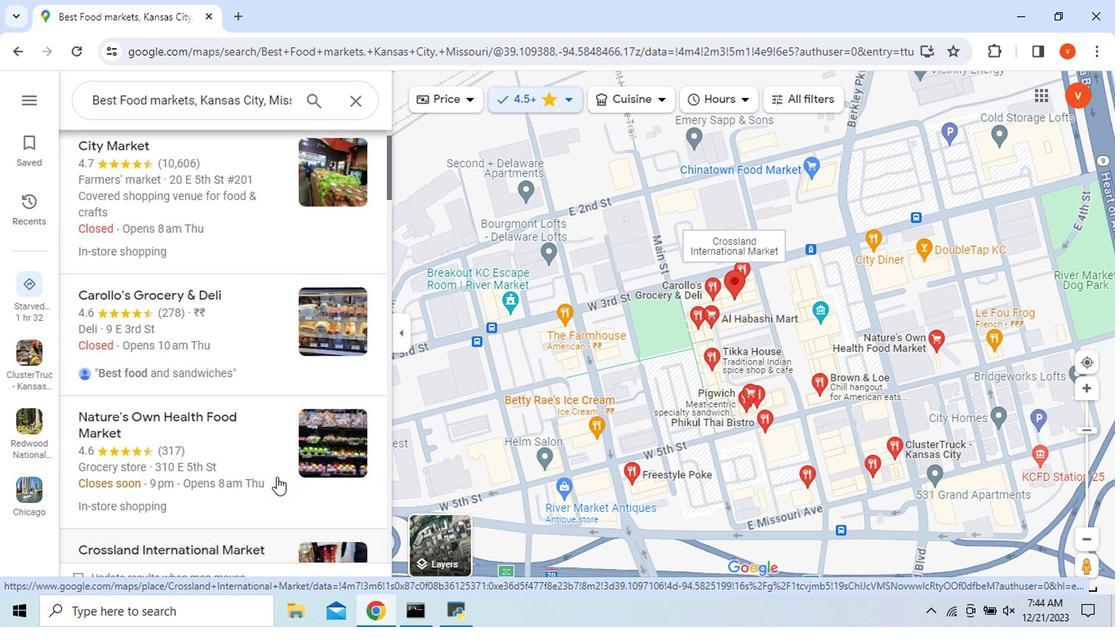 
Action: Mouse scrolled (269, 480) with delta (0, 1)
Screenshot: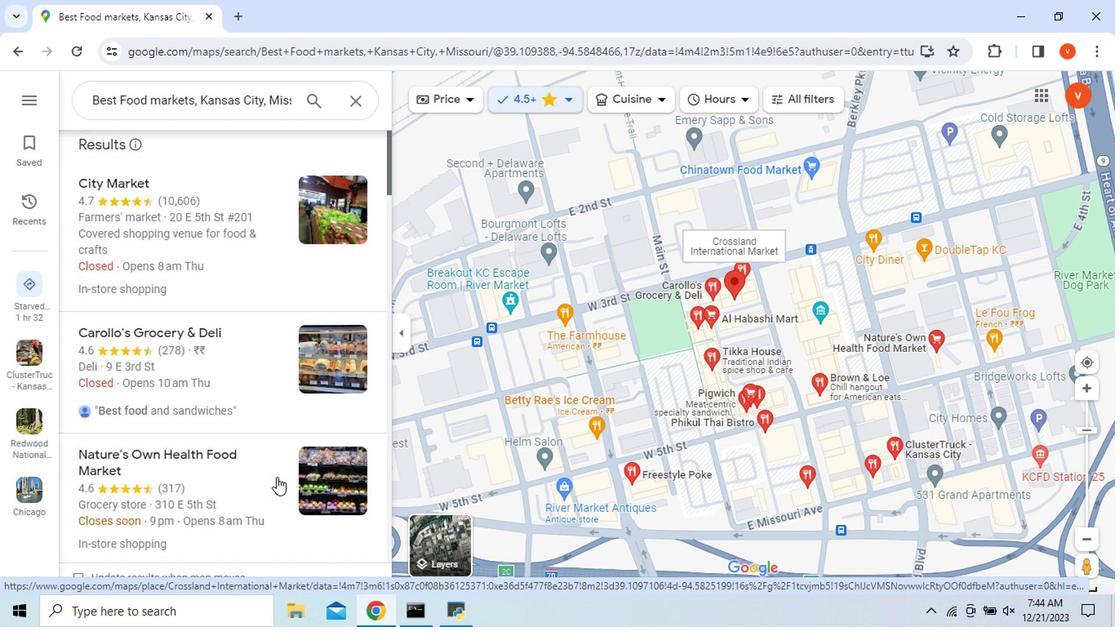 
Action: Mouse scrolled (269, 480) with delta (0, 1)
Screenshot: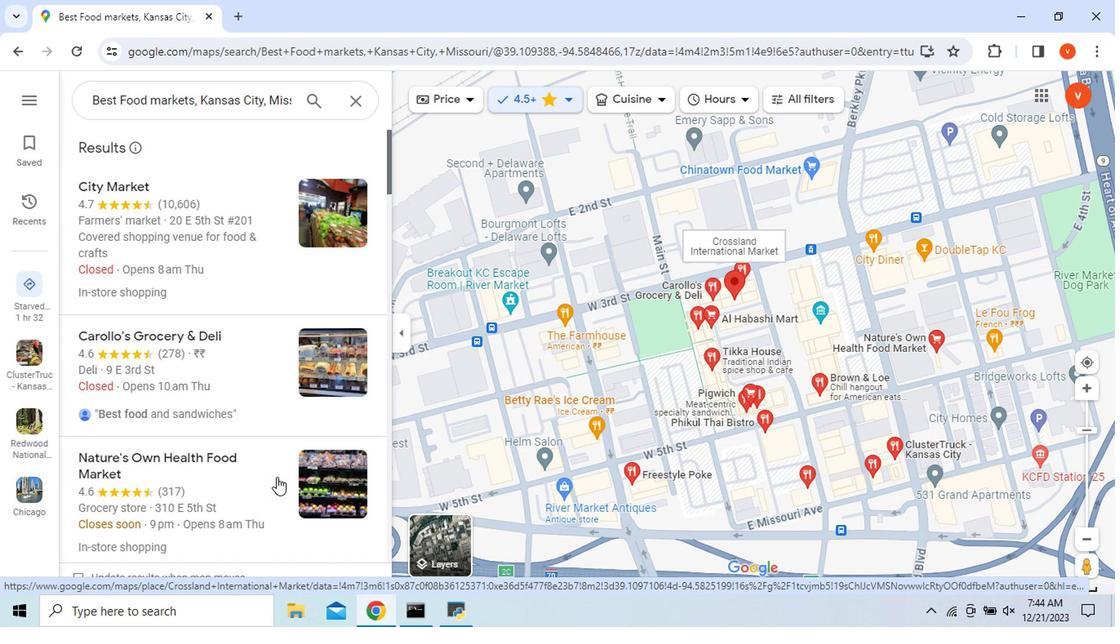 
Action: Mouse moved to (251, 177)
Screenshot: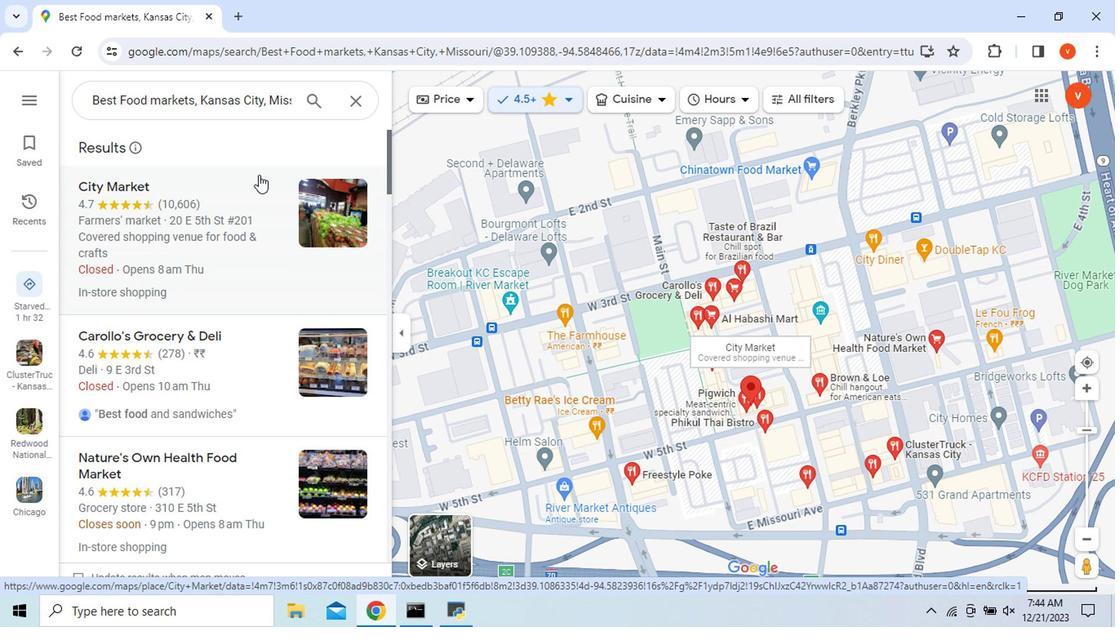 
Action: Mouse pressed left at (251, 177)
Screenshot: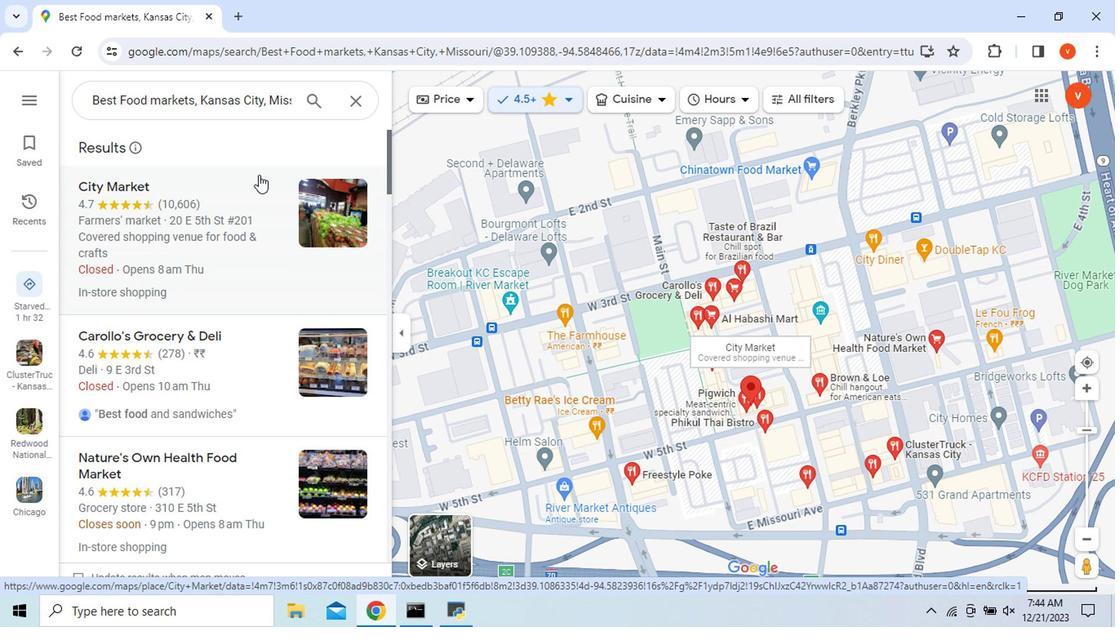 
Action: Mouse moved to (638, 360)
Screenshot: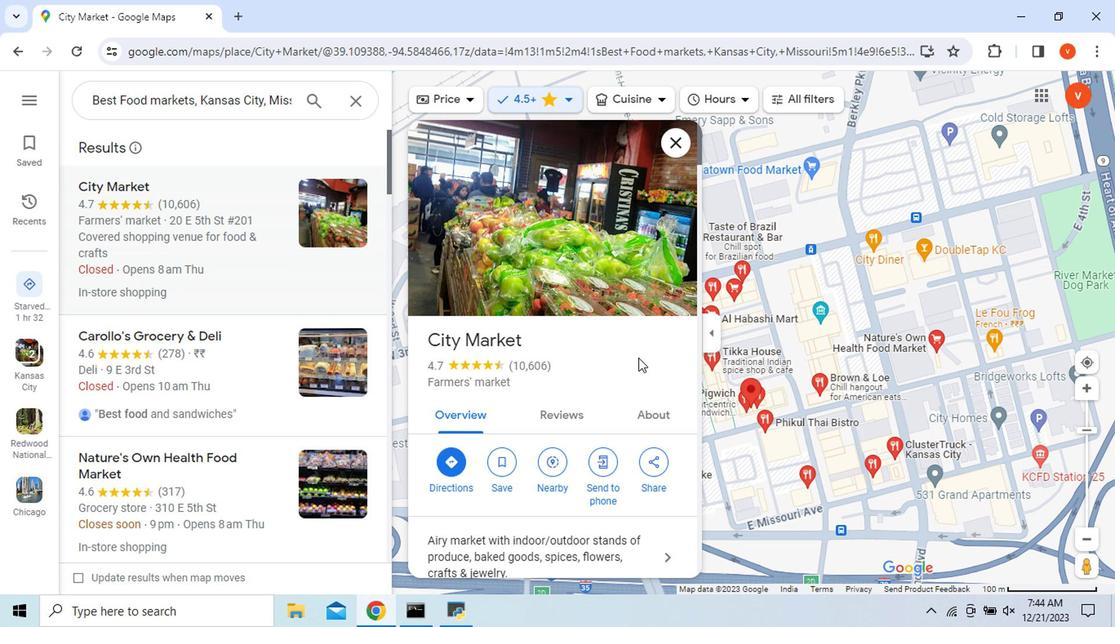 
Action: Mouse scrolled (638, 359) with delta (0, 0)
Screenshot: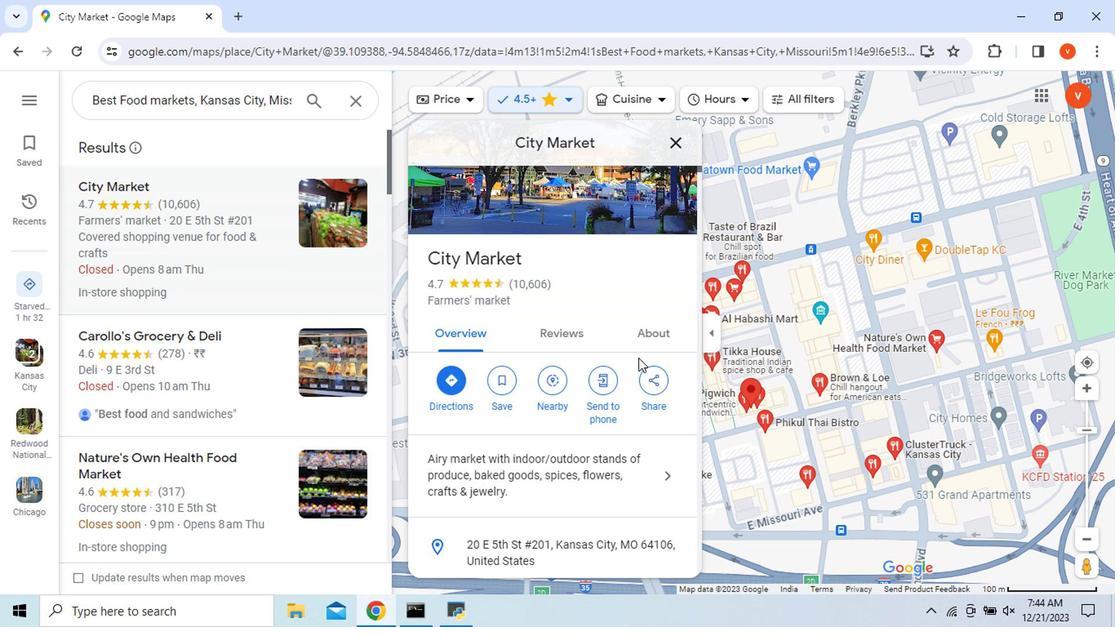 
Action: Mouse moved to (667, 476)
Screenshot: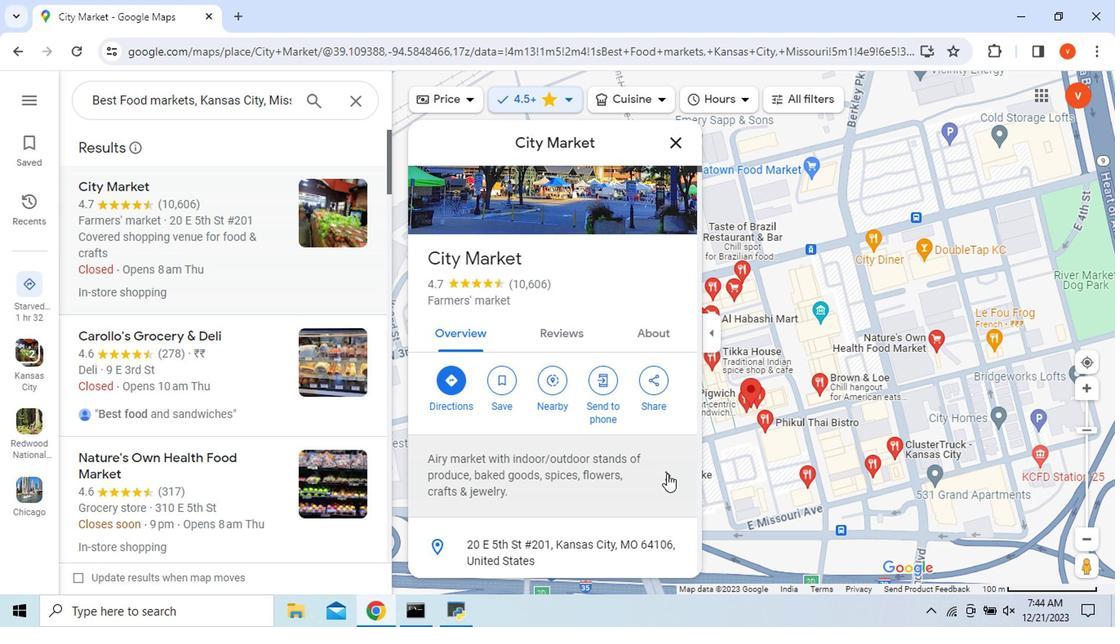
Action: Mouse pressed left at (667, 476)
Screenshot: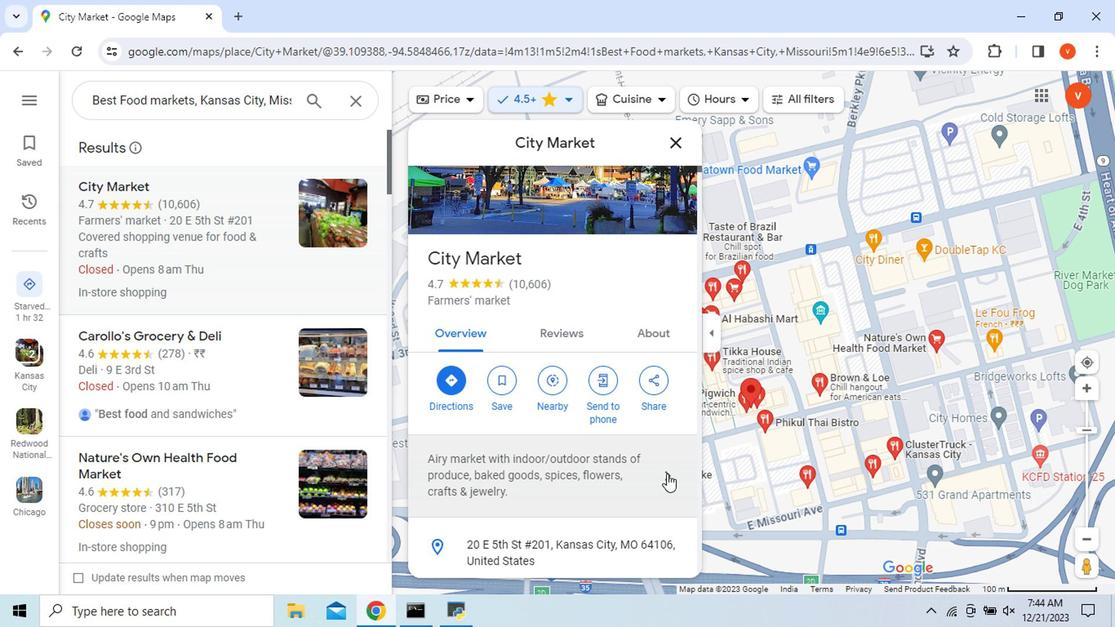 
Action: Mouse moved to (645, 353)
Screenshot: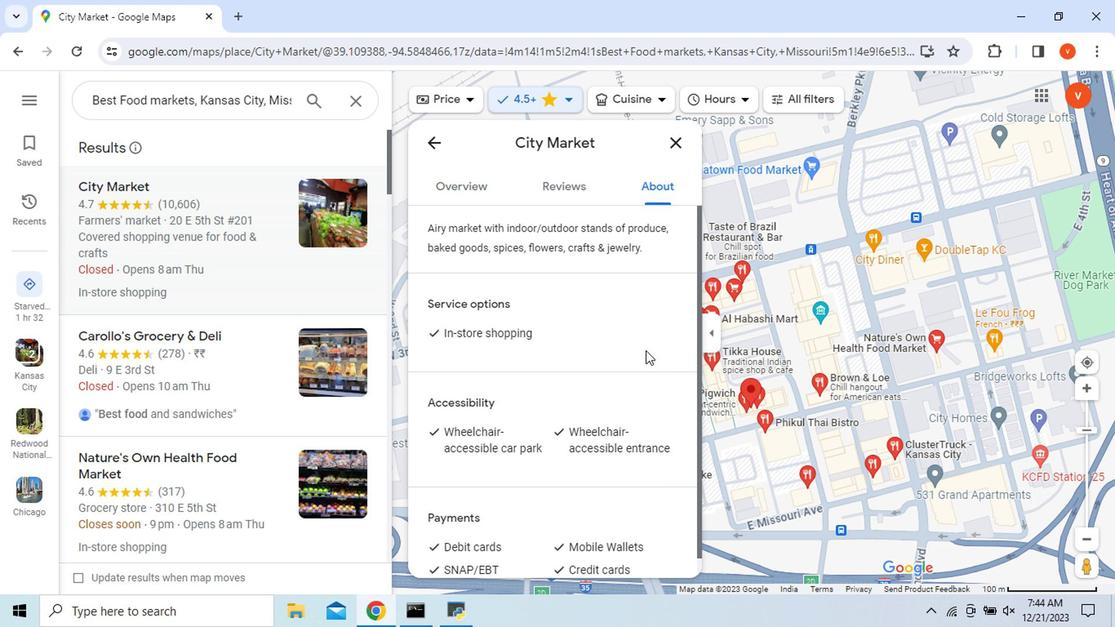 
Action: Mouse scrolled (645, 352) with delta (0, -1)
Screenshot: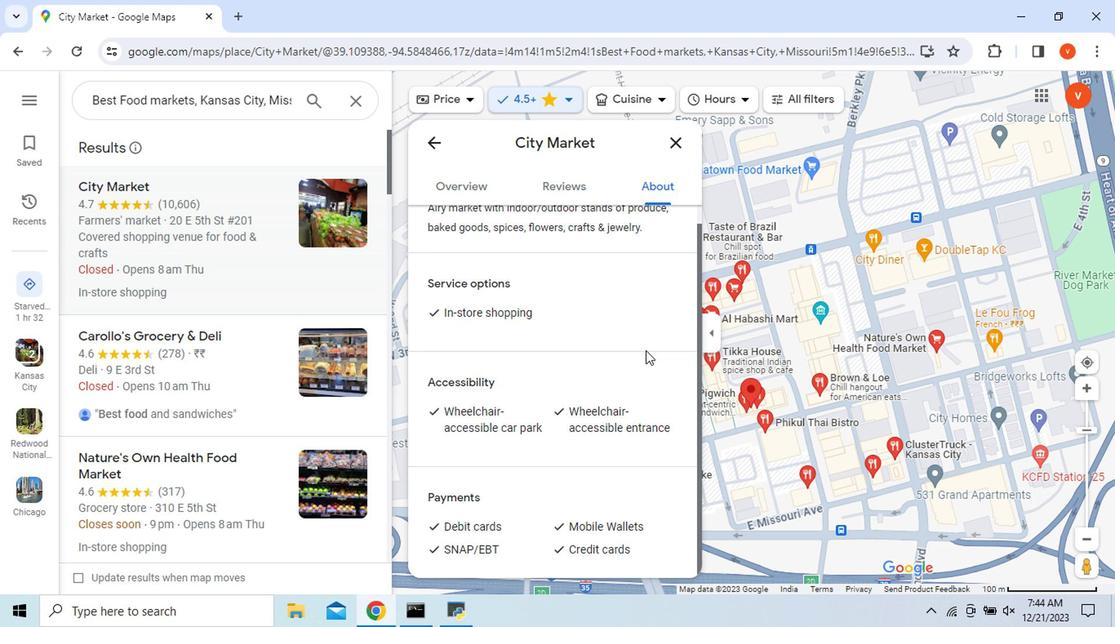 
Action: Mouse scrolled (645, 352) with delta (0, -1)
Screenshot: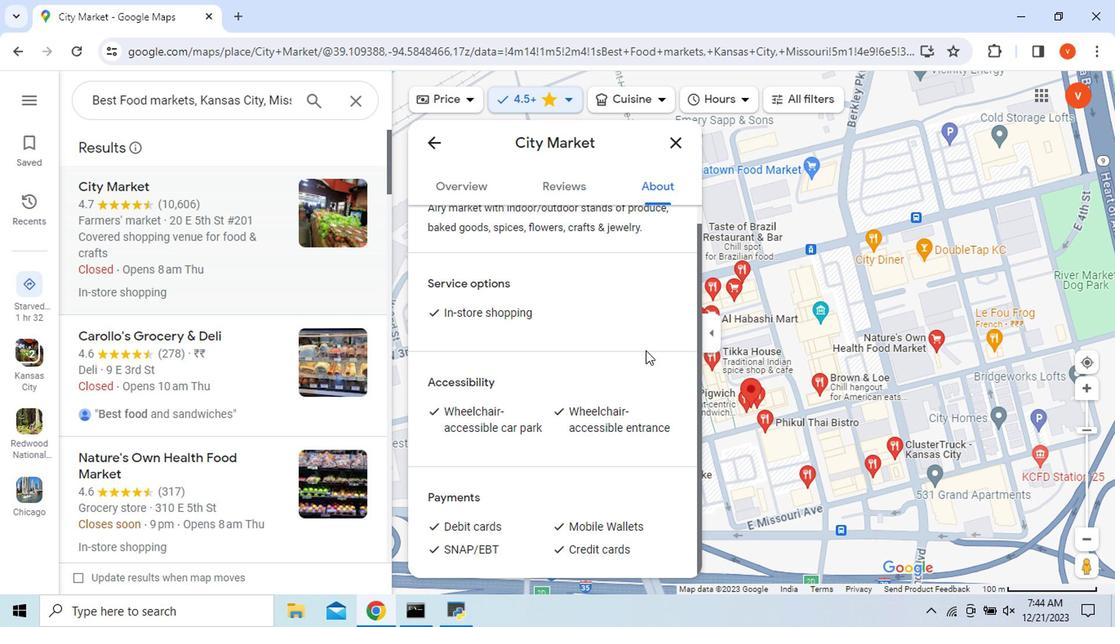 
Action: Mouse moved to (466, 186)
Screenshot: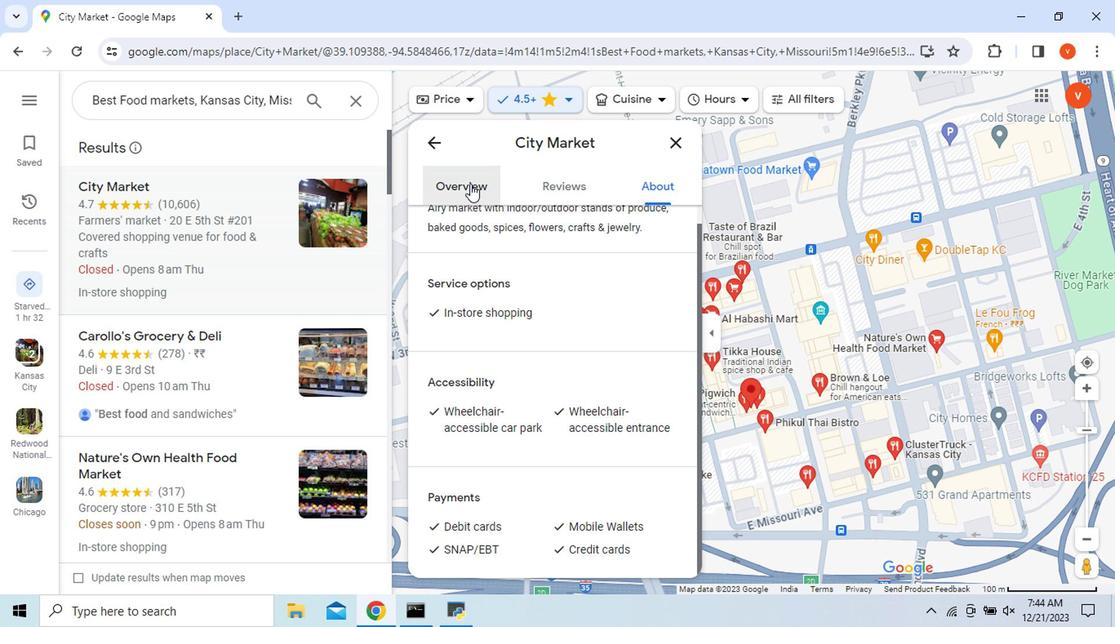 
Action: Mouse pressed left at (466, 186)
Screenshot: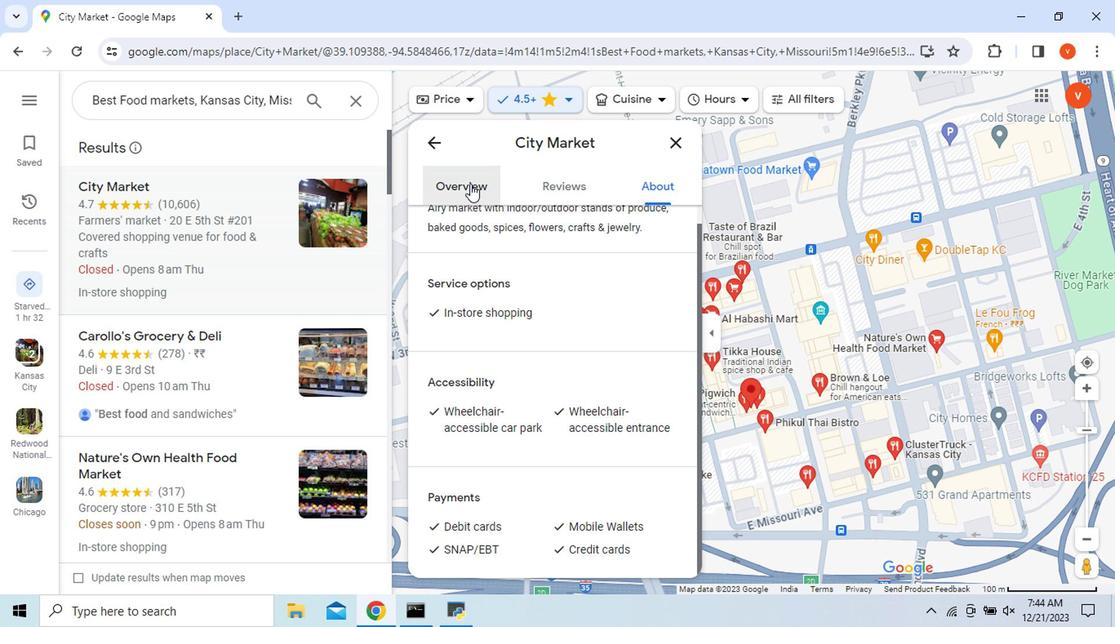 
Action: Mouse moved to (620, 416)
Screenshot: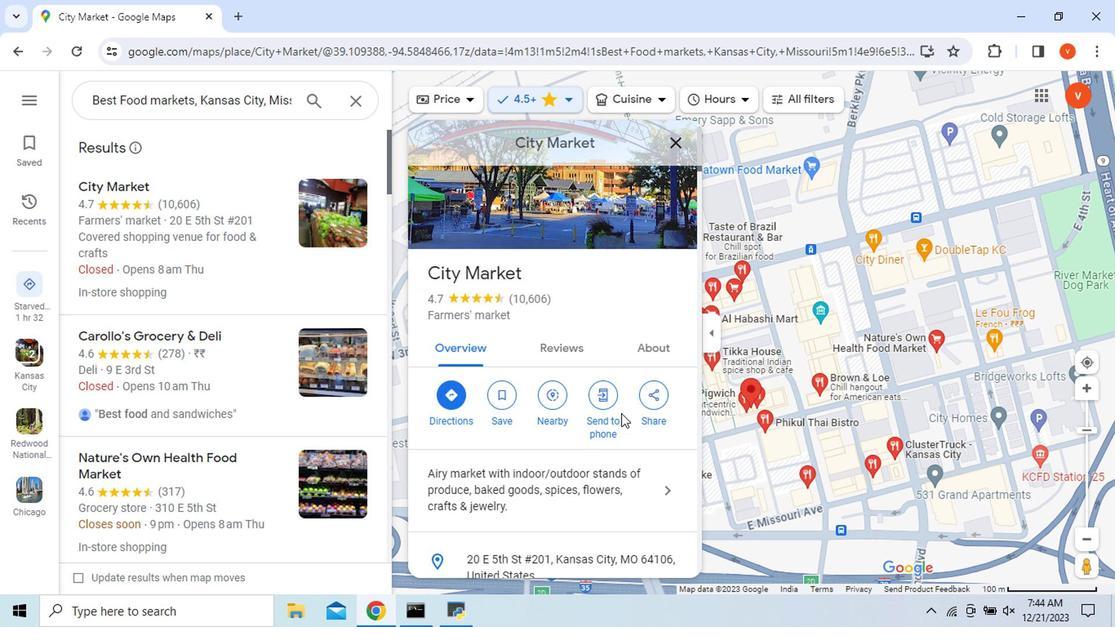 
Action: Mouse scrolled (620, 414) with delta (0, -1)
Screenshot: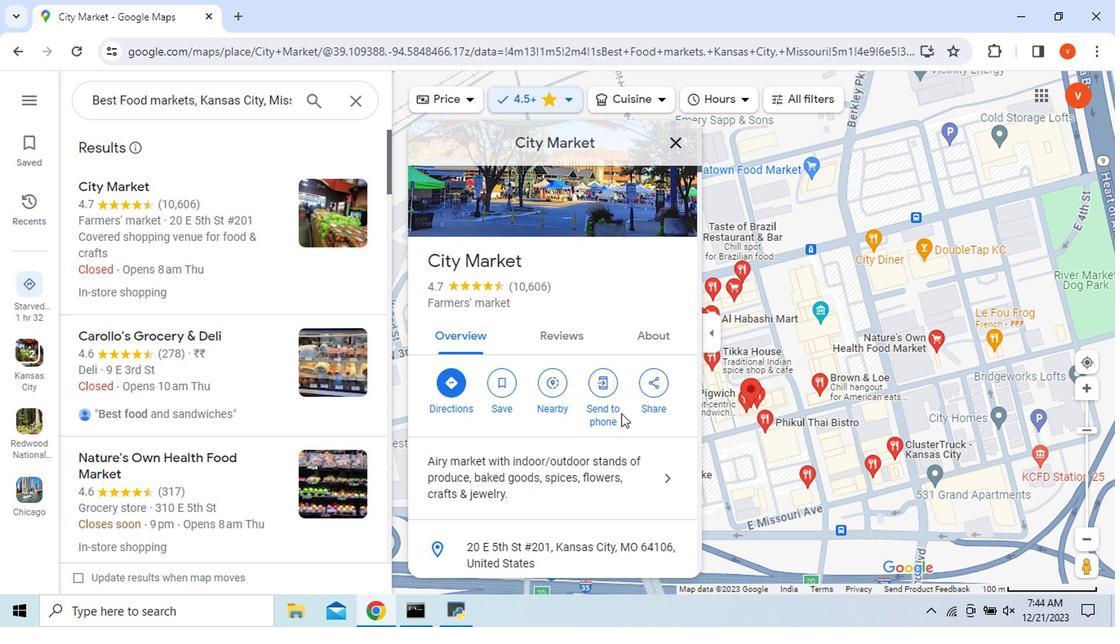 
Action: Mouse moved to (620, 416)
Screenshot: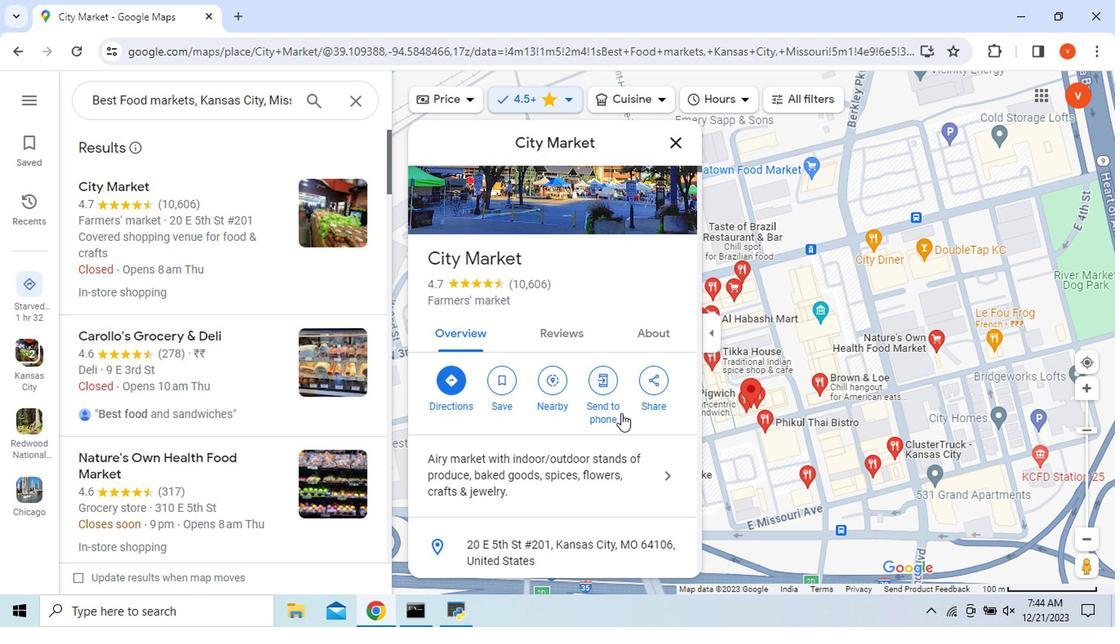 
Action: Mouse scrolled (620, 414) with delta (0, -1)
Screenshot: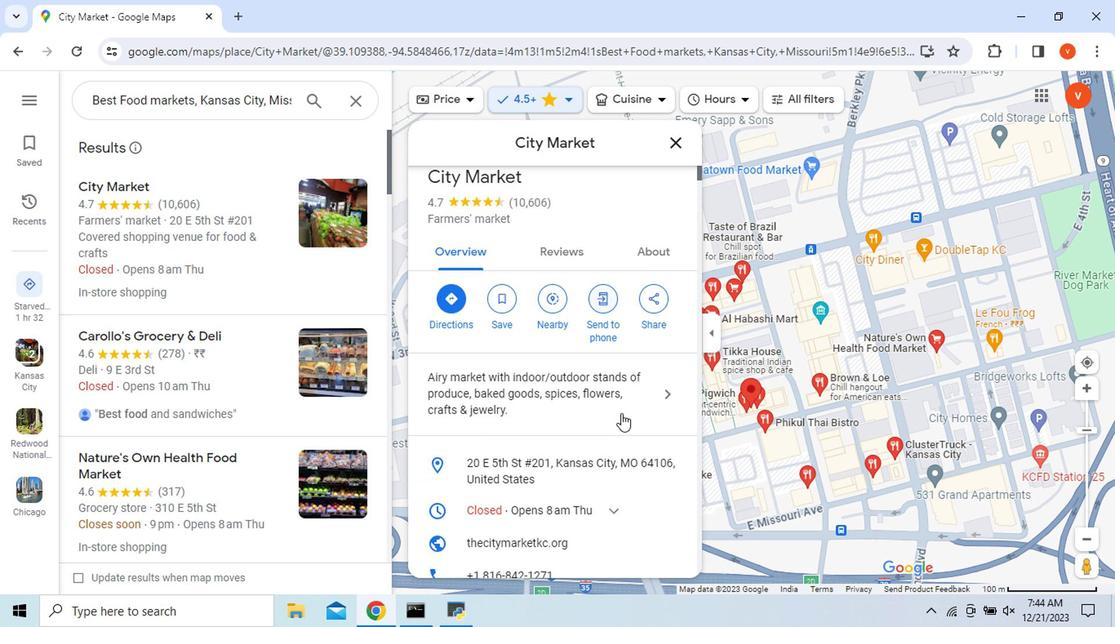 
Action: Mouse moved to (632, 414)
Screenshot: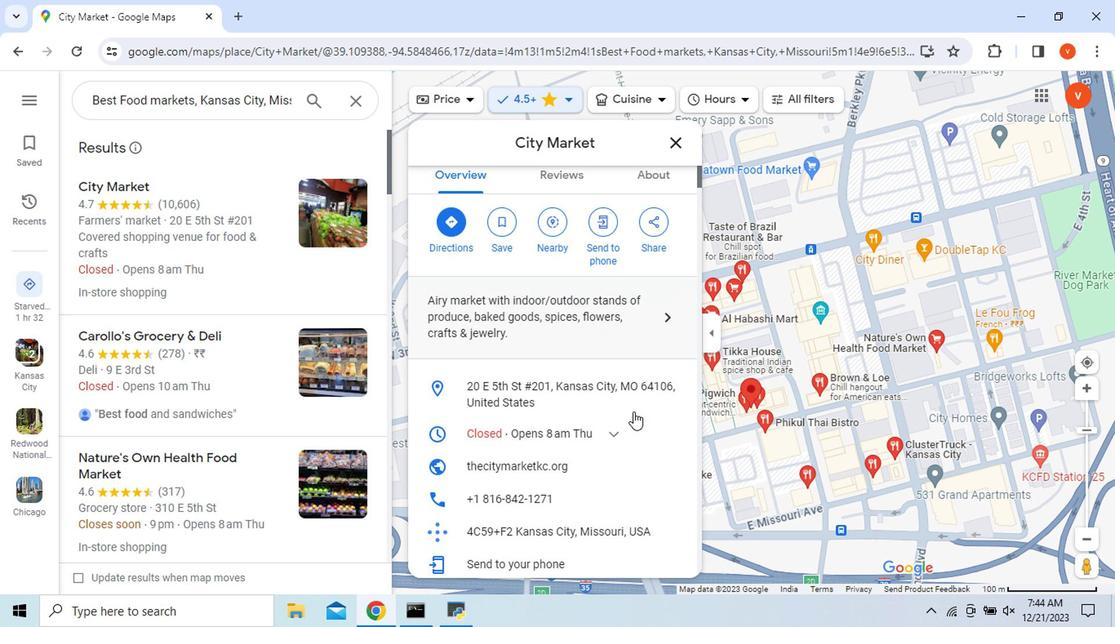 
Action: Mouse scrolled (632, 413) with delta (0, 0)
Screenshot: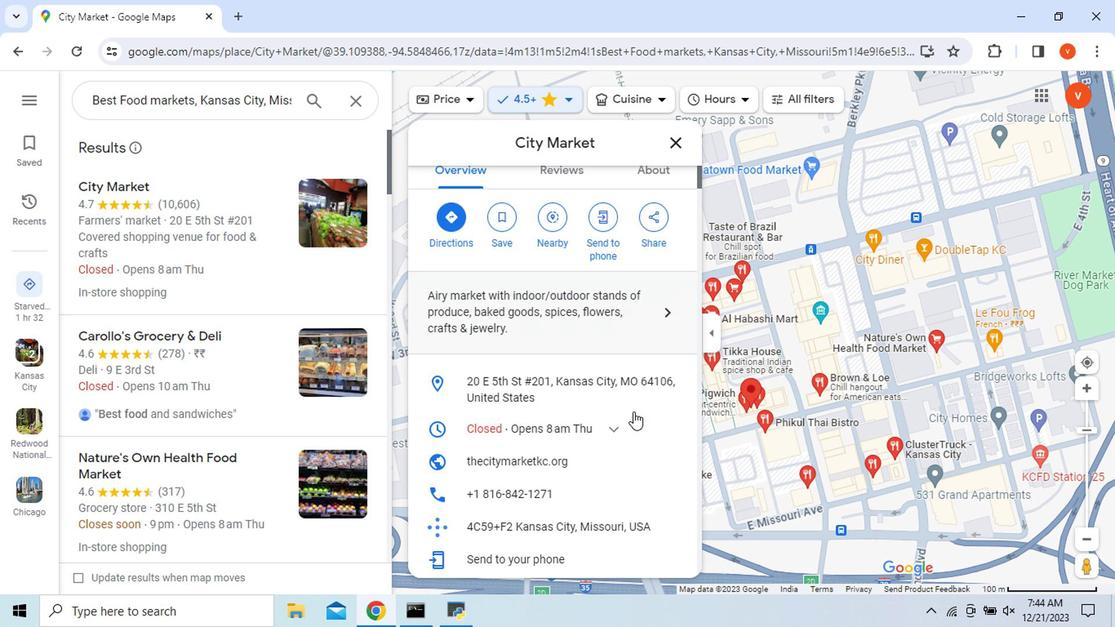 
Action: Mouse moved to (614, 427)
Screenshot: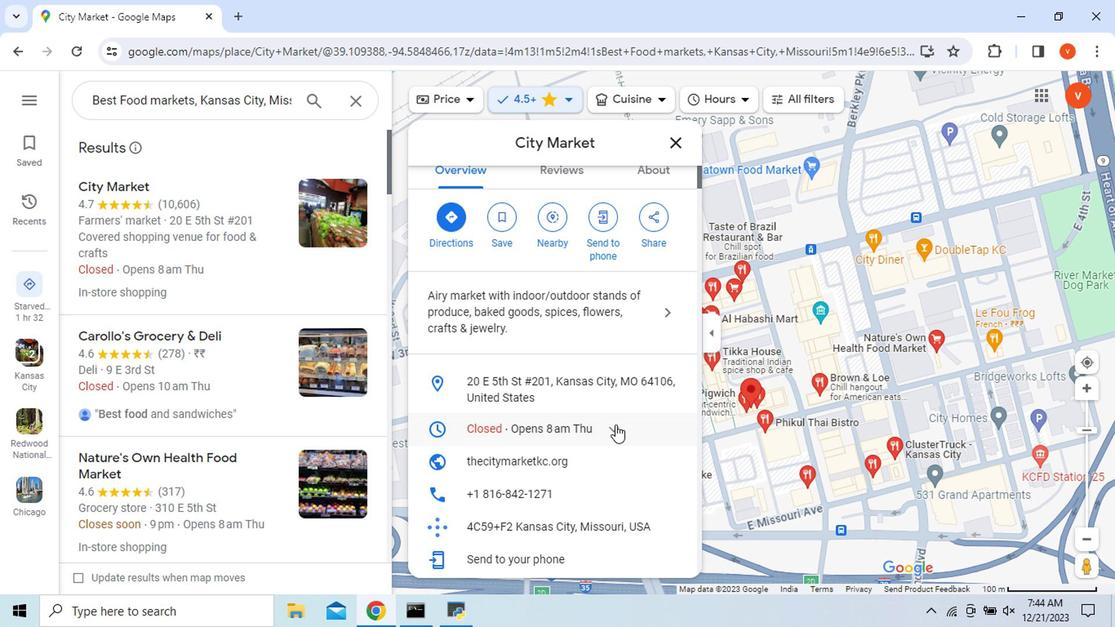 
Action: Mouse pressed left at (614, 427)
Screenshot: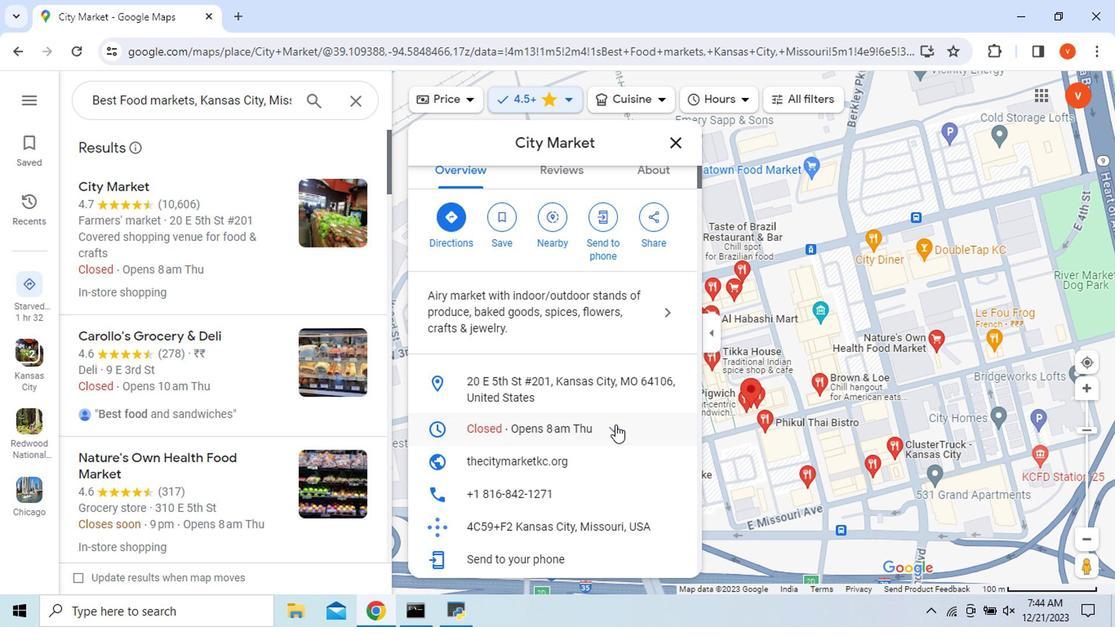 
Action: Mouse scrolled (614, 426) with delta (0, -1)
Screenshot: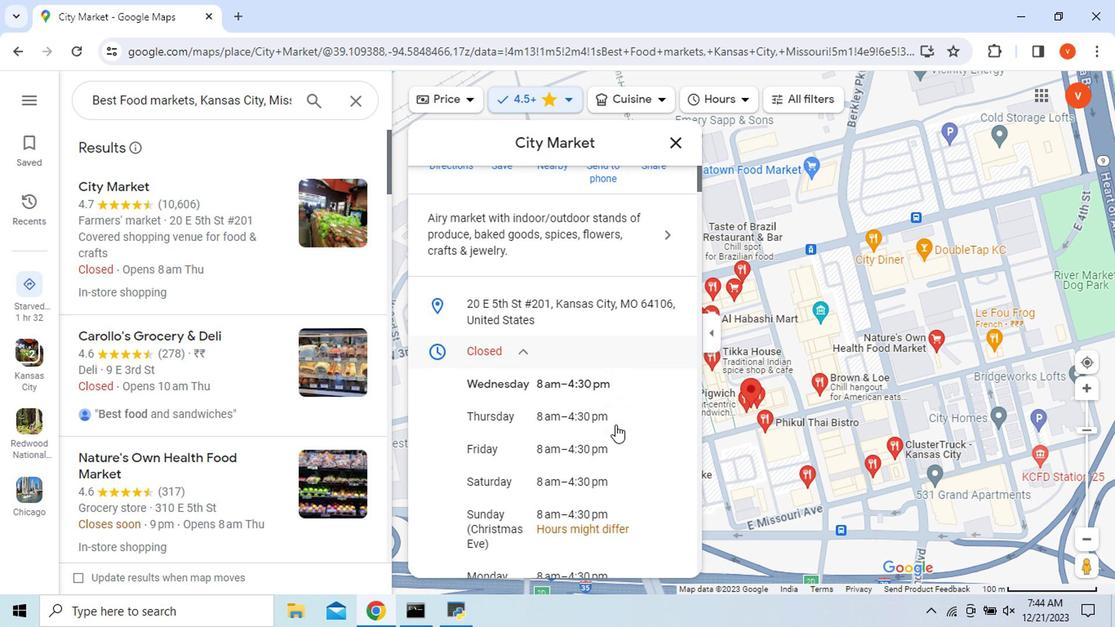 
Action: Mouse moved to (643, 423)
Screenshot: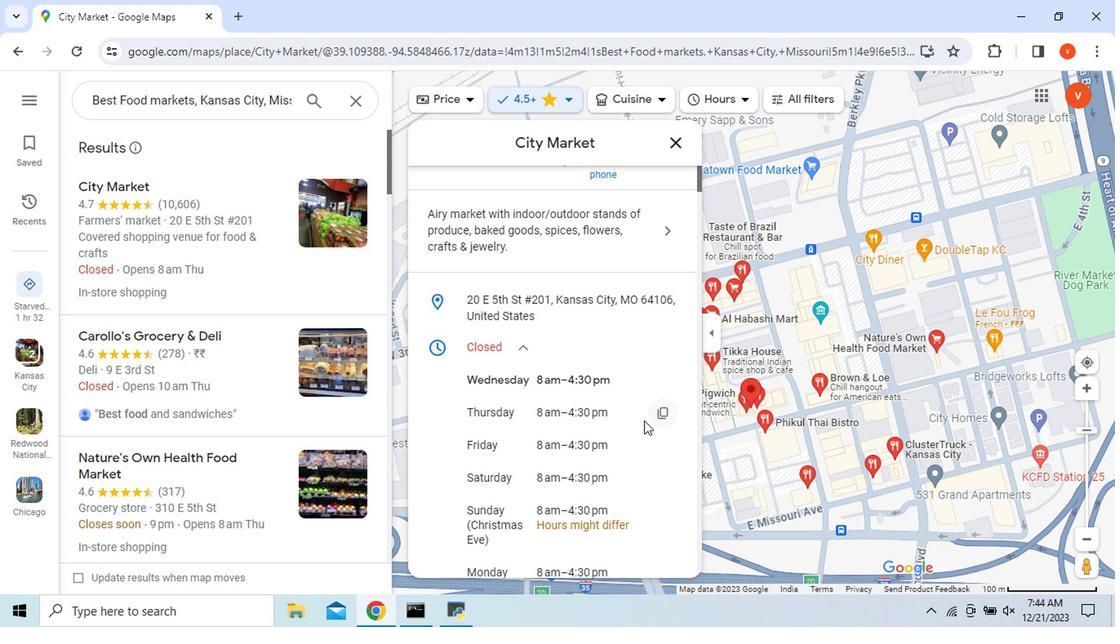 
Action: Mouse scrolled (643, 422) with delta (0, 0)
Screenshot: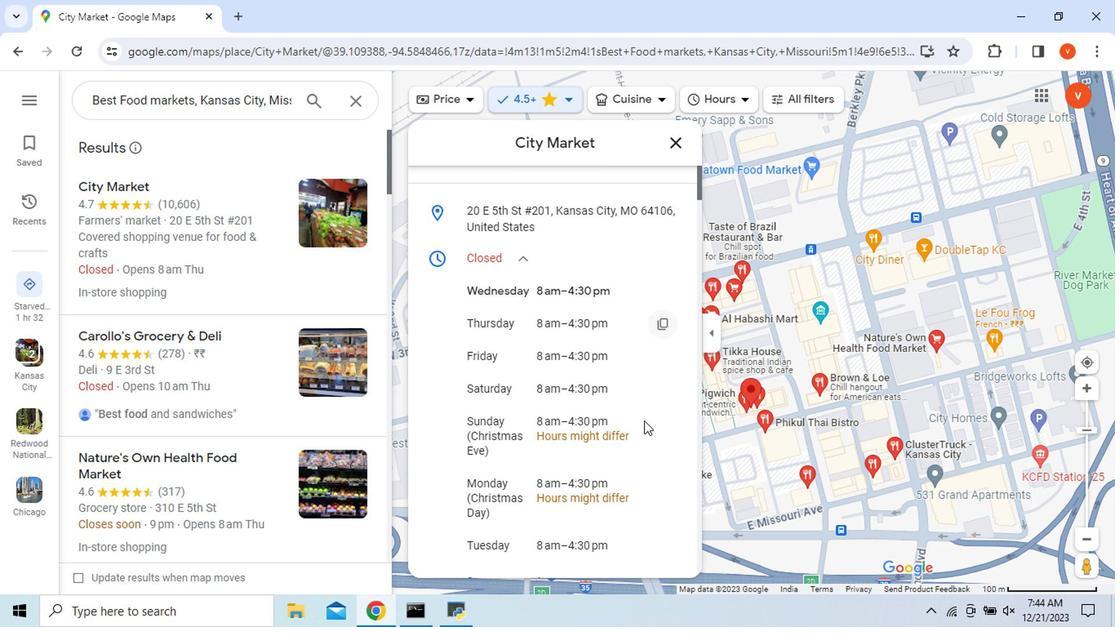 
Action: Mouse scrolled (643, 422) with delta (0, 0)
Screenshot: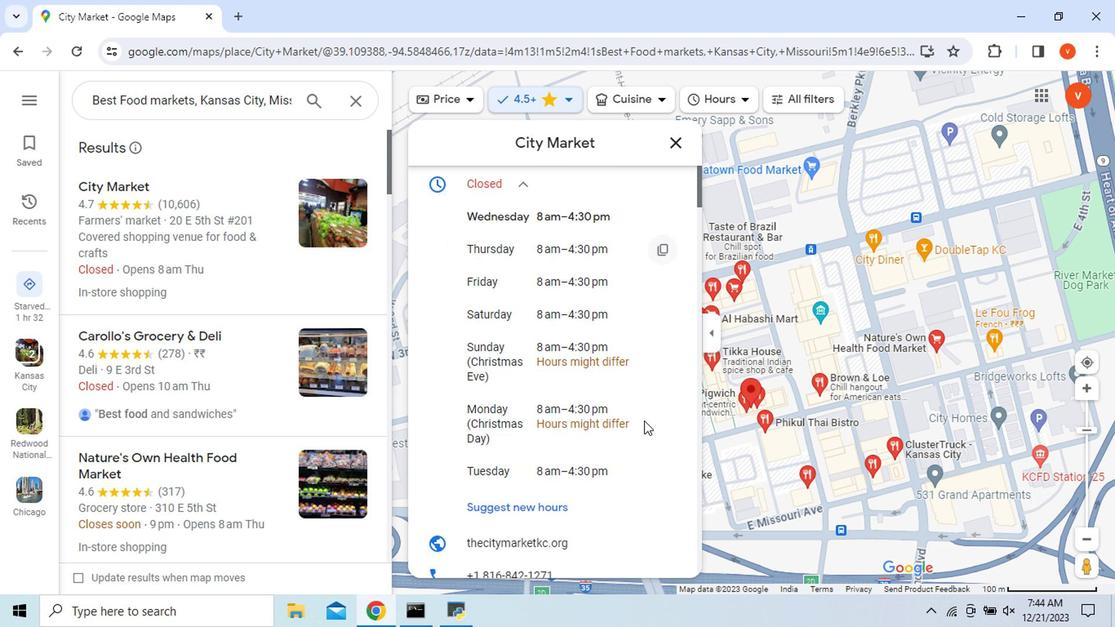 
Action: Mouse scrolled (643, 422) with delta (0, 0)
Screenshot: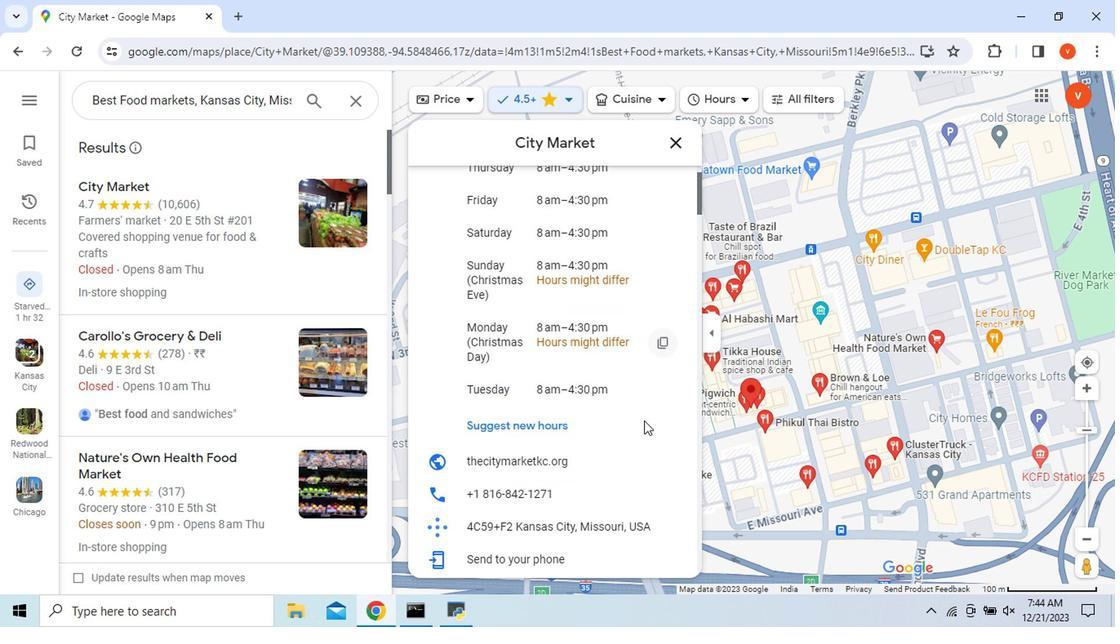 
Action: Mouse scrolled (643, 422) with delta (0, 0)
Screenshot: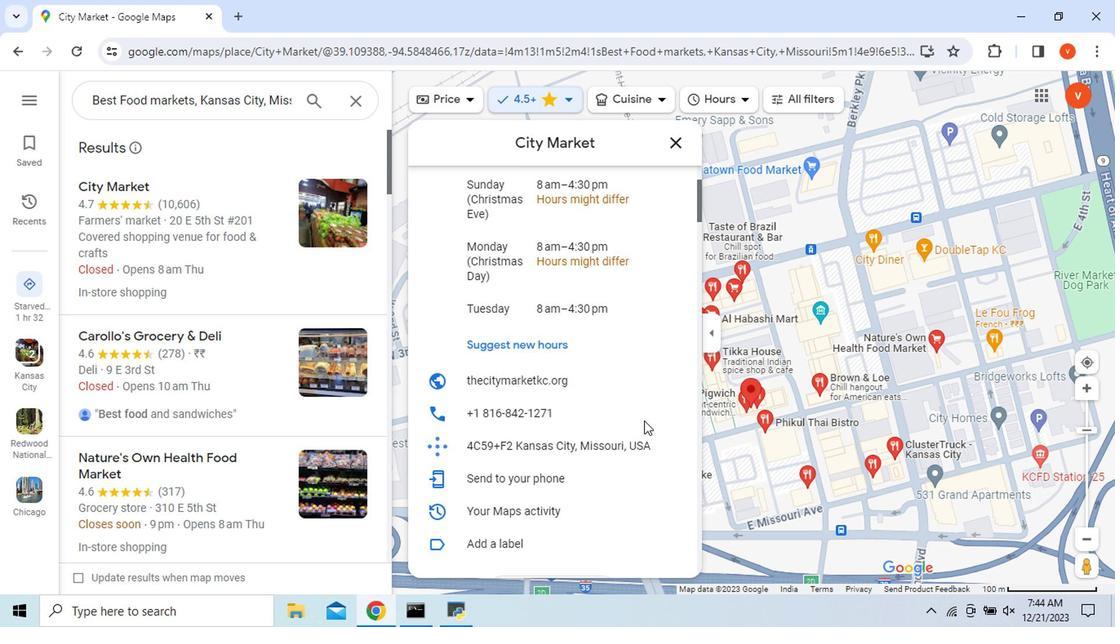 
Action: Mouse scrolled (643, 422) with delta (0, 0)
Screenshot: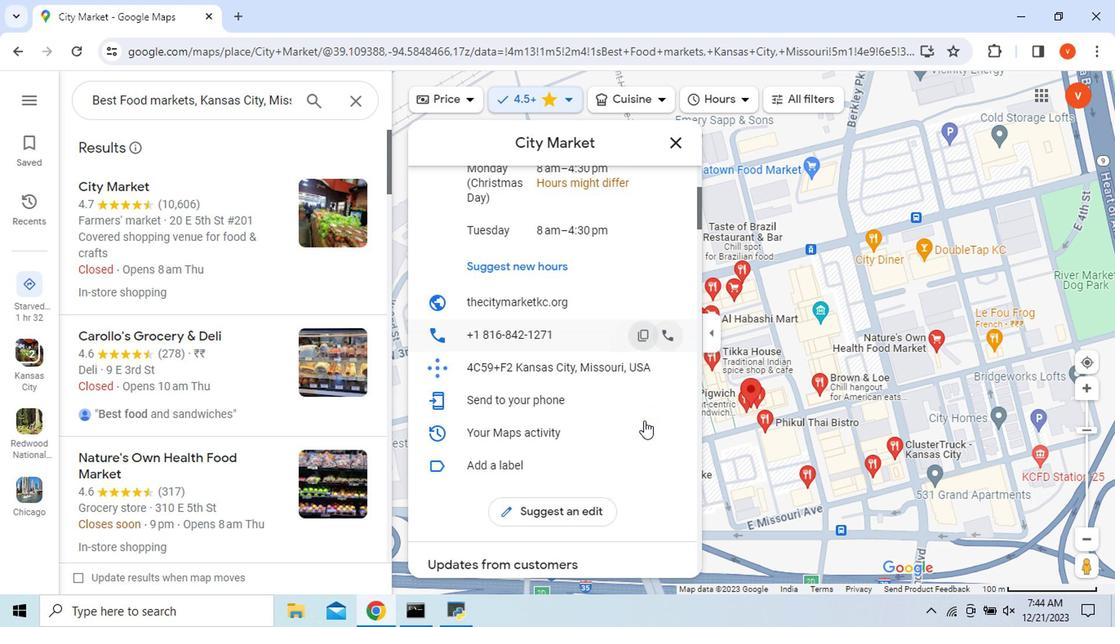 
Action: Mouse scrolled (643, 422) with delta (0, 0)
Screenshot: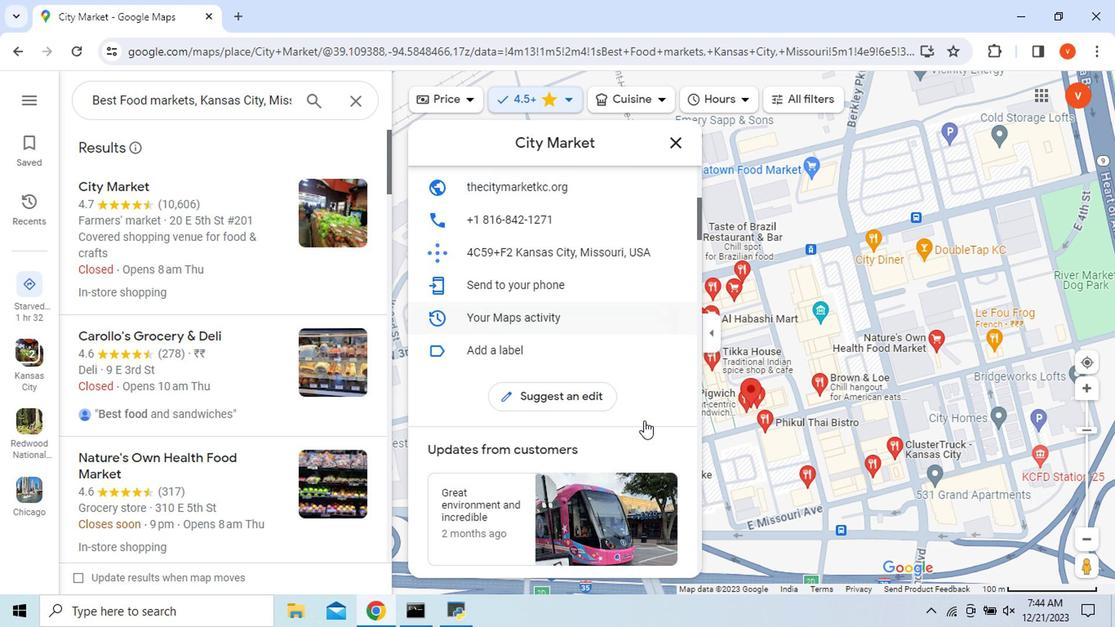 
Action: Mouse scrolled (643, 422) with delta (0, 0)
Screenshot: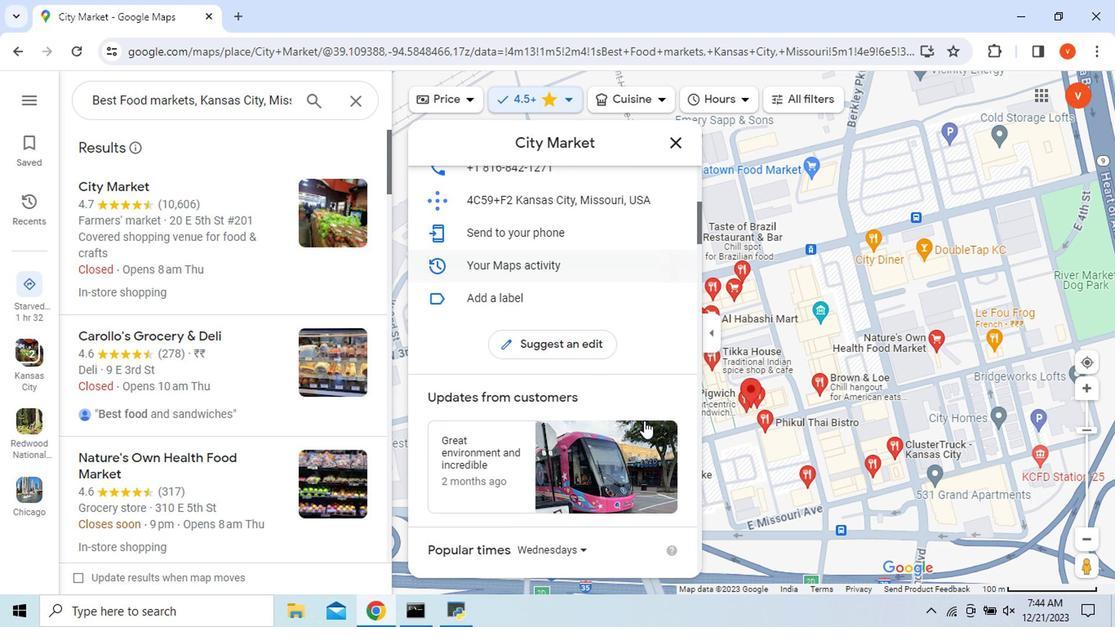 
Action: Mouse scrolled (643, 422) with delta (0, 0)
Screenshot: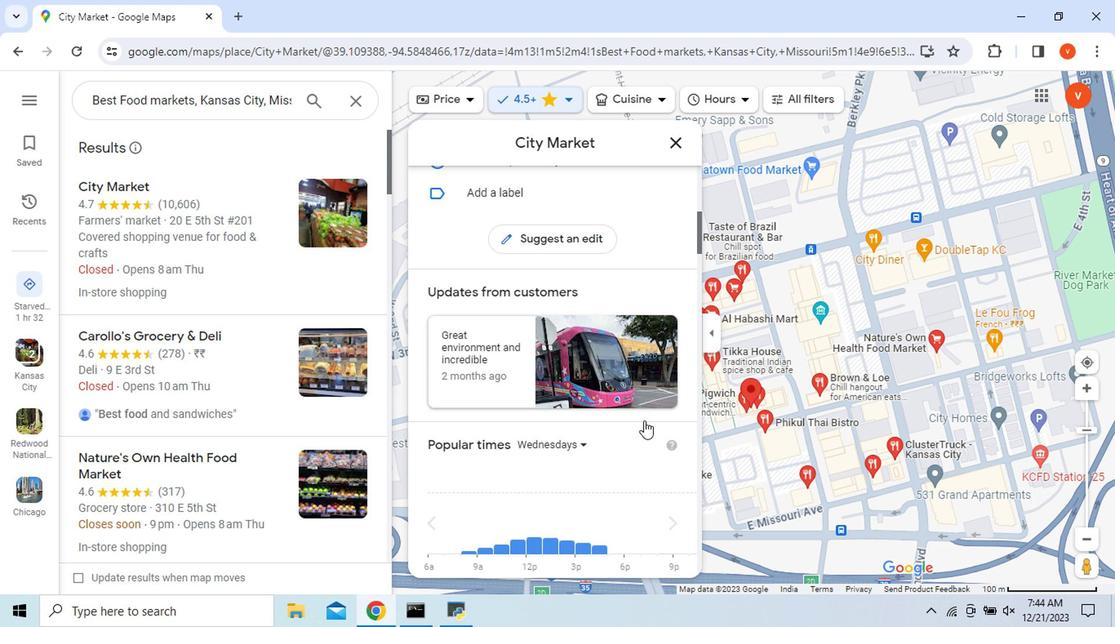 
Action: Mouse scrolled (643, 422) with delta (0, 0)
Screenshot: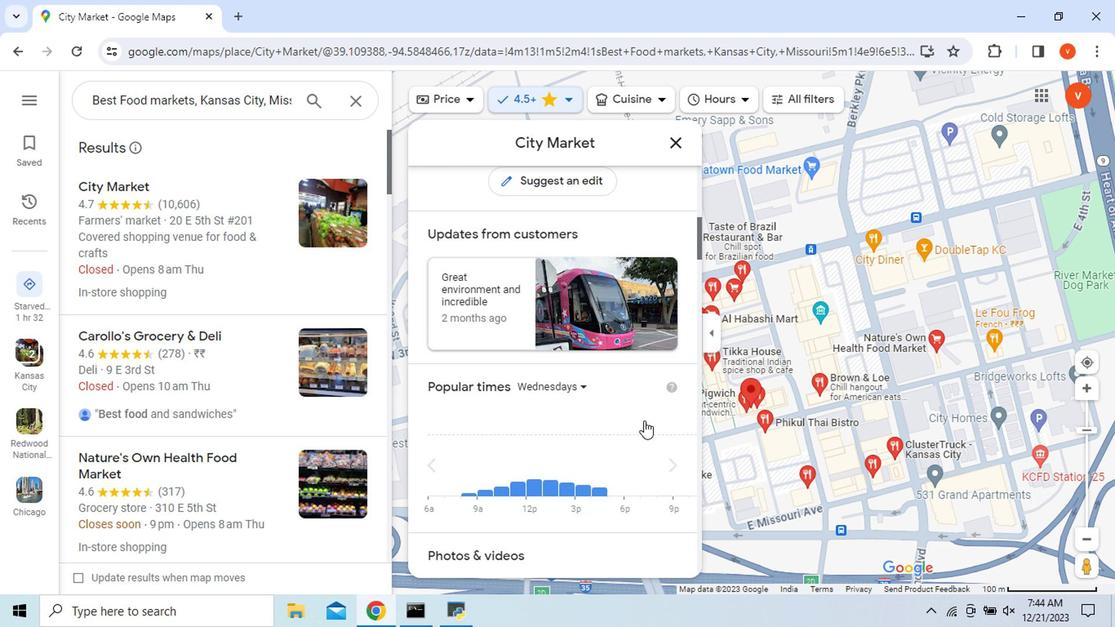 
Action: Mouse scrolled (643, 422) with delta (0, 0)
Screenshot: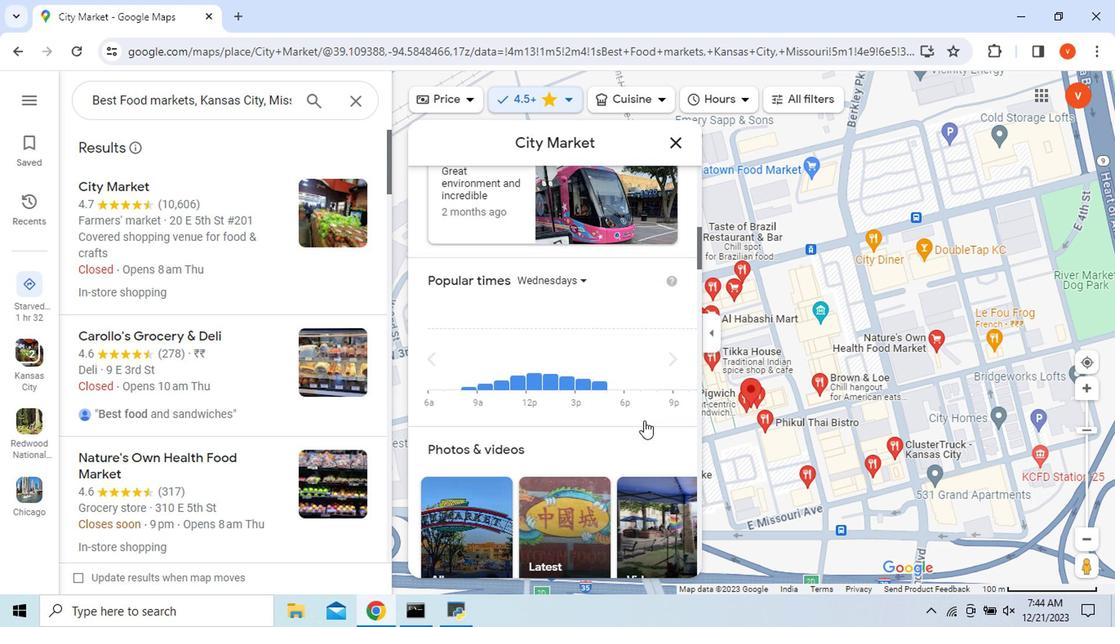 
Action: Mouse scrolled (643, 422) with delta (0, 0)
Screenshot: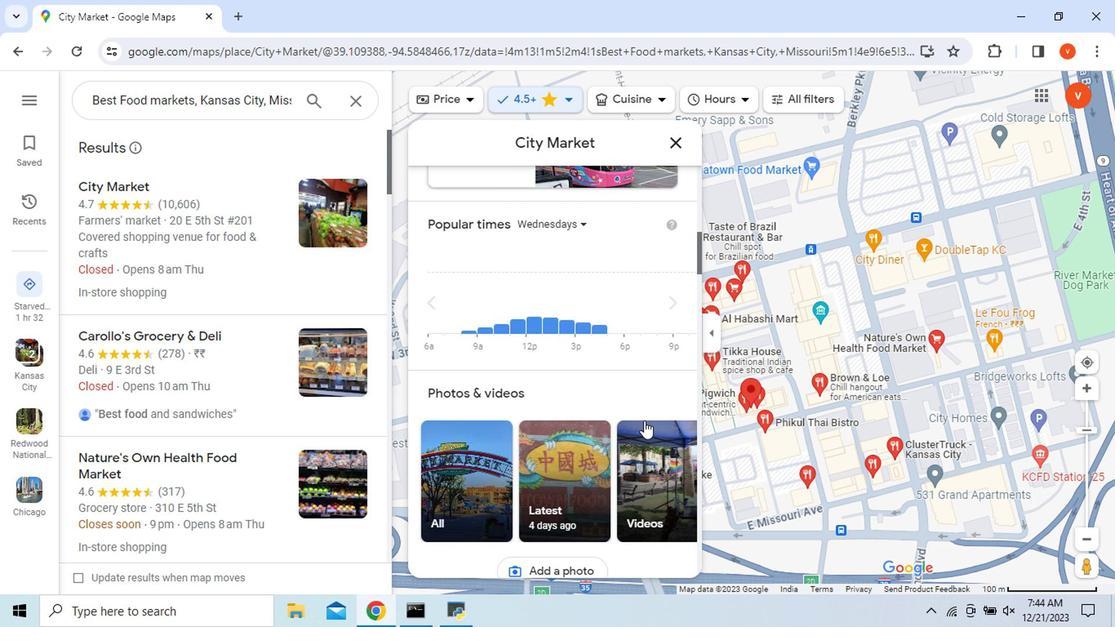 
Action: Mouse scrolled (643, 422) with delta (0, 0)
Screenshot: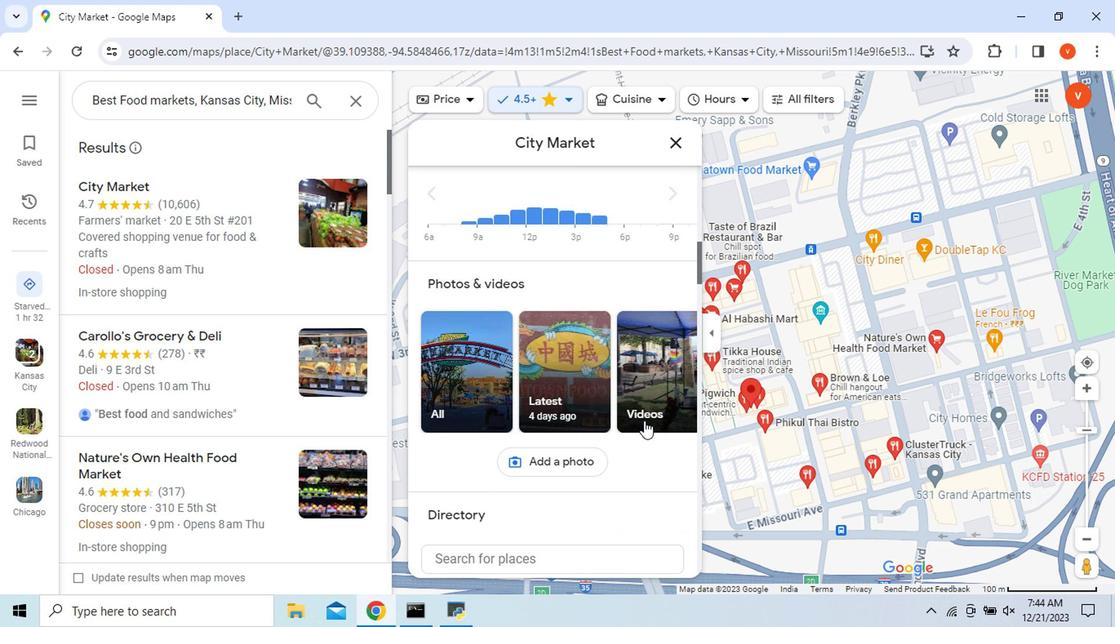 
Action: Mouse scrolled (643, 422) with delta (0, 0)
Screenshot: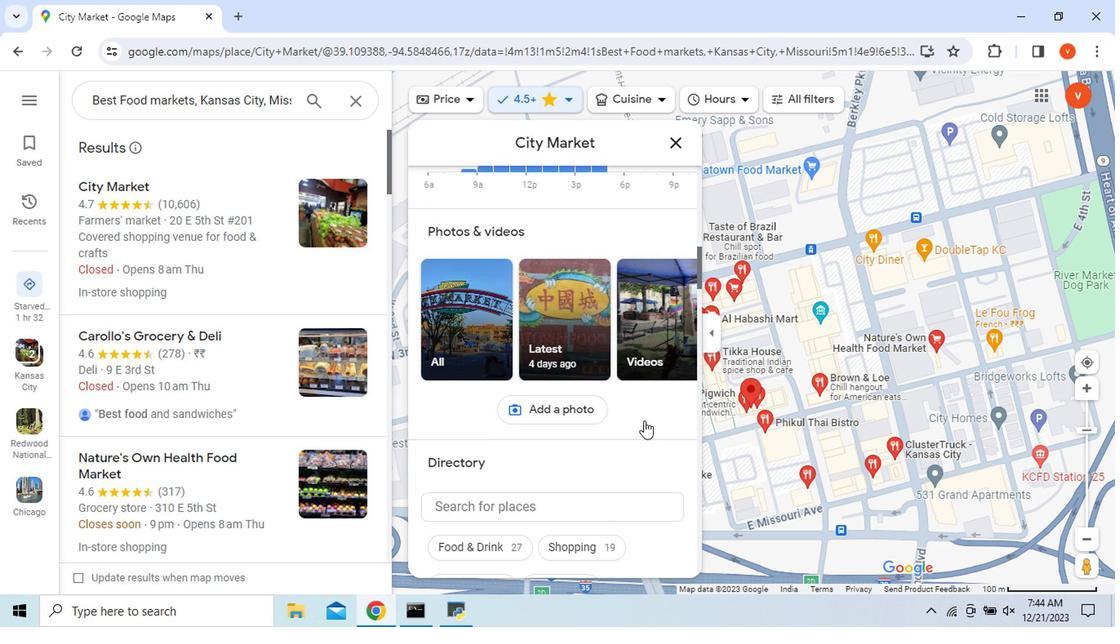 
Action: Mouse scrolled (643, 422) with delta (0, 0)
Screenshot: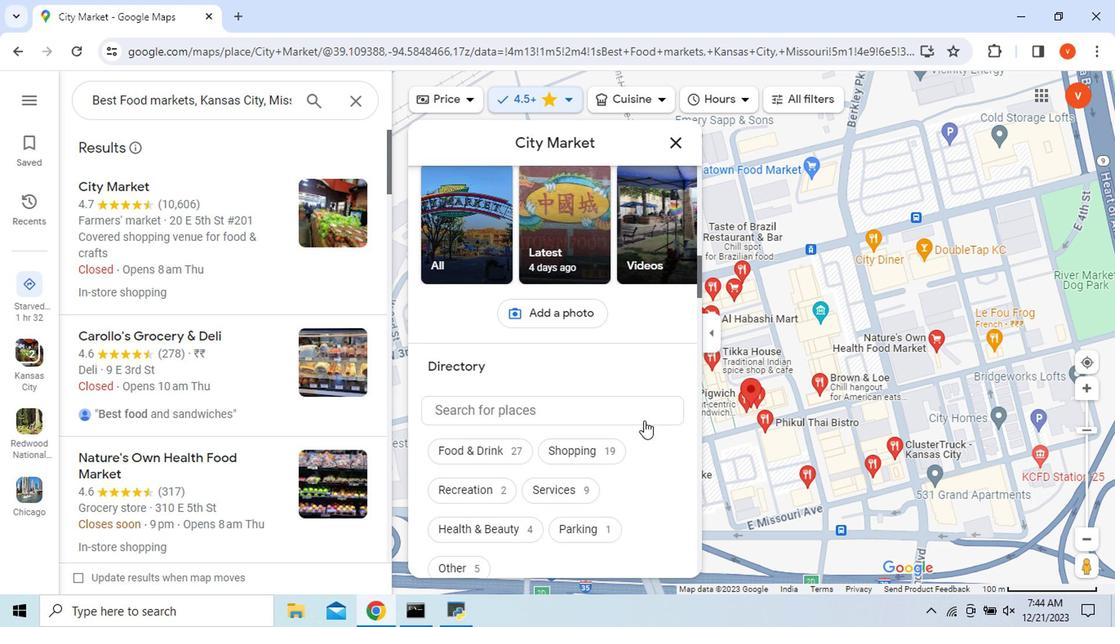 
Action: Mouse scrolled (643, 422) with delta (0, 0)
Screenshot: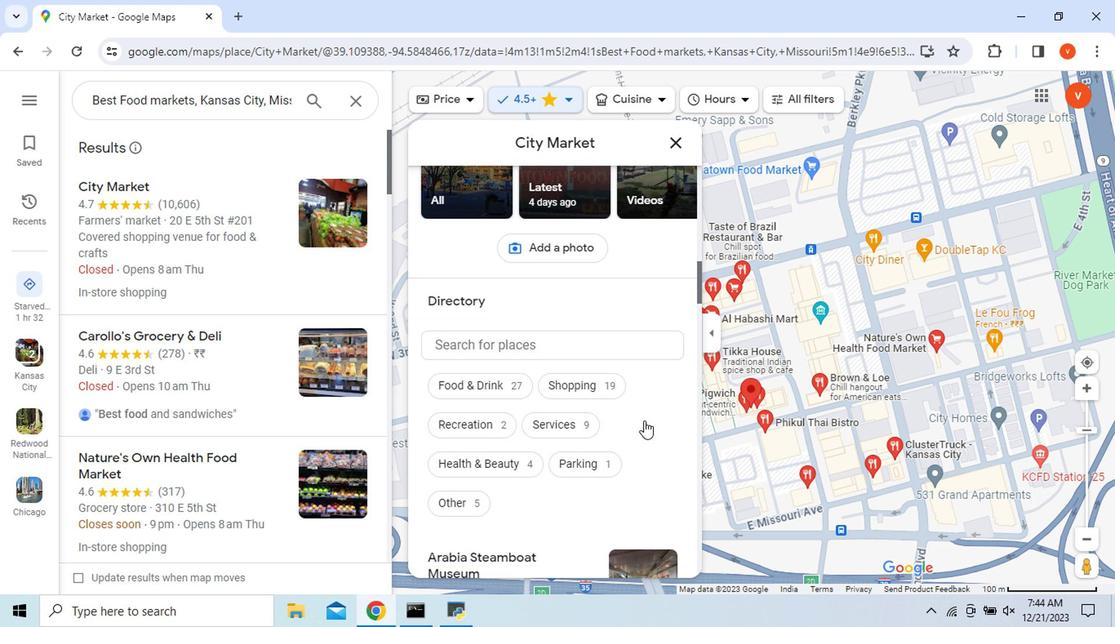 
Action: Mouse scrolled (643, 422) with delta (0, 0)
Screenshot: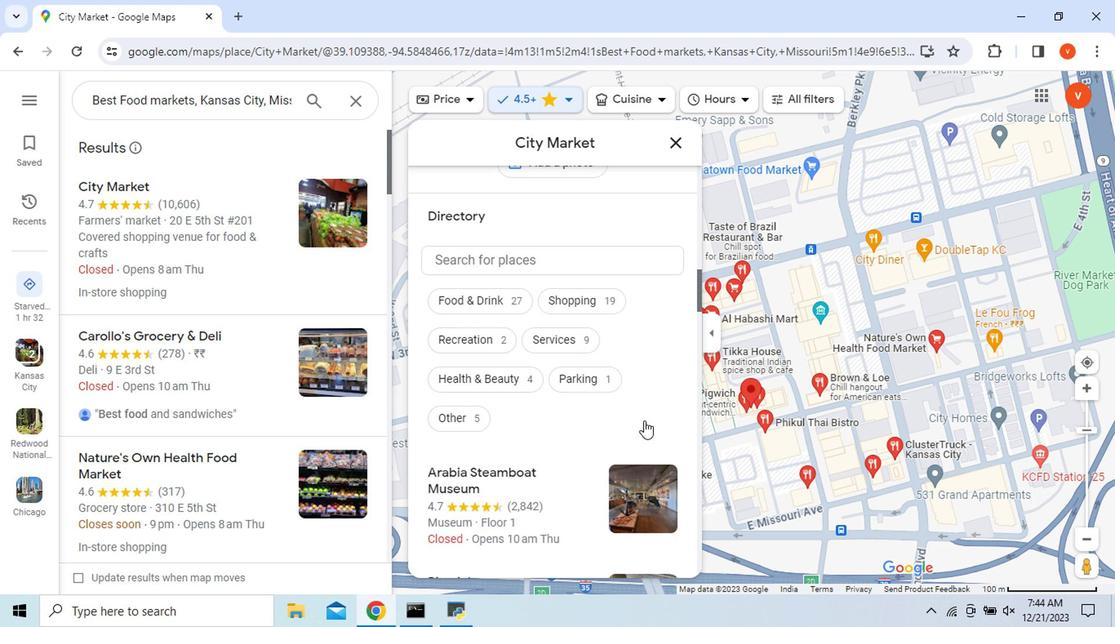 
Action: Mouse scrolled (643, 422) with delta (0, 0)
Screenshot: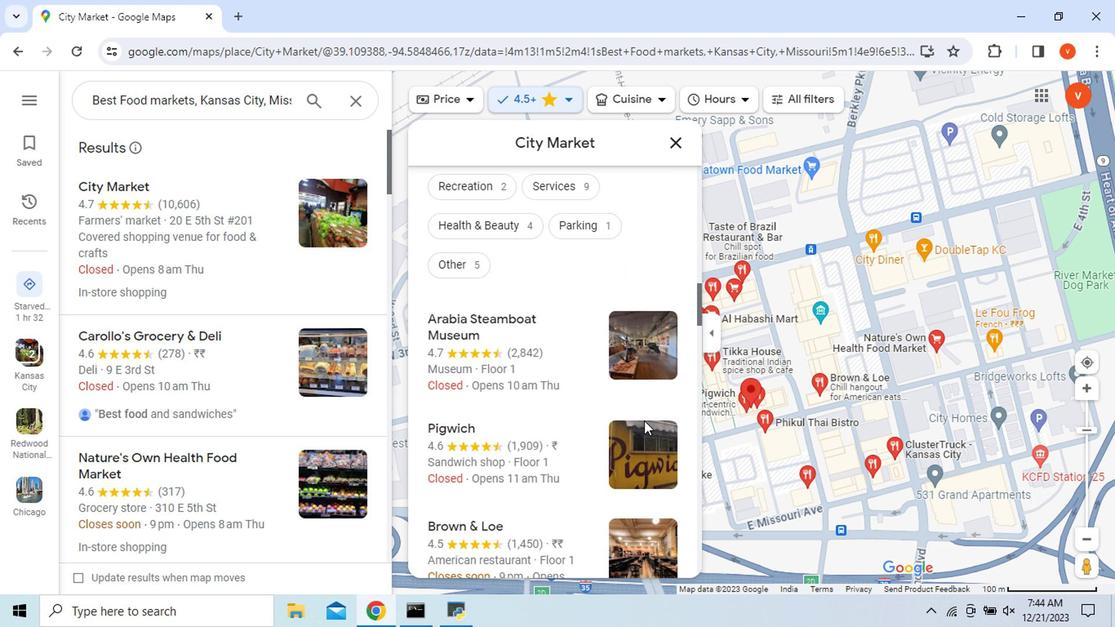 
Action: Mouse scrolled (643, 422) with delta (0, 0)
Screenshot: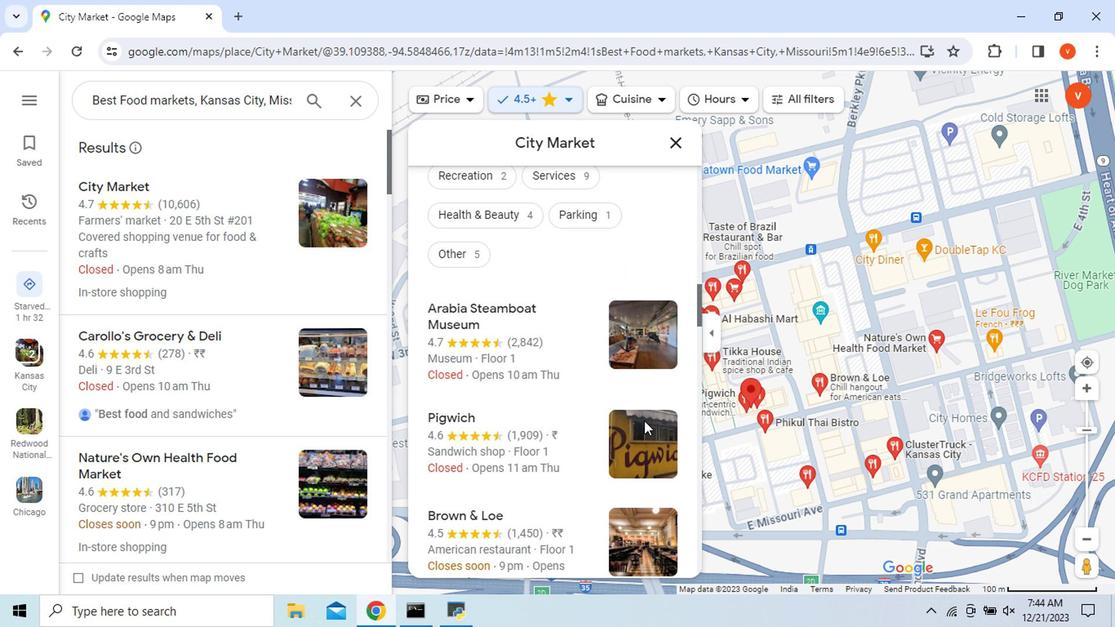 
Action: Mouse moved to (679, 141)
Screenshot: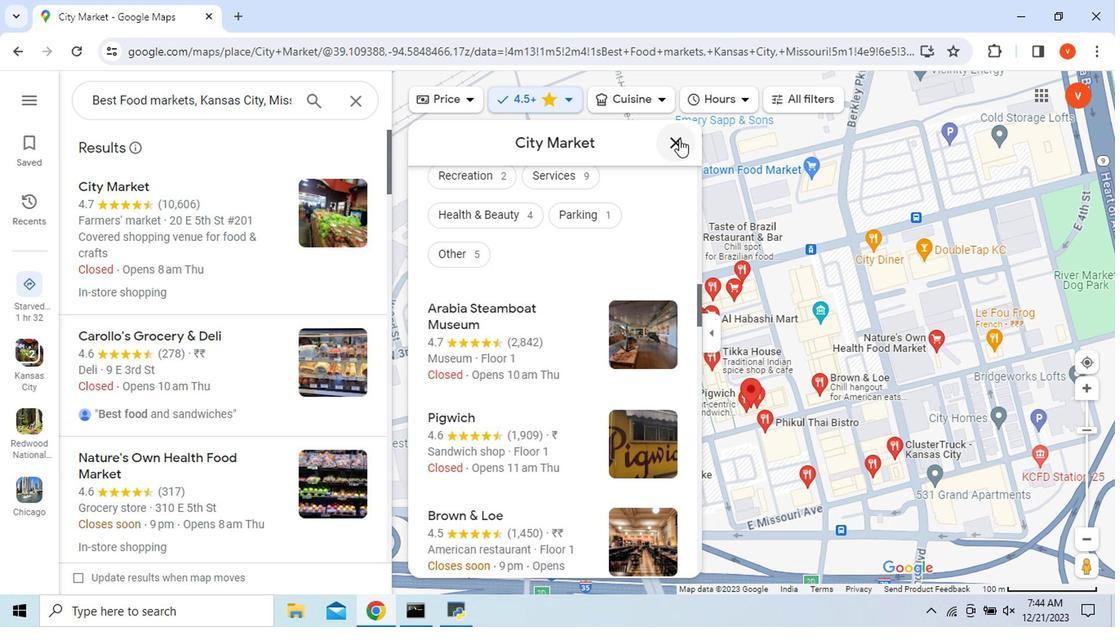 
Action: Mouse pressed left at (679, 141)
Screenshot: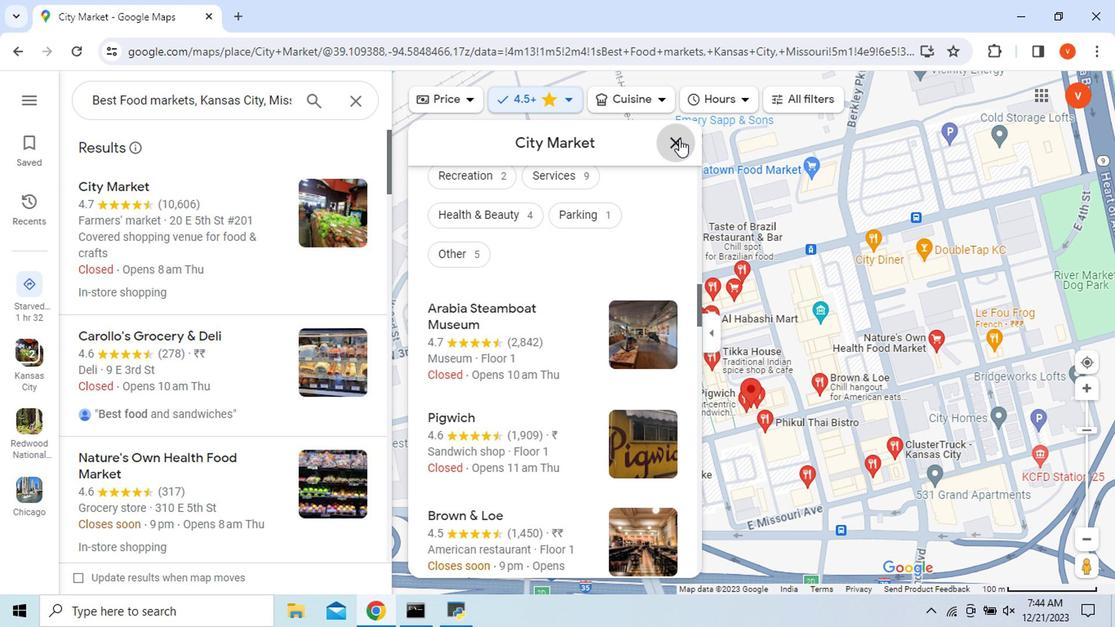
Action: Mouse moved to (434, 541)
Screenshot: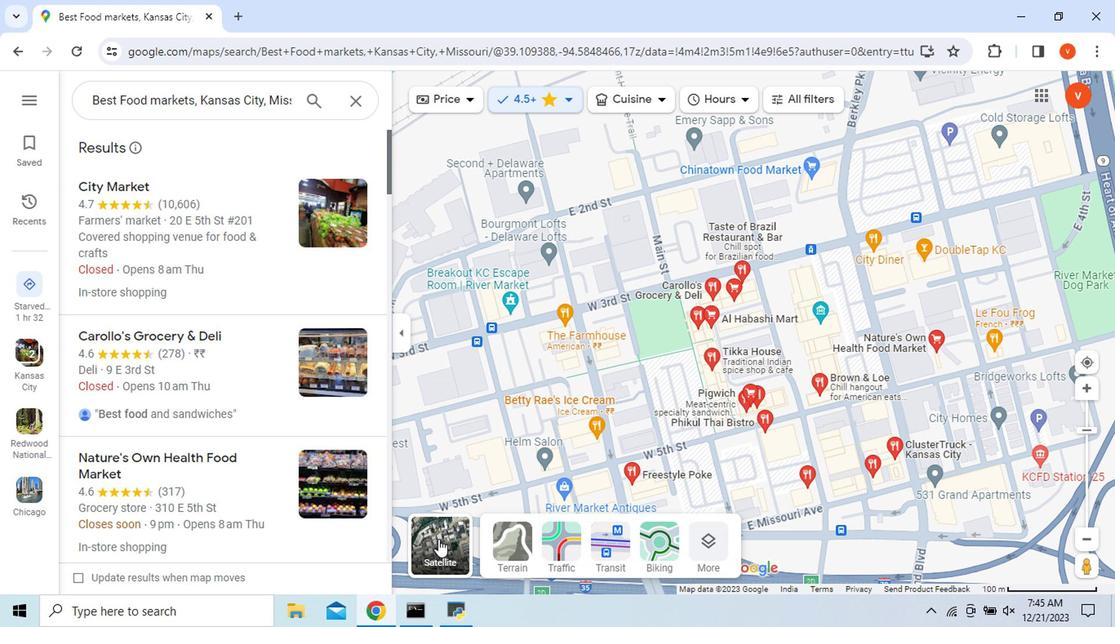 
Action: Mouse pressed left at (434, 541)
Screenshot: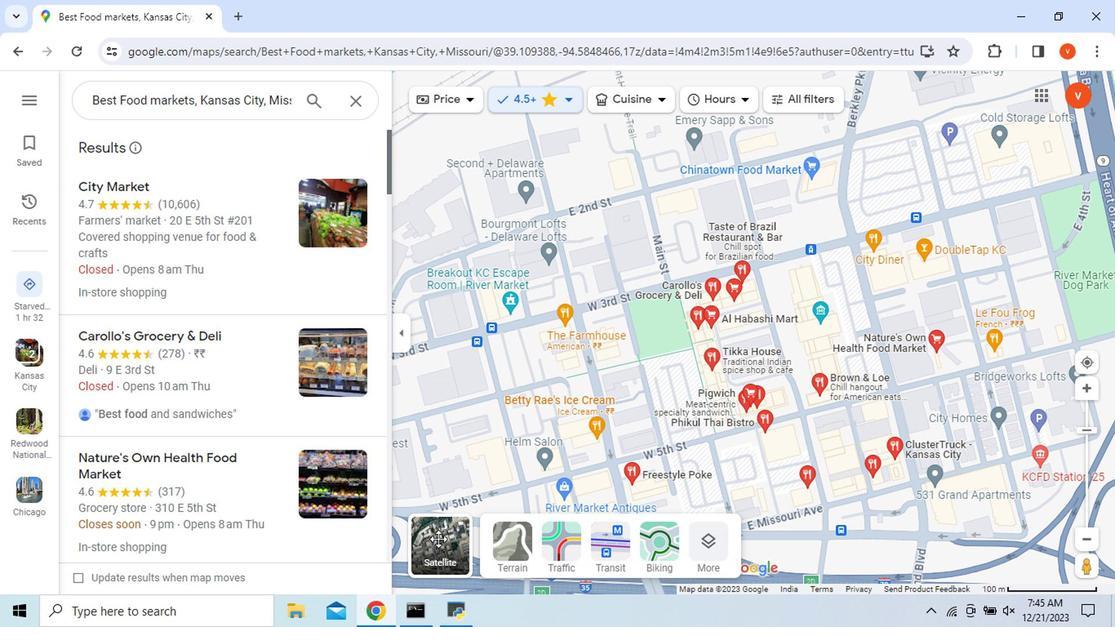 
Action: Mouse moved to (503, 405)
Screenshot: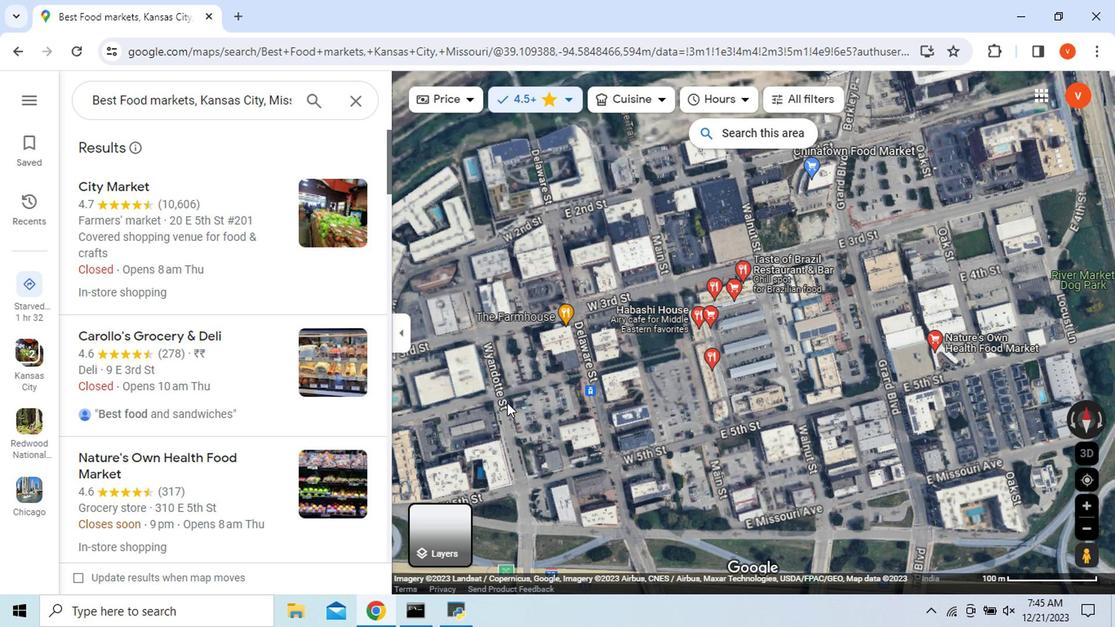 
Action: Mouse scrolled (503, 404) with delta (0, -1)
Screenshot: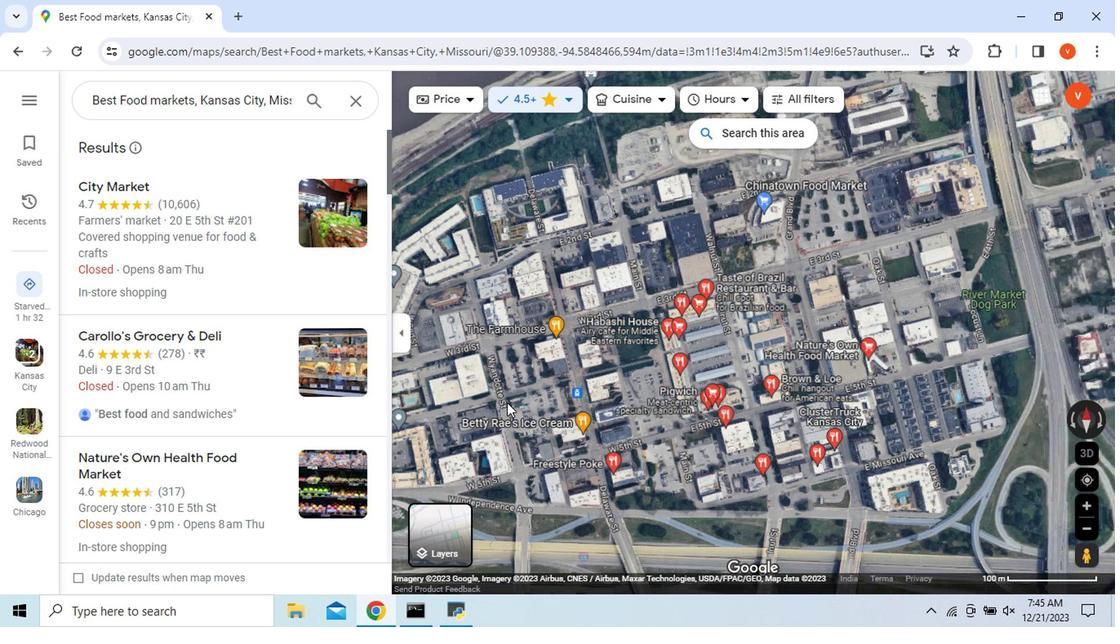 
Action: Mouse scrolled (503, 404) with delta (0, -1)
Screenshot: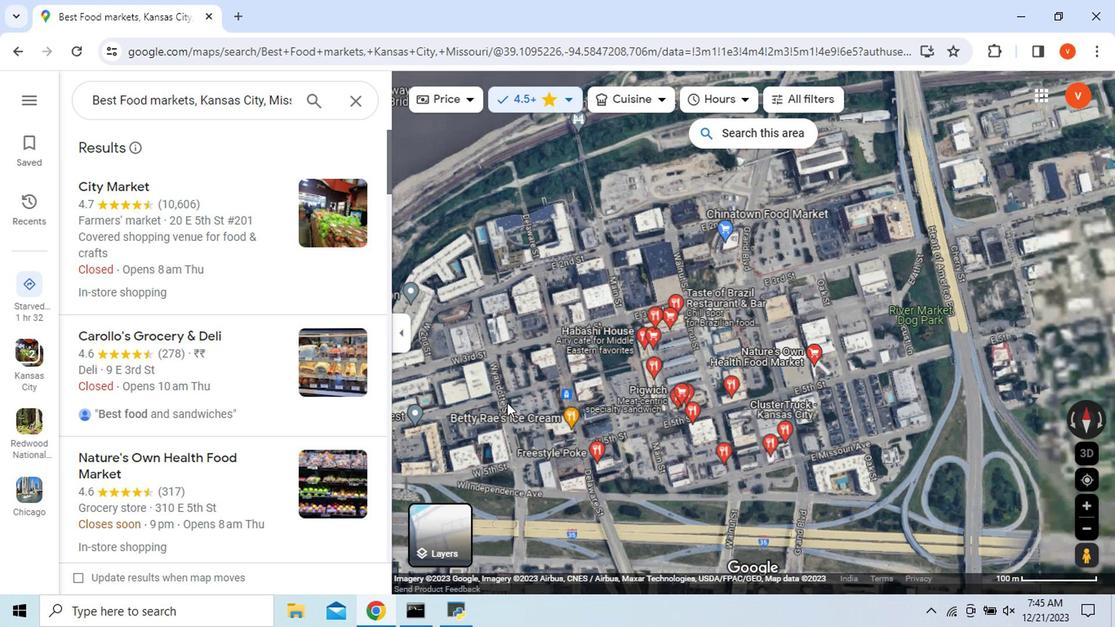 
Action: Mouse moved to (354, 104)
Screenshot: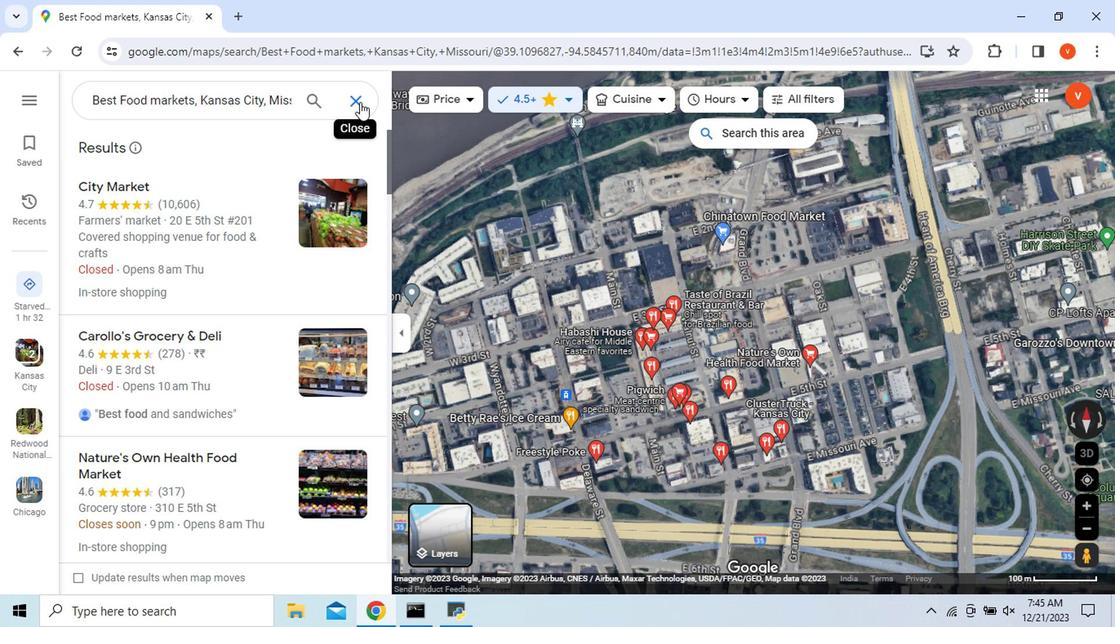 
Action: Mouse pressed left at (354, 104)
Screenshot: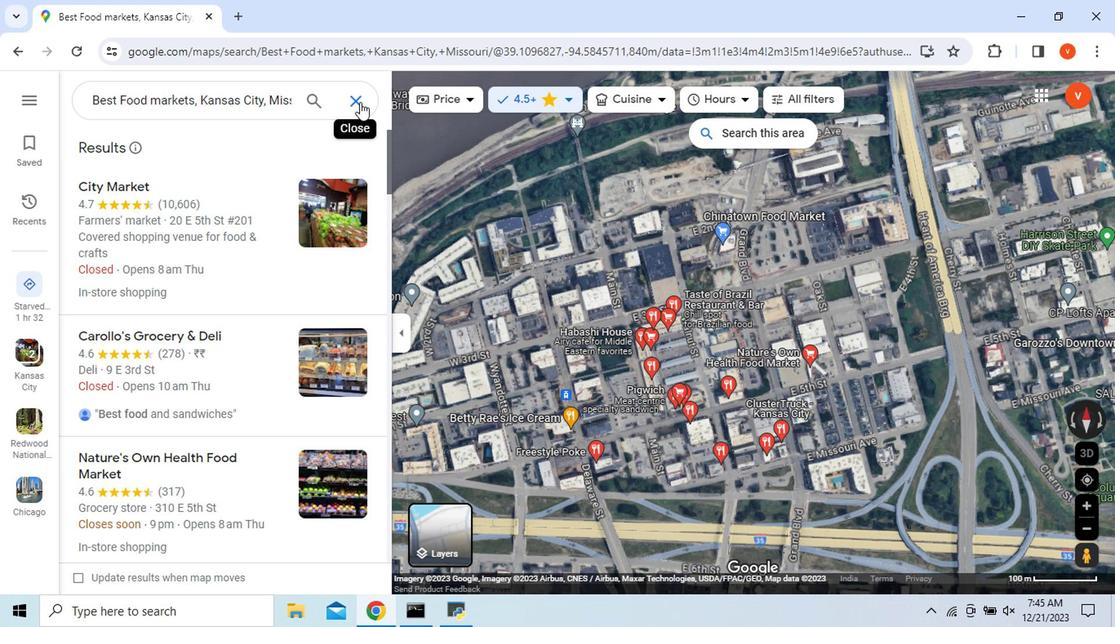 
Action: Mouse moved to (99, 537)
Screenshot: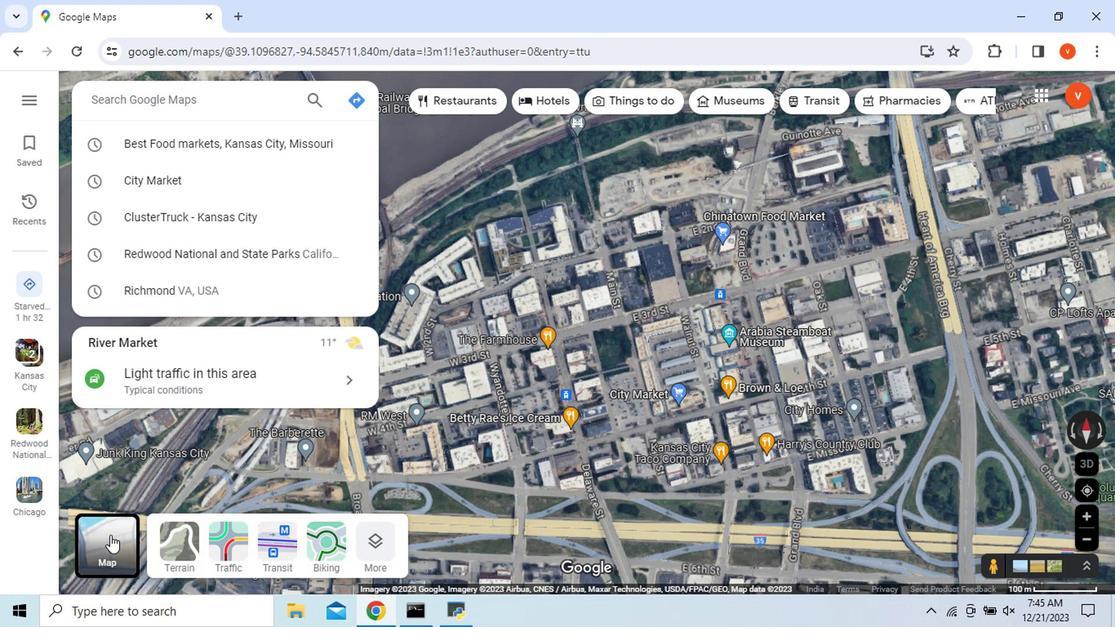 
Action: Mouse pressed left at (99, 537)
Screenshot: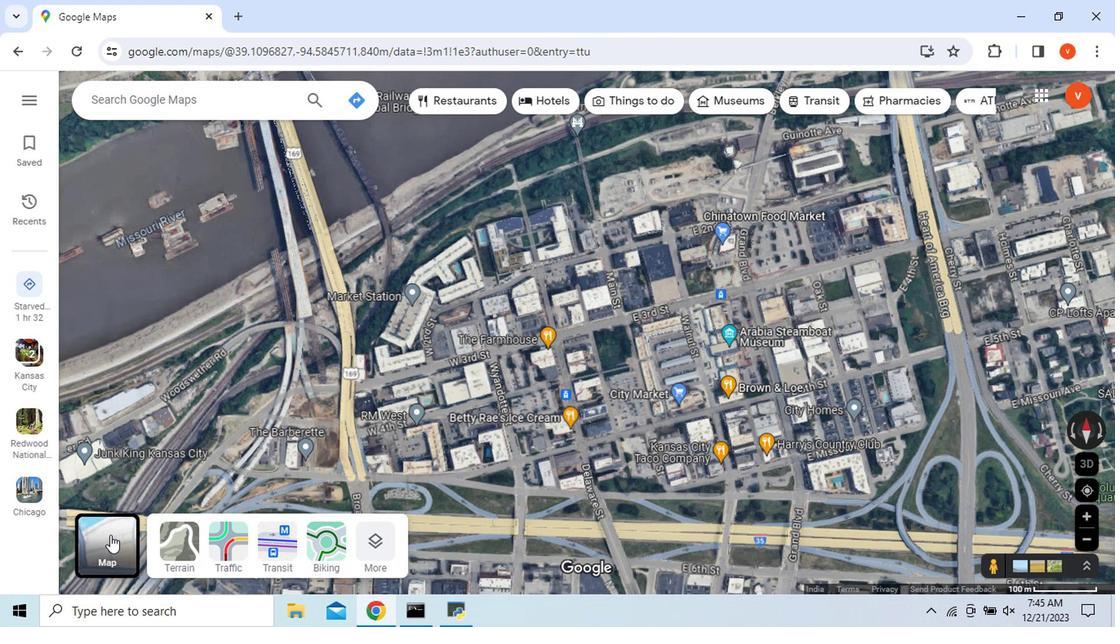 
Action: Mouse moved to (253, 432)
Screenshot: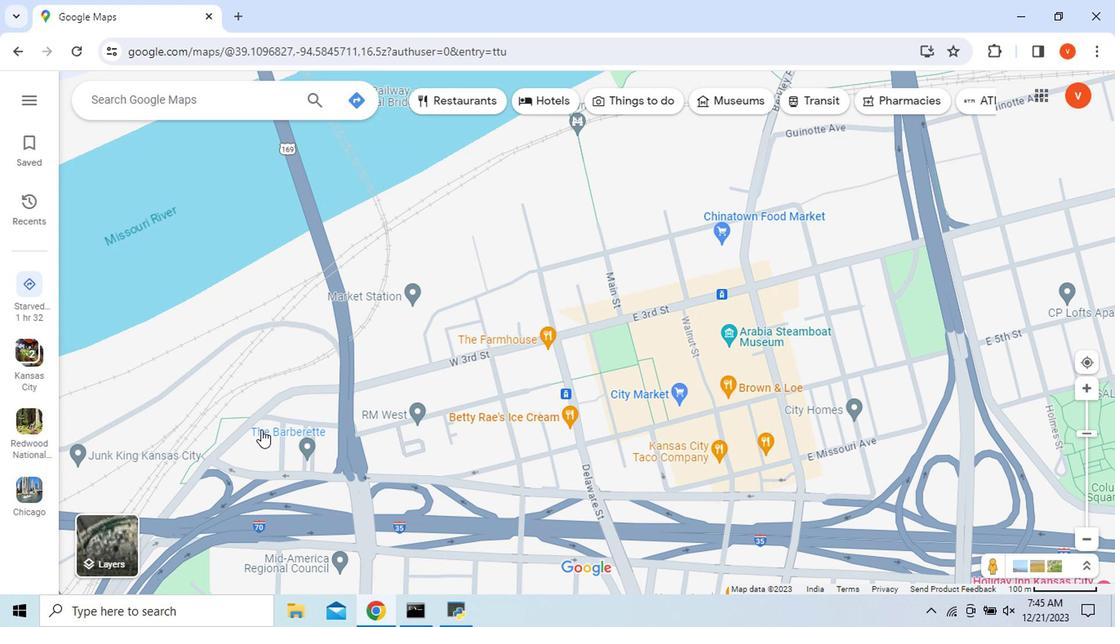 
Action: Mouse scrolled (253, 431) with delta (0, 0)
Screenshot: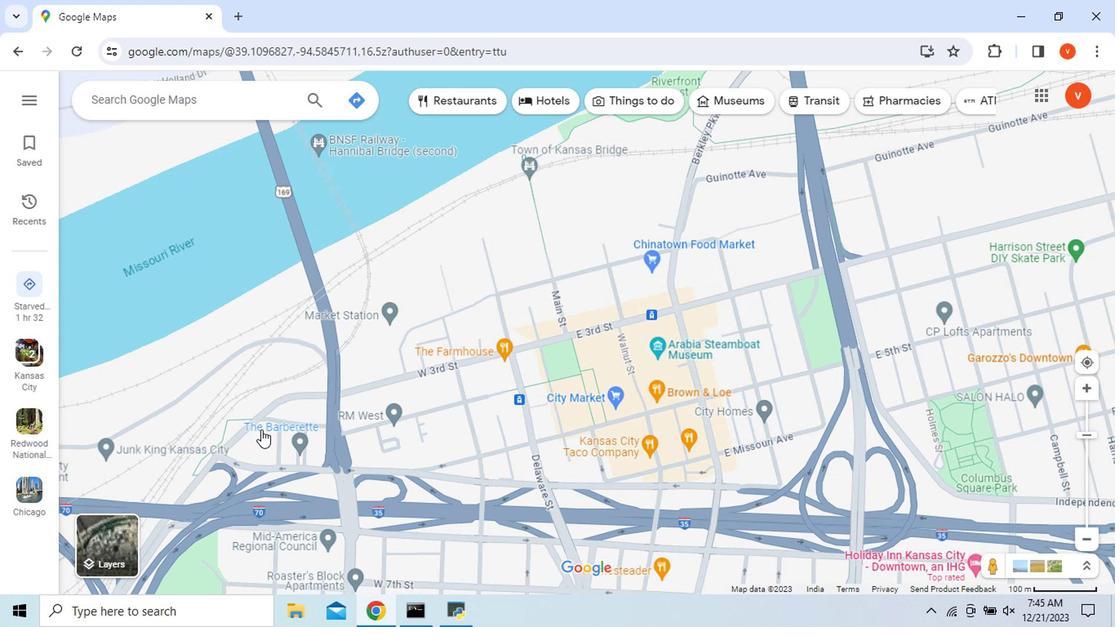 
Action: Mouse moved to (120, 360)
Screenshot: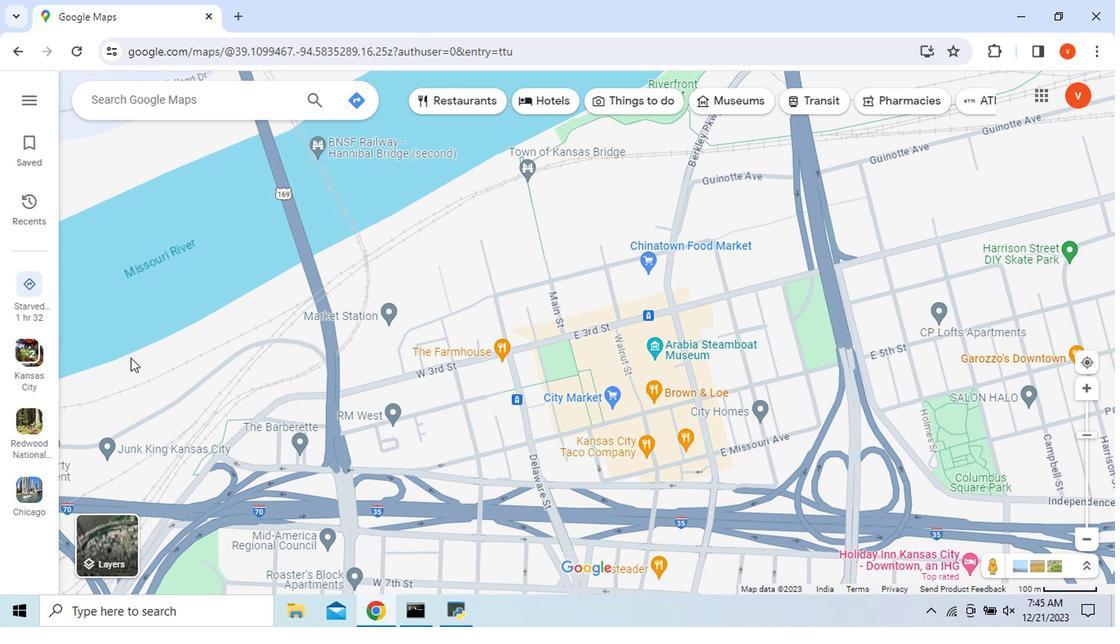
Action: Mouse scrolled (120, 359) with delta (0, 0)
Screenshot: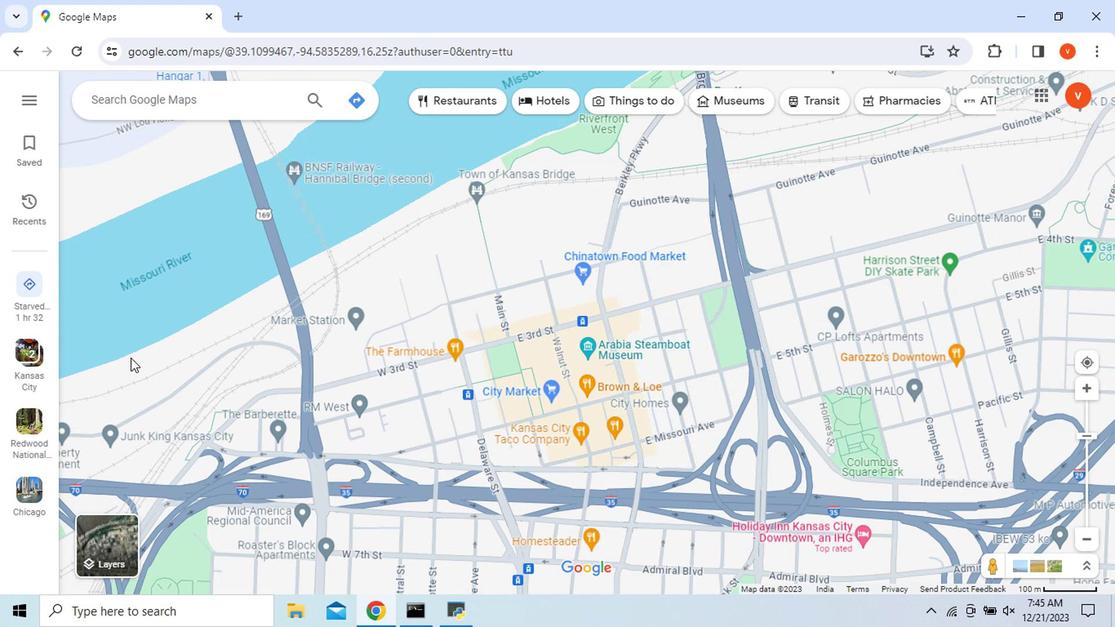 
Action: Mouse scrolled (120, 359) with delta (0, 0)
Screenshot: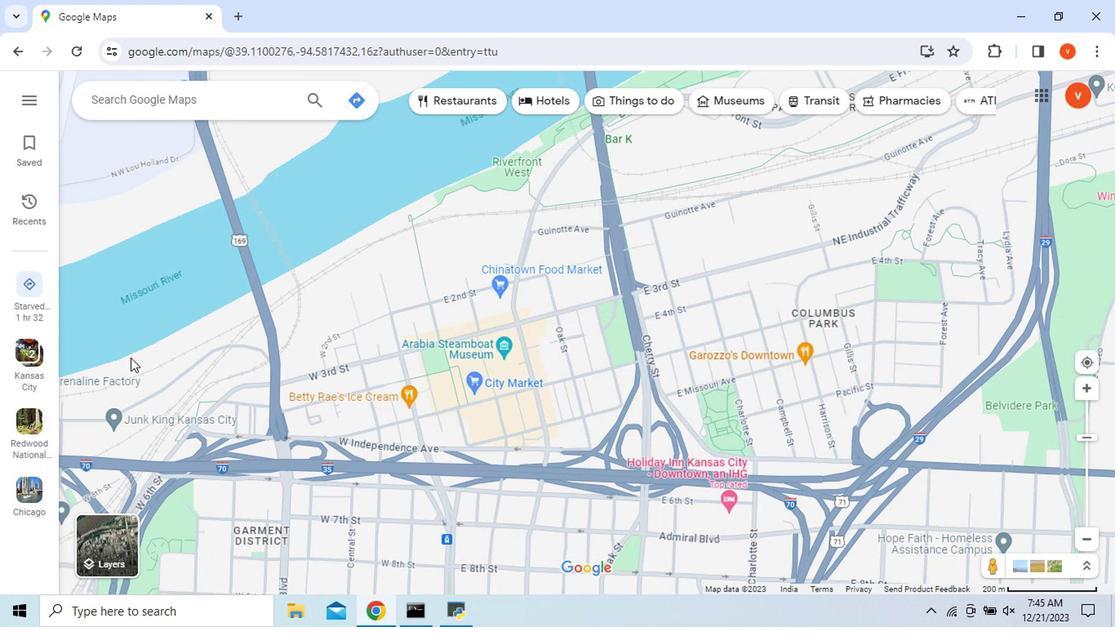 
Action: Mouse scrolled (120, 359) with delta (0, 0)
Screenshot: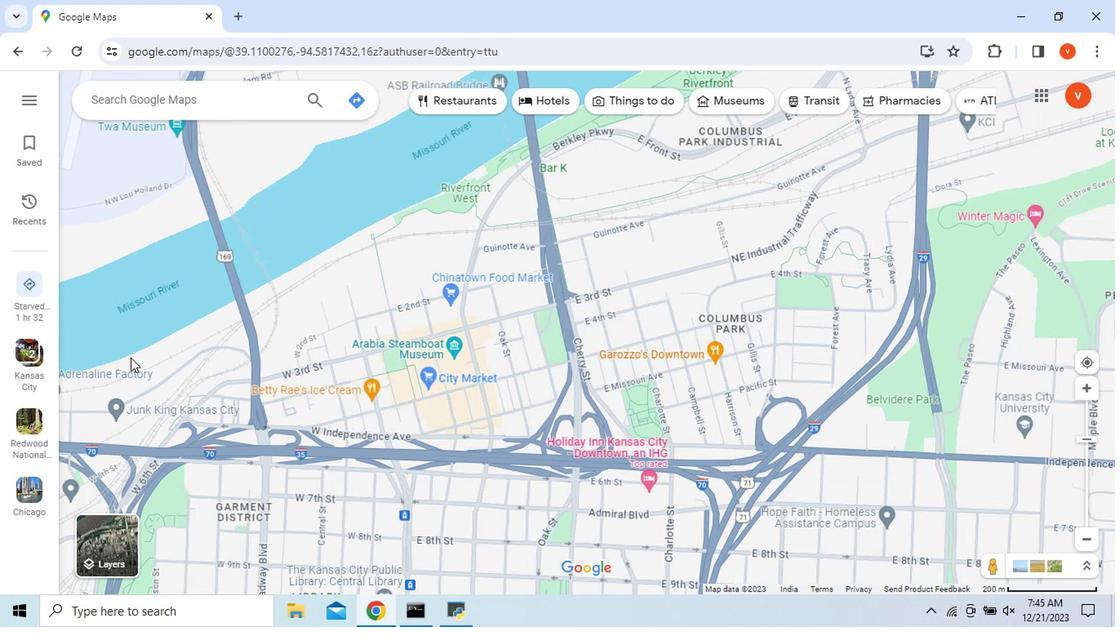 
